 Task: In the event  named  Training Session: Effective Conflict Resolution and Mediation Skills, Set a range of dates when you can accept meetings  '22 Jul â€" 5 Aug 2023'. Select a duration of  60 min. Select working hours  	_x000D_
MON- SAT 9:00am â€" 5:00pm. Add time before or after your events  as 5 min. Set the frequency of available time slots for invitees as  20 min. Set the minimum notice period and maximum events allowed per day as  52 hours and 2. , logged in from the account softage.4@softage.net and add another guest for the event, softage.1@softage.net
Action: Mouse pressed left at (962, 409)
Screenshot: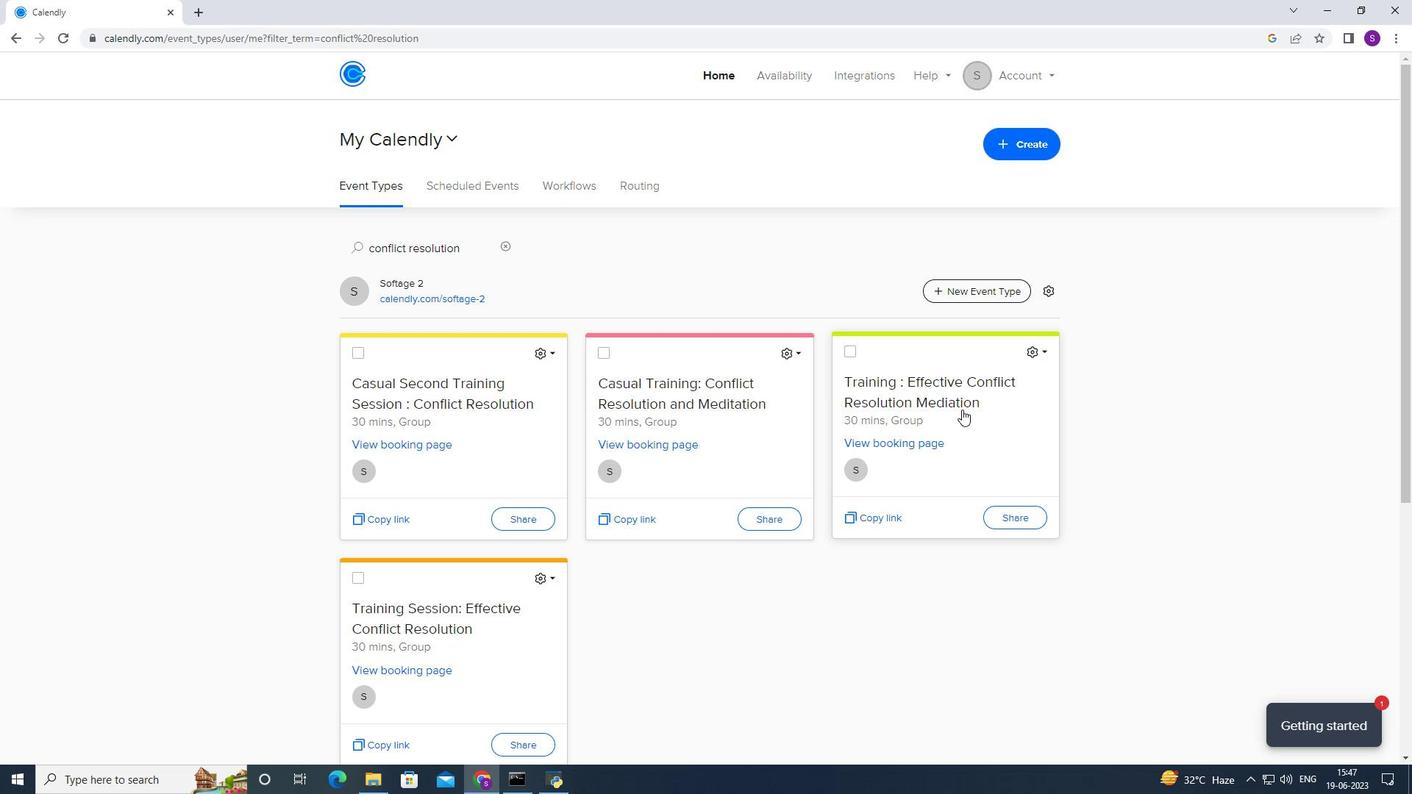 
Action: Mouse moved to (506, 322)
Screenshot: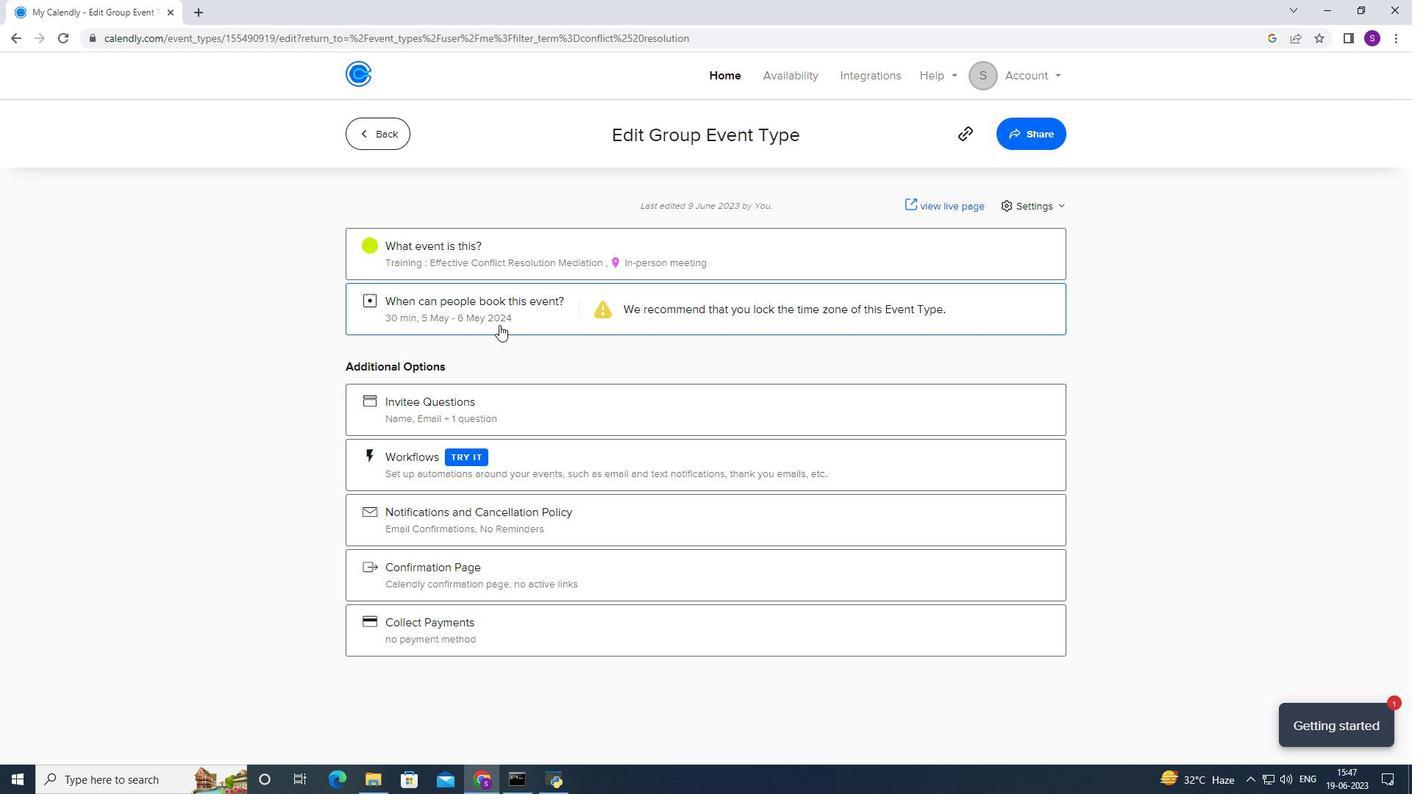 
Action: Mouse pressed left at (506, 322)
Screenshot: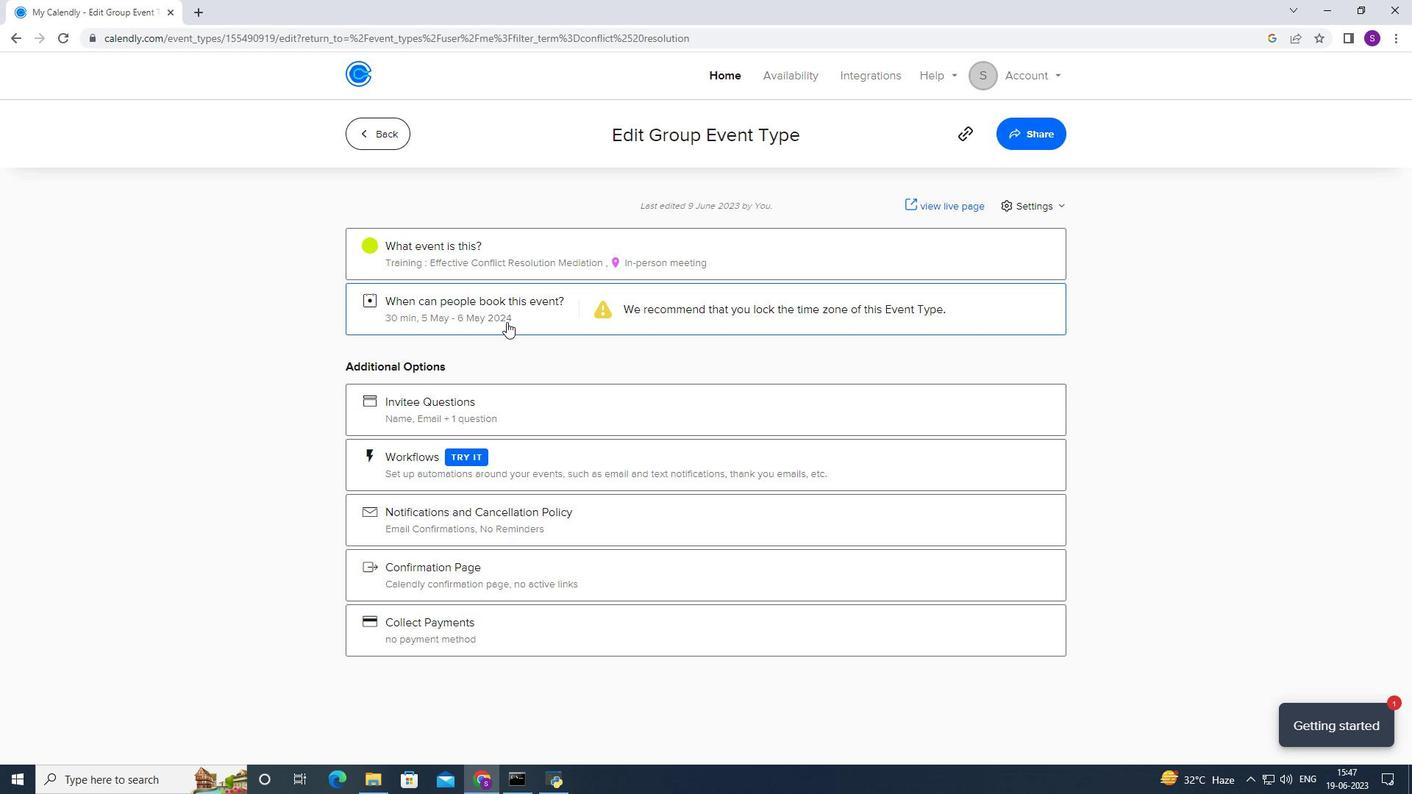 
Action: Mouse moved to (525, 492)
Screenshot: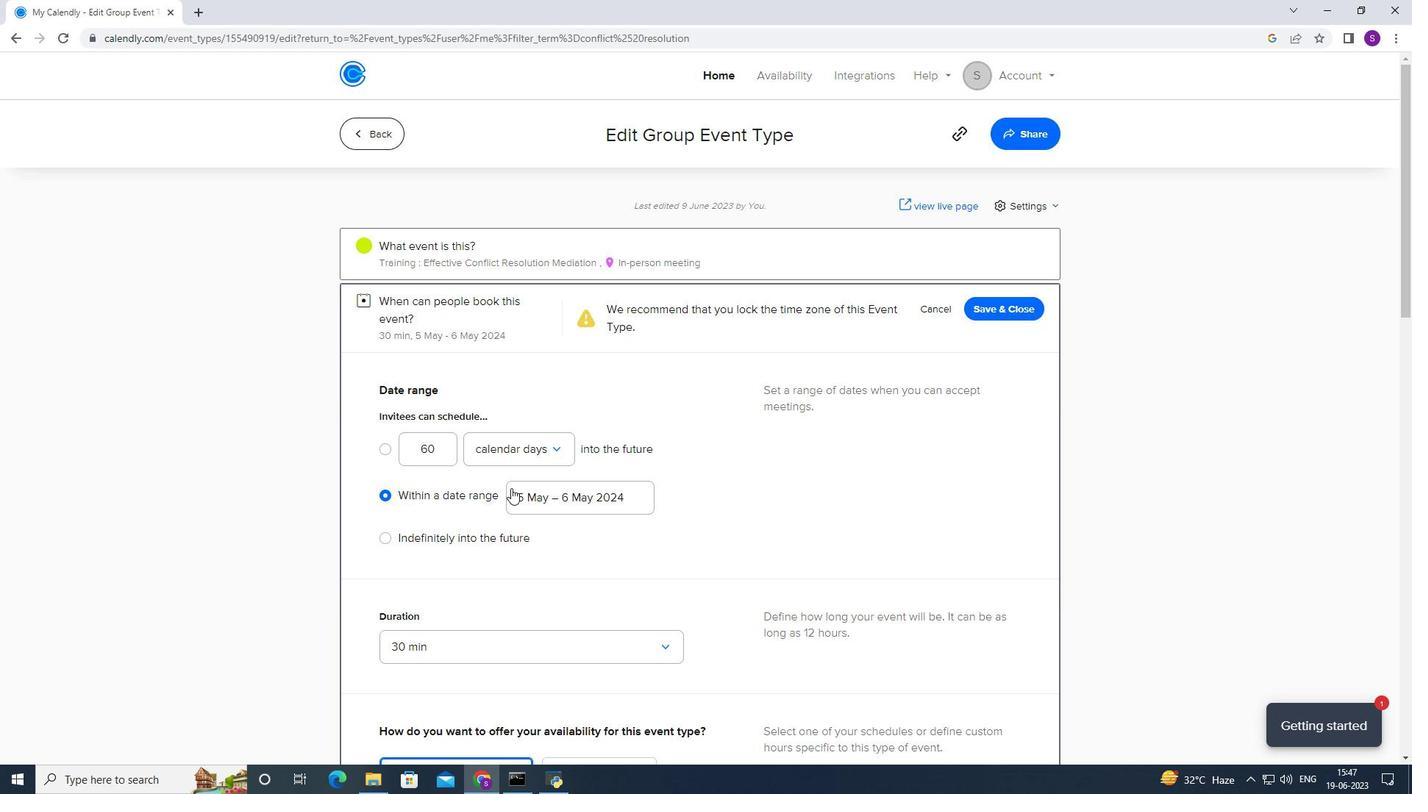 
Action: Mouse pressed left at (525, 492)
Screenshot: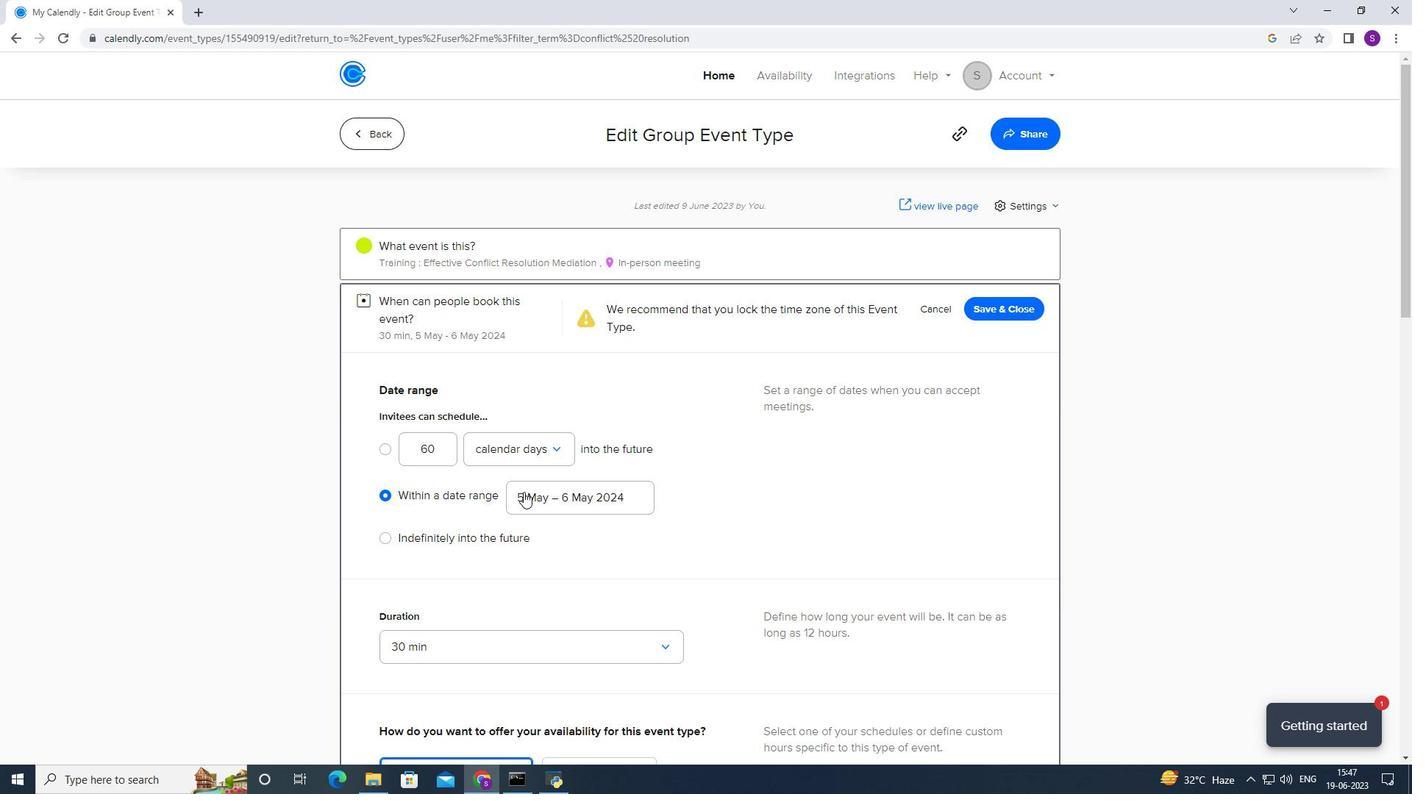 
Action: Mouse moved to (635, 222)
Screenshot: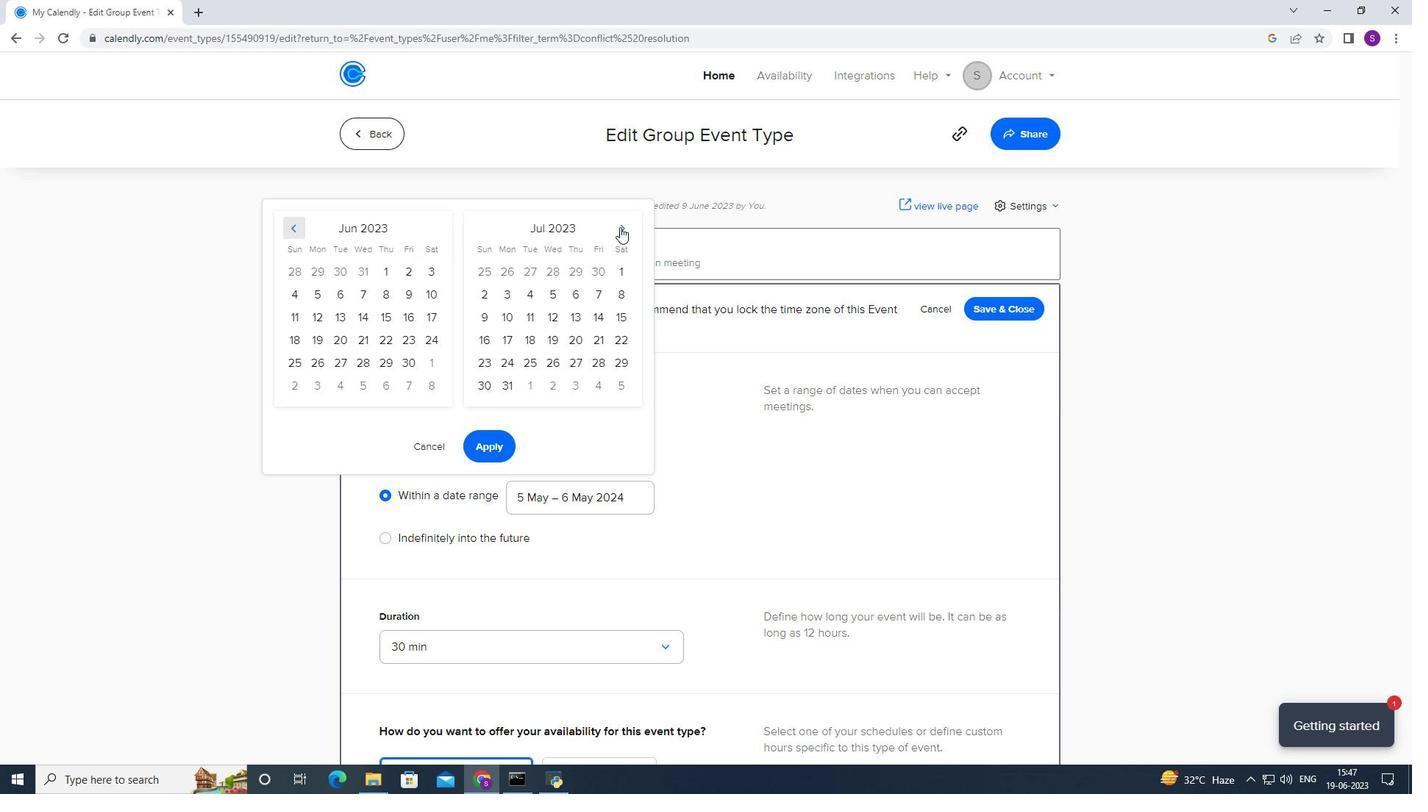 
Action: Mouse pressed left at (635, 222)
Screenshot: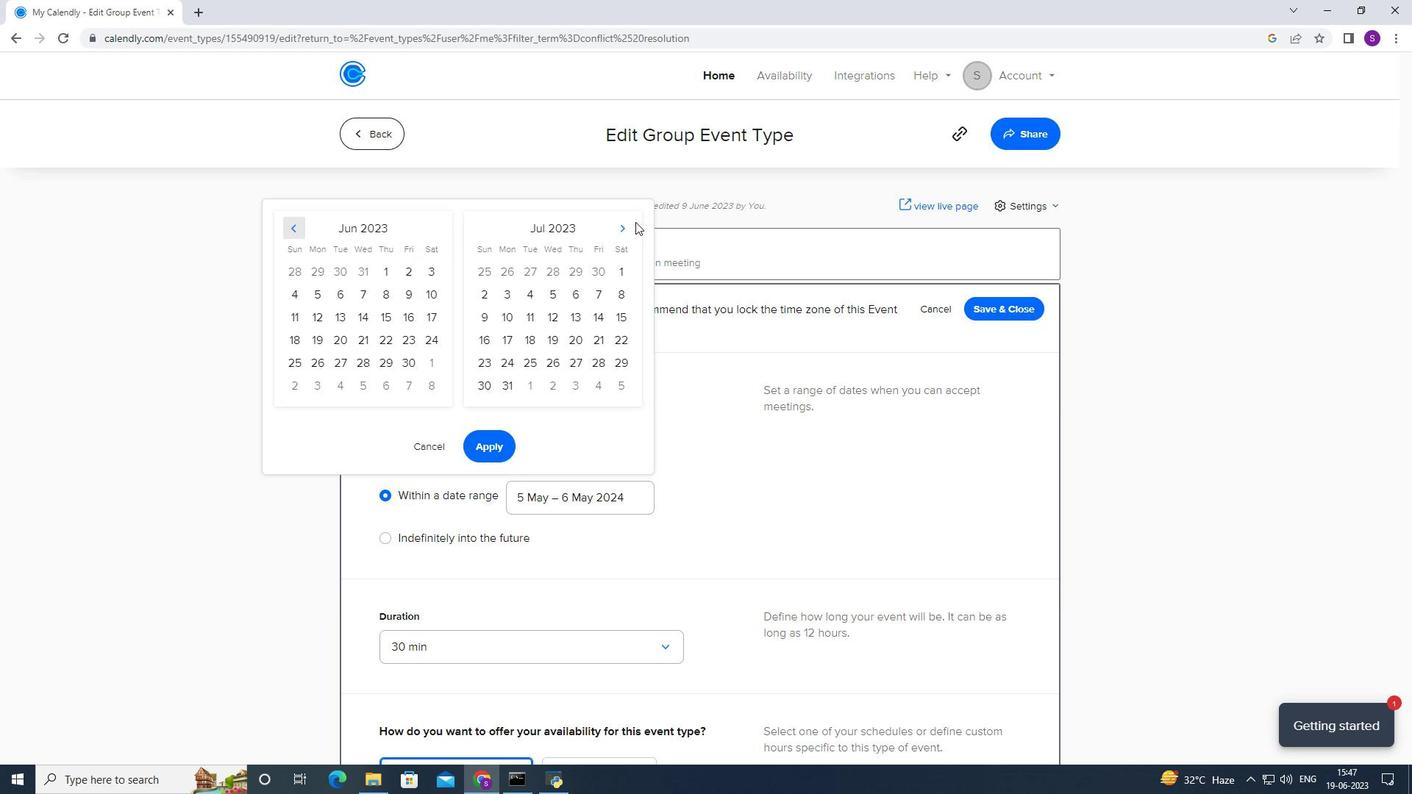 
Action: Mouse moved to (625, 225)
Screenshot: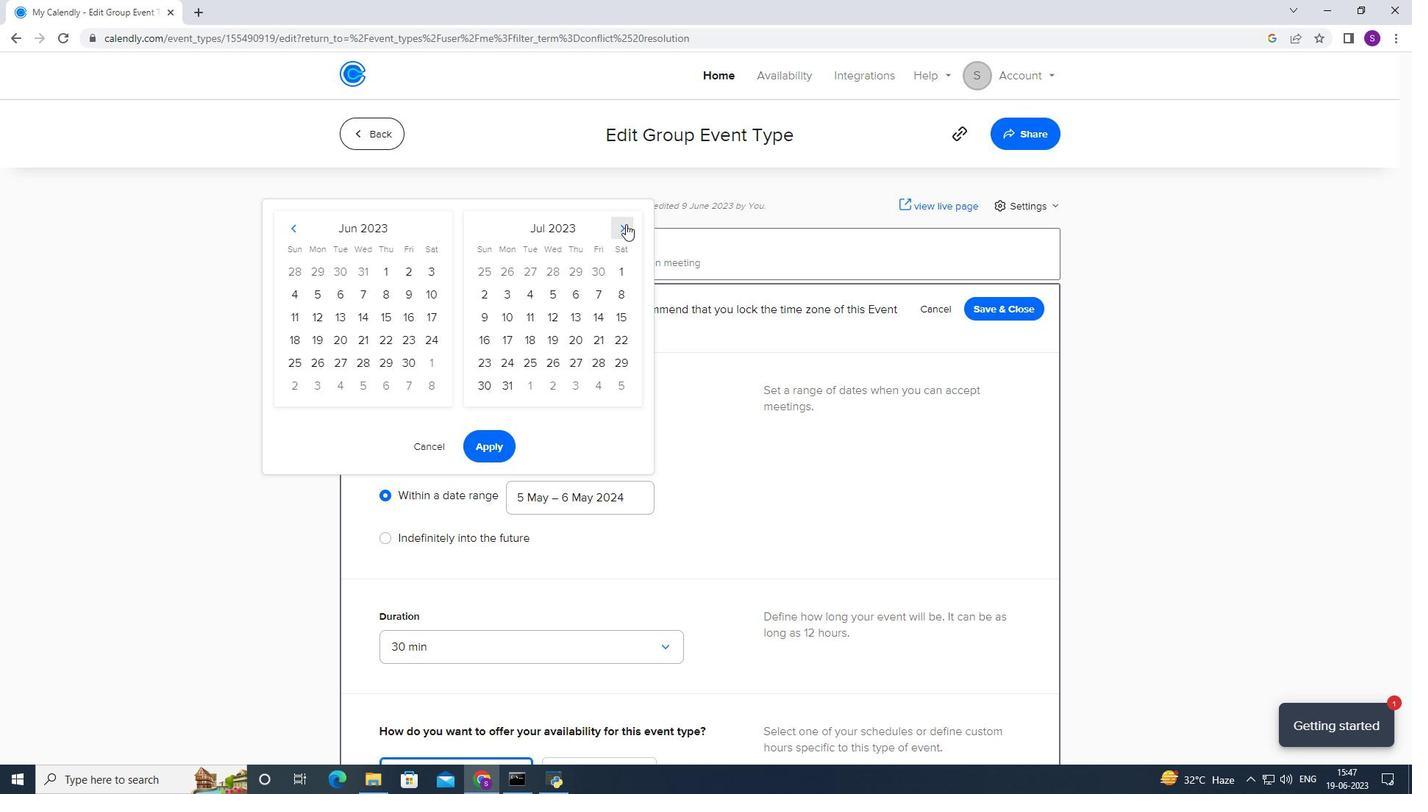 
Action: Mouse pressed left at (625, 225)
Screenshot: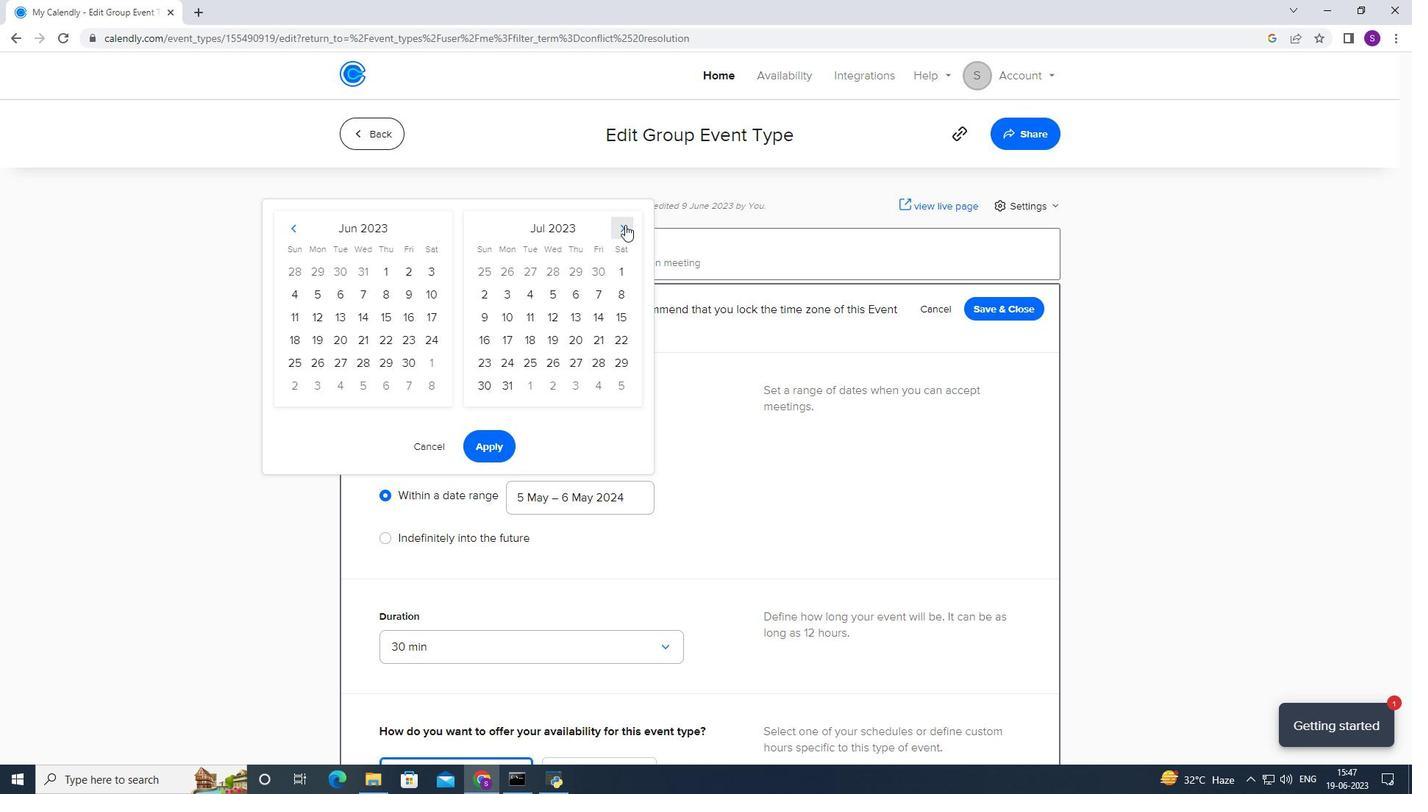 
Action: Mouse moved to (422, 339)
Screenshot: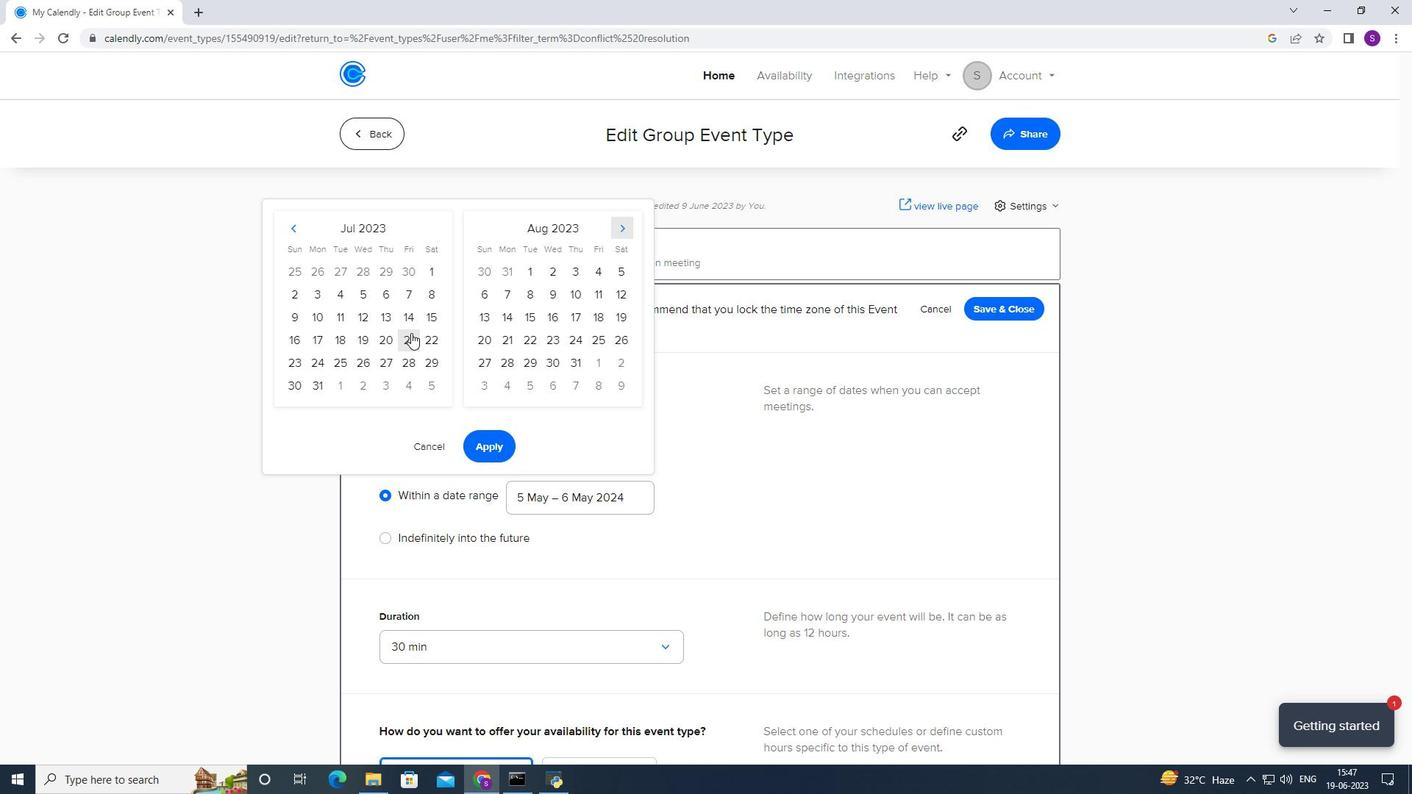 
Action: Mouse pressed left at (422, 339)
Screenshot: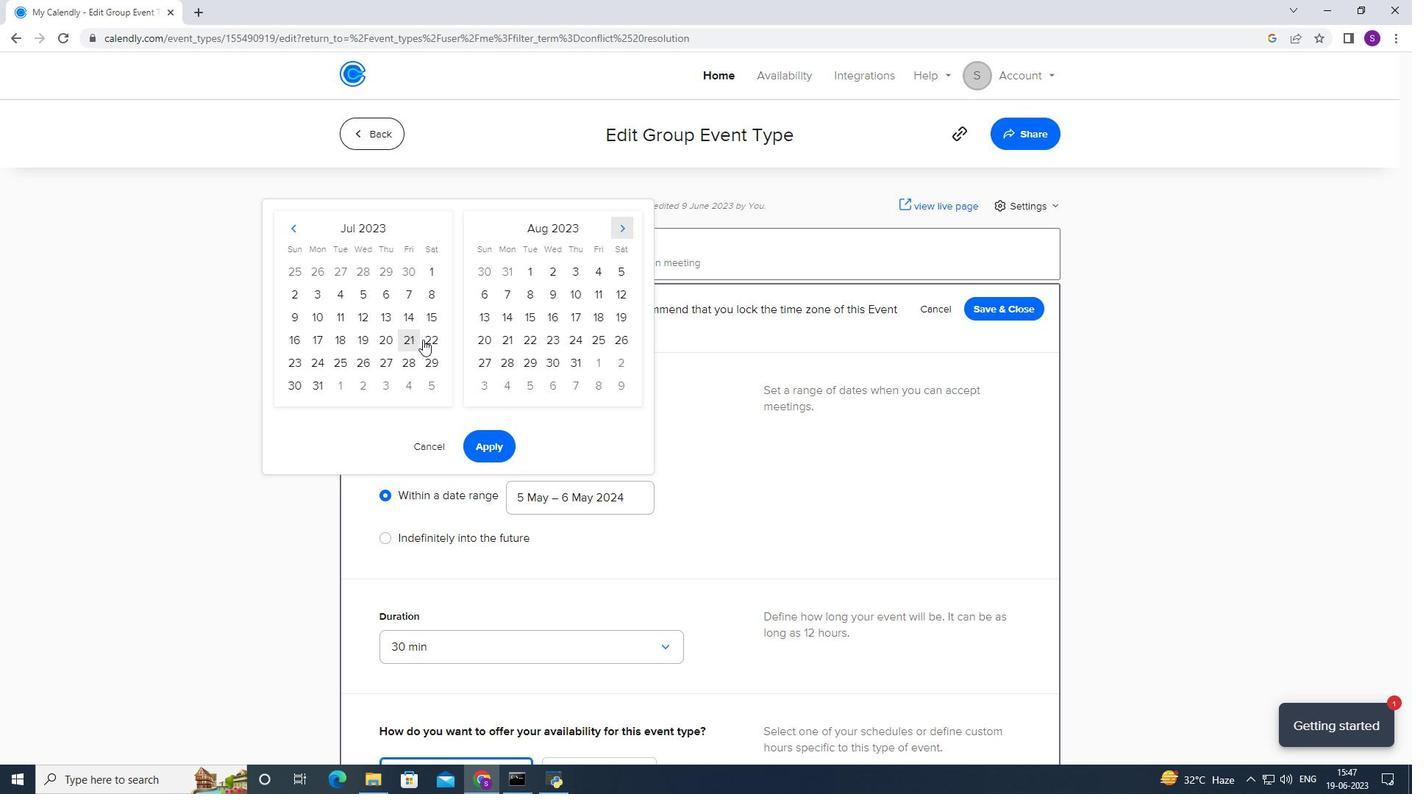 
Action: Mouse moved to (612, 271)
Screenshot: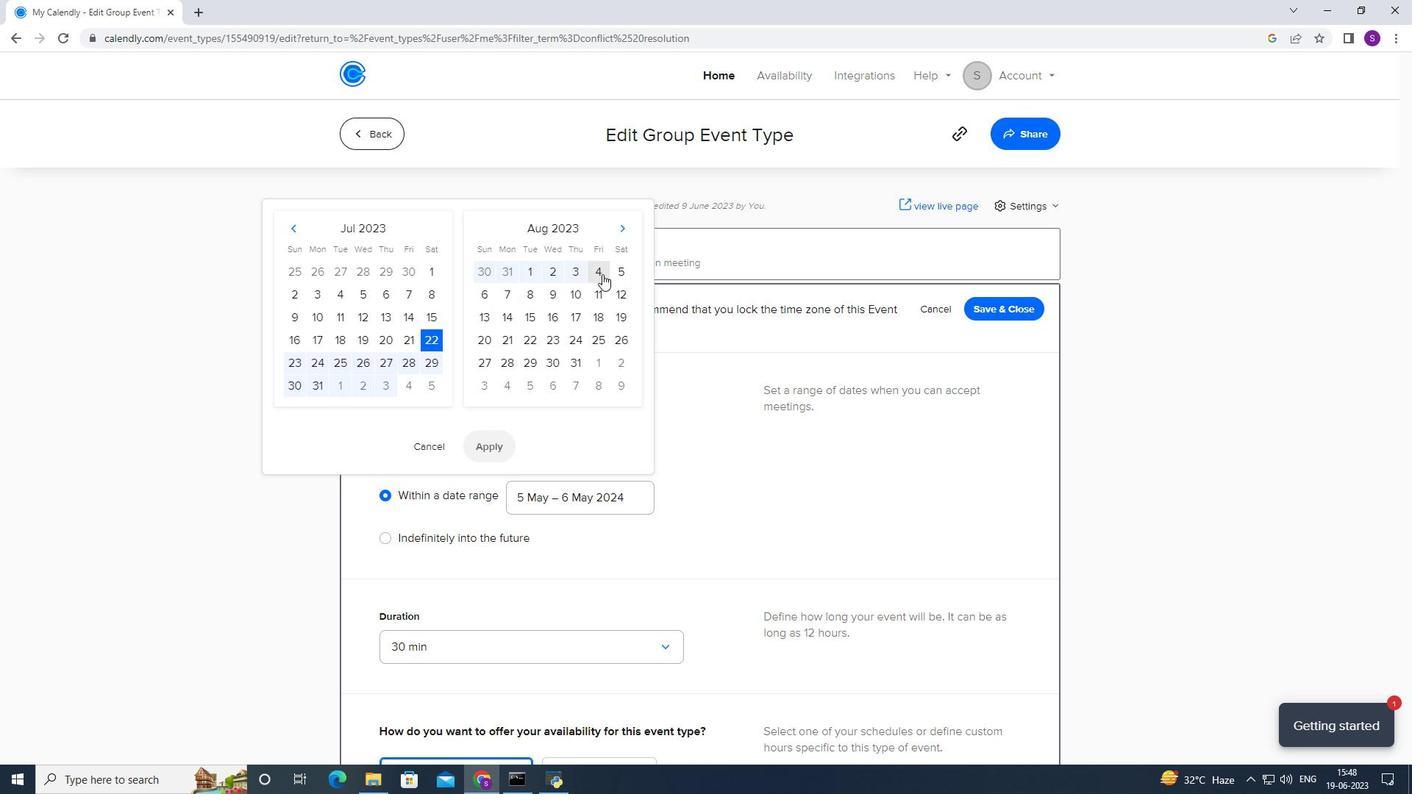 
Action: Mouse pressed left at (612, 271)
Screenshot: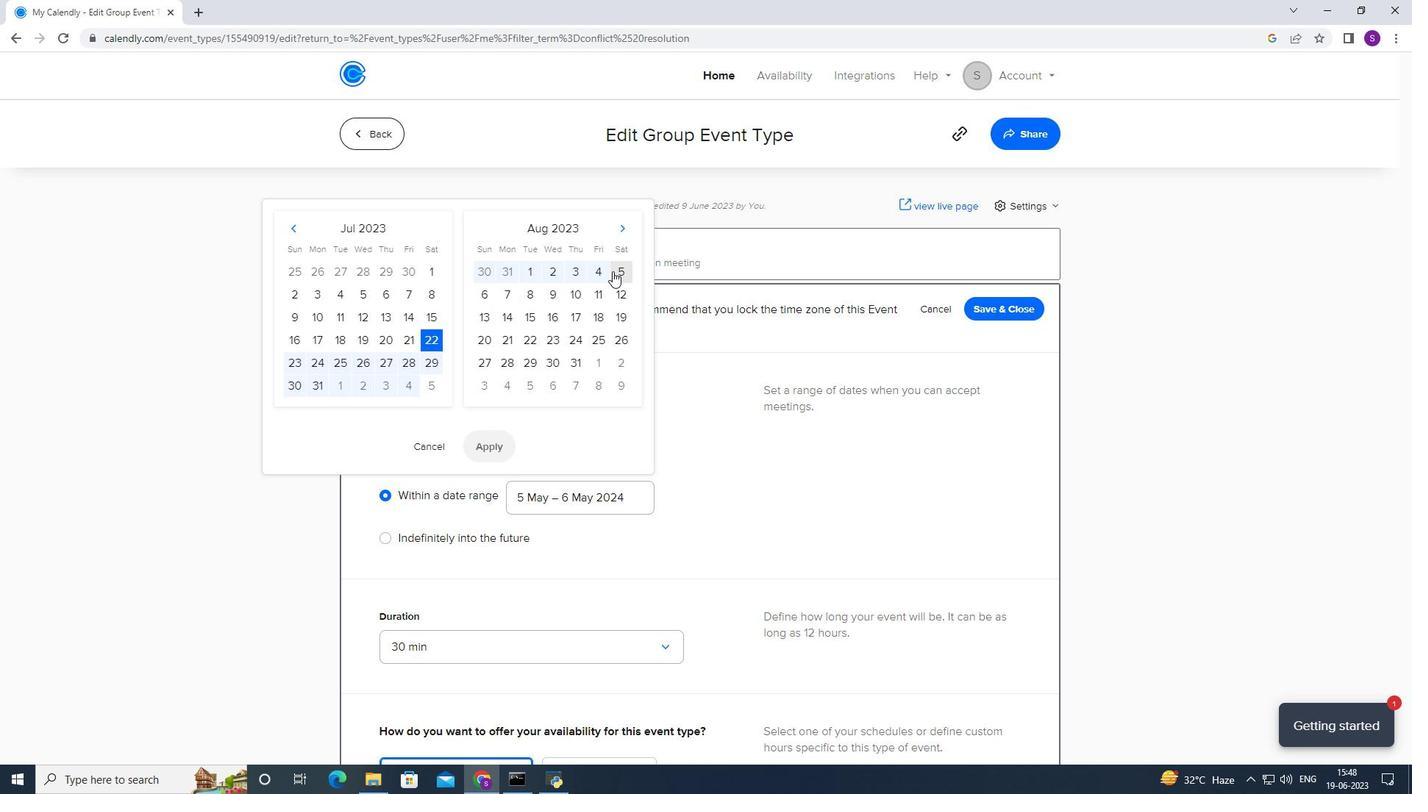 
Action: Mouse moved to (505, 446)
Screenshot: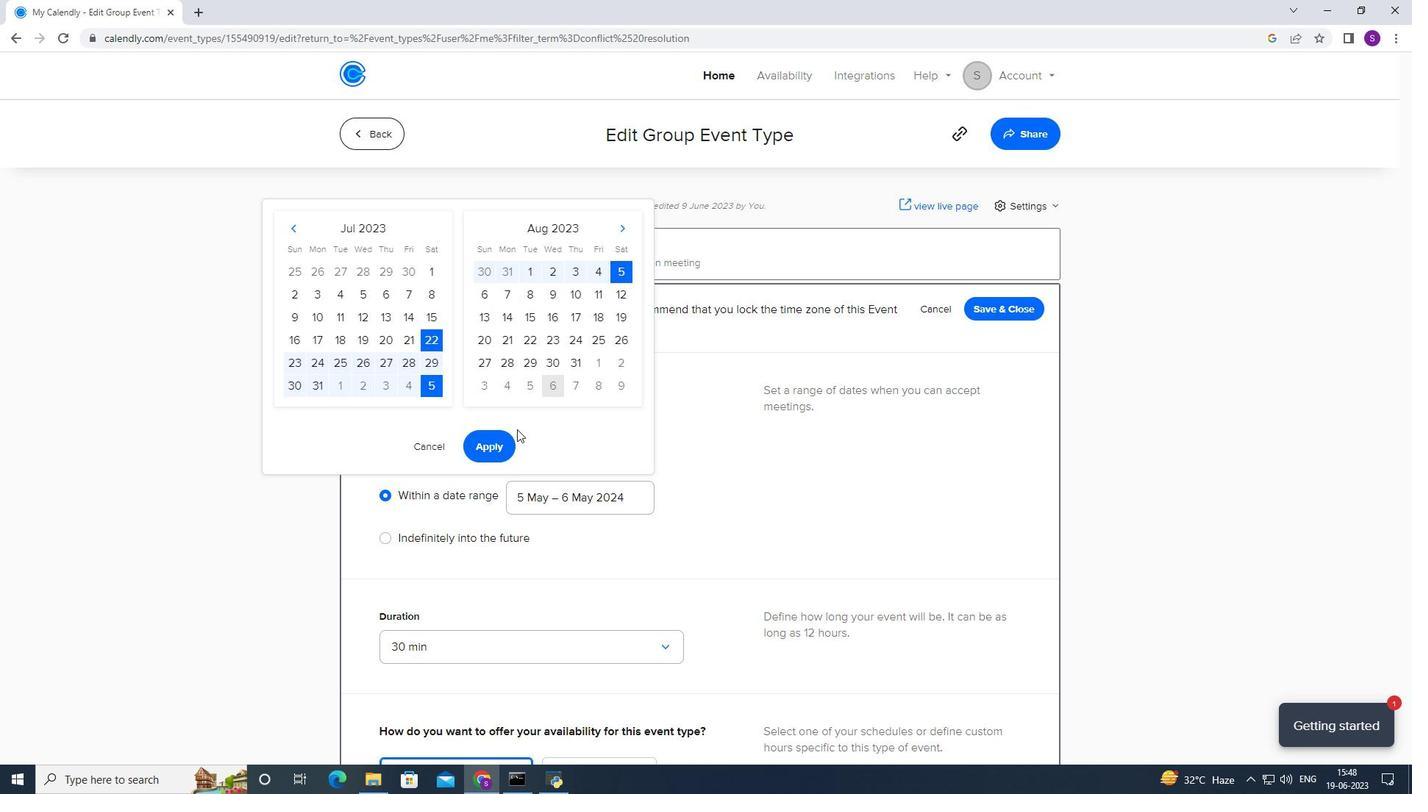 
Action: Mouse pressed left at (505, 446)
Screenshot: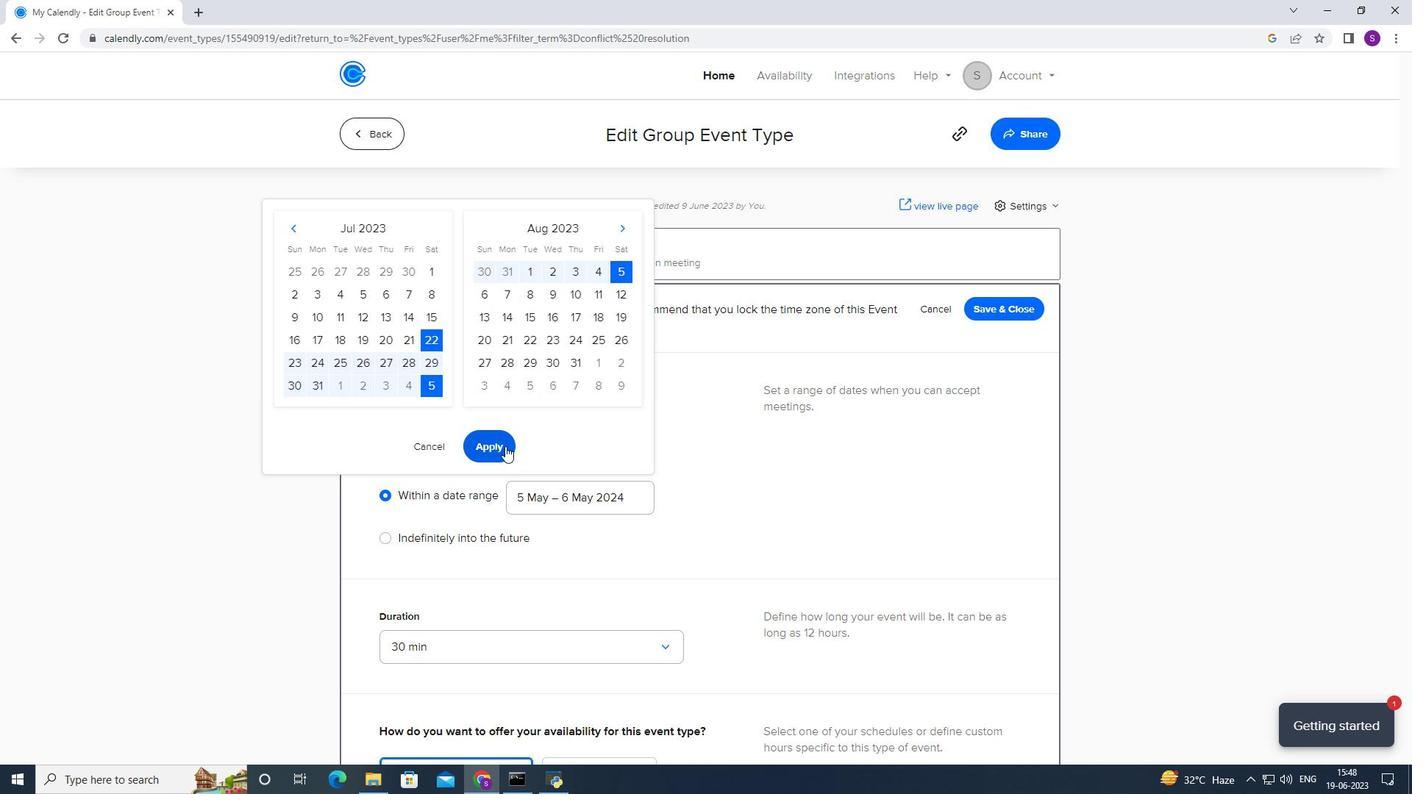 
Action: Mouse scrolled (505, 445) with delta (0, 0)
Screenshot: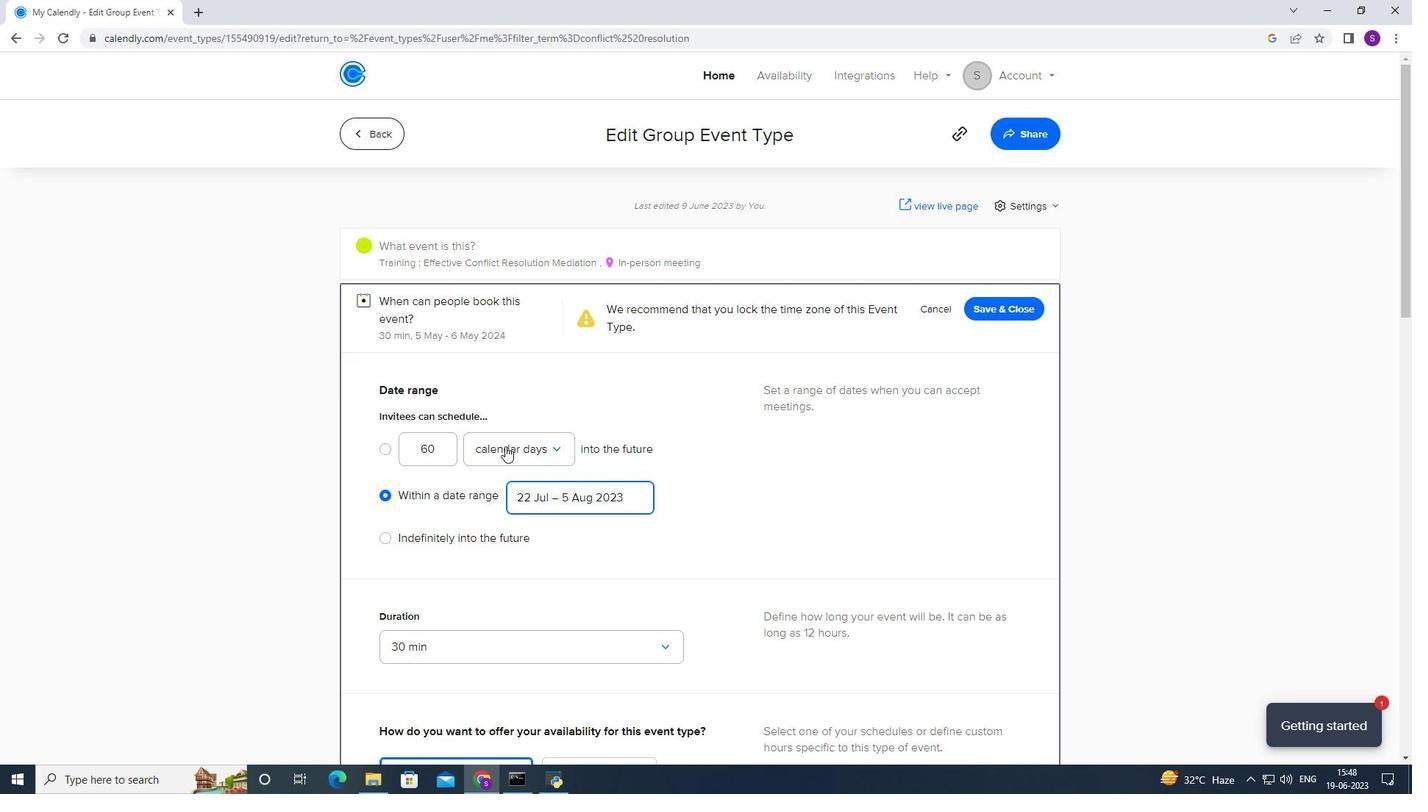 
Action: Mouse scrolled (505, 445) with delta (0, 0)
Screenshot: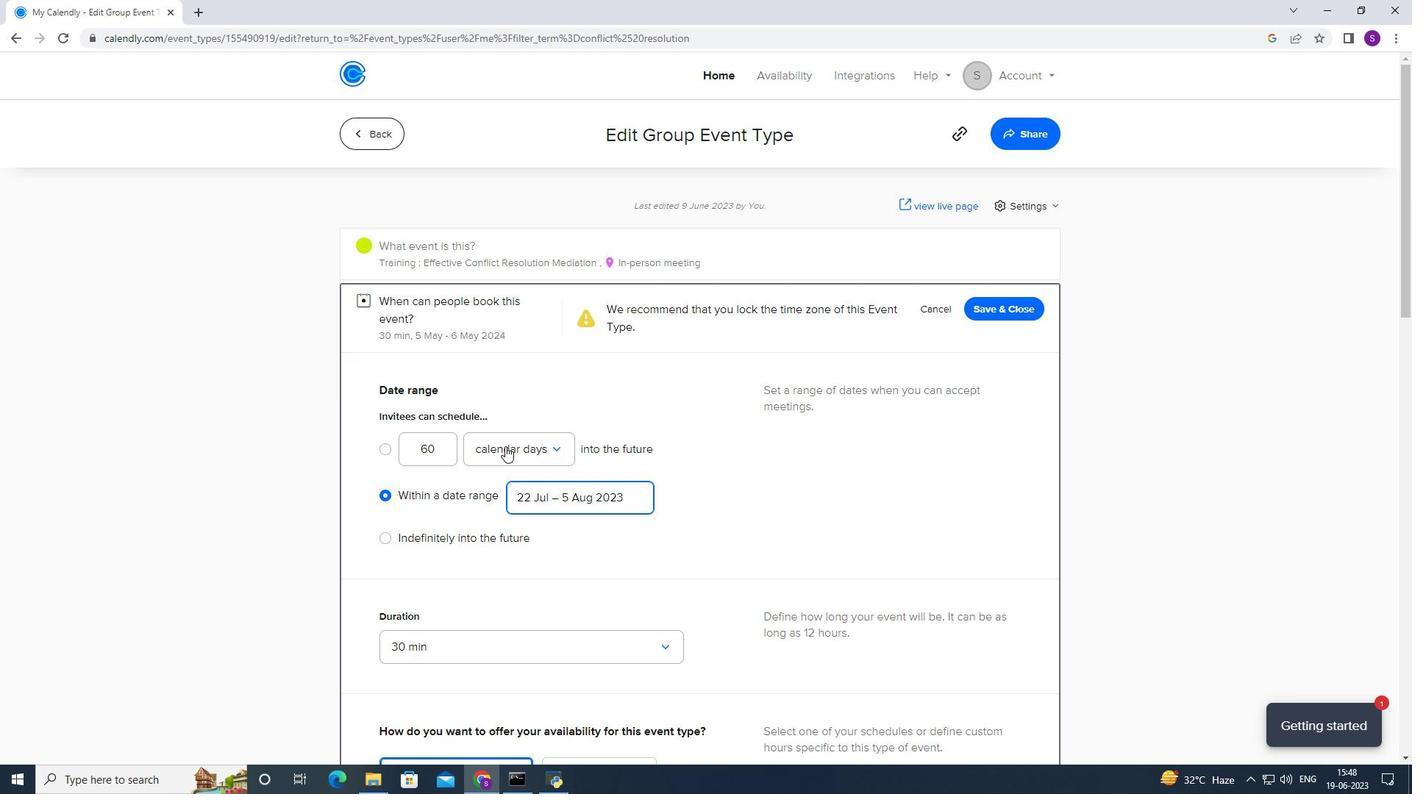 
Action: Mouse scrolled (505, 445) with delta (0, 0)
Screenshot: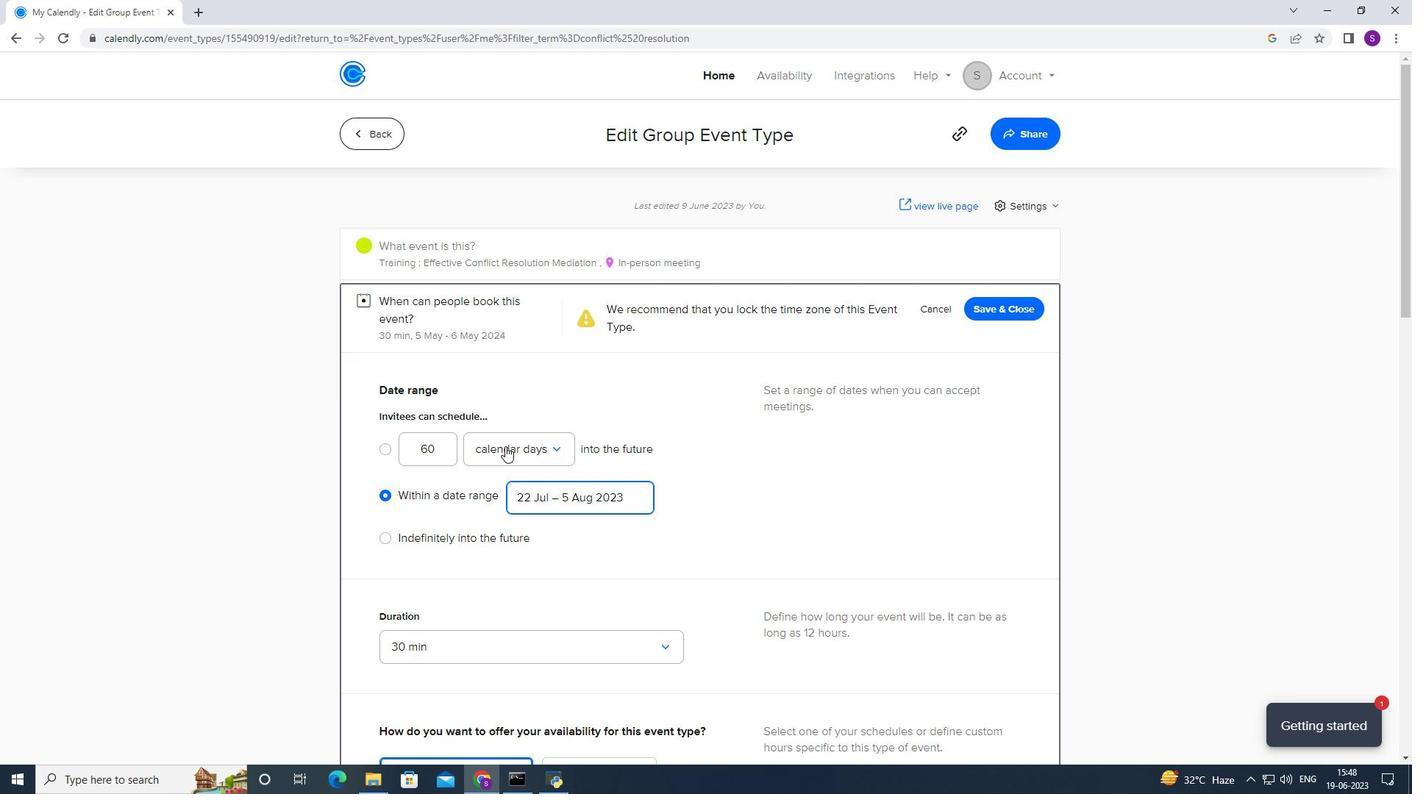 
Action: Mouse scrolled (505, 445) with delta (0, 0)
Screenshot: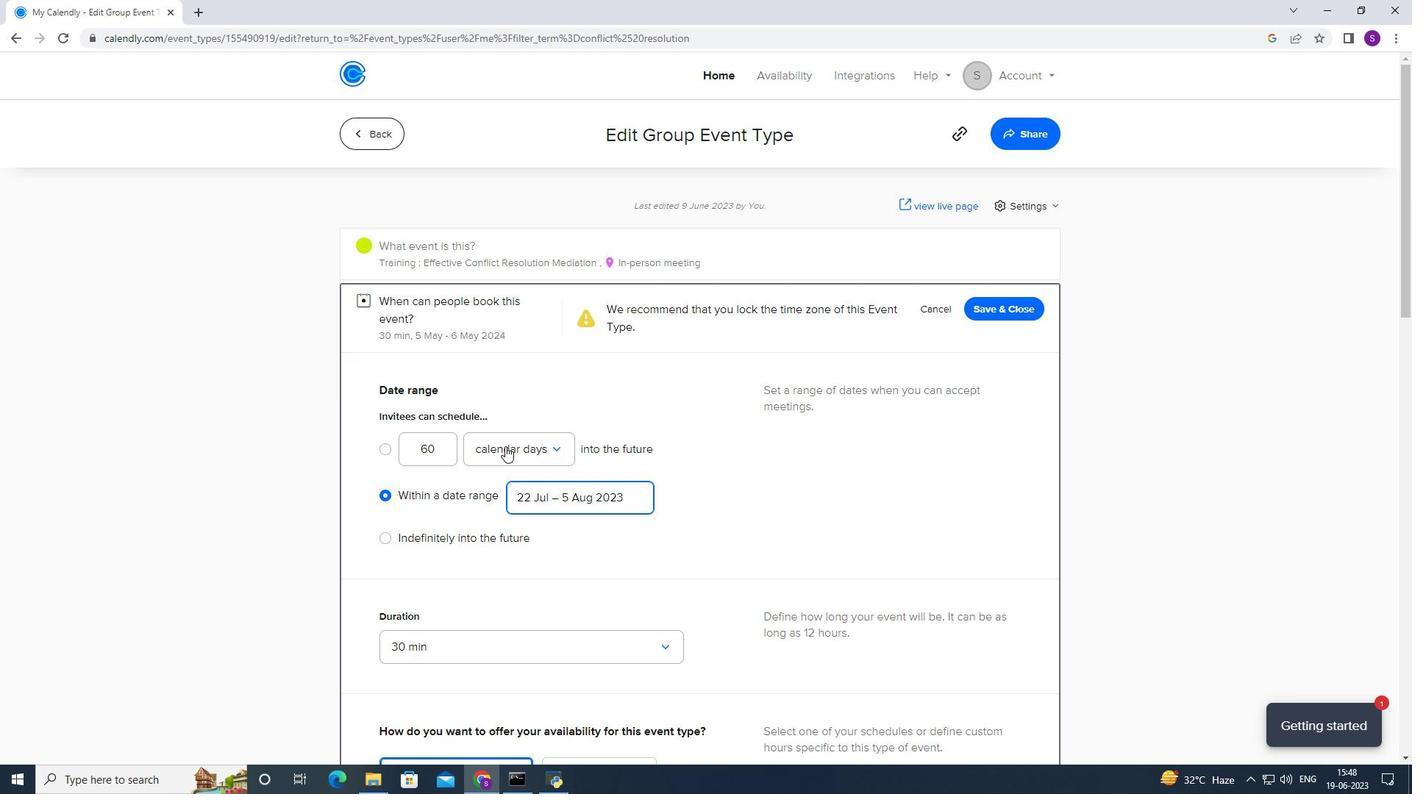 
Action: Mouse scrolled (505, 445) with delta (0, 0)
Screenshot: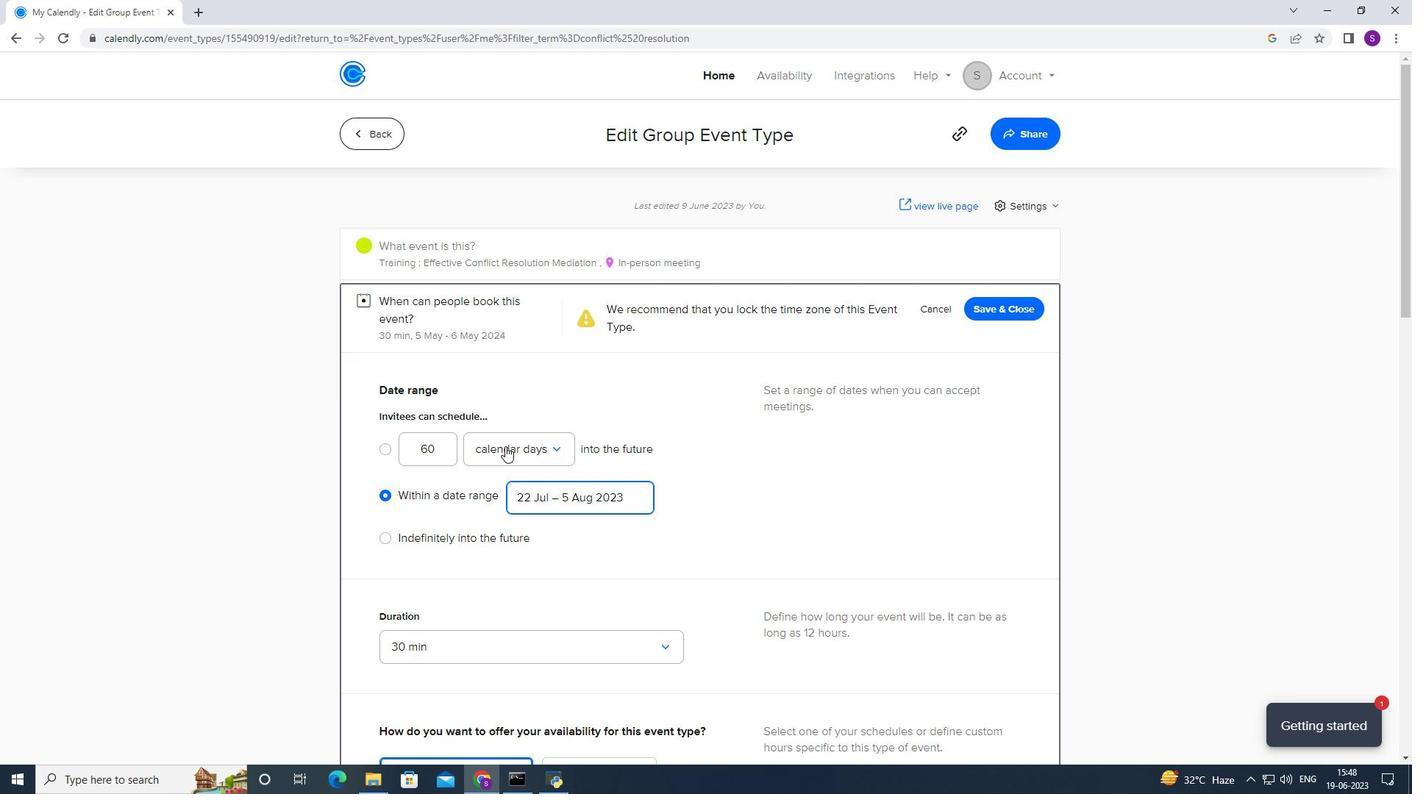 
Action: Mouse scrolled (505, 445) with delta (0, 0)
Screenshot: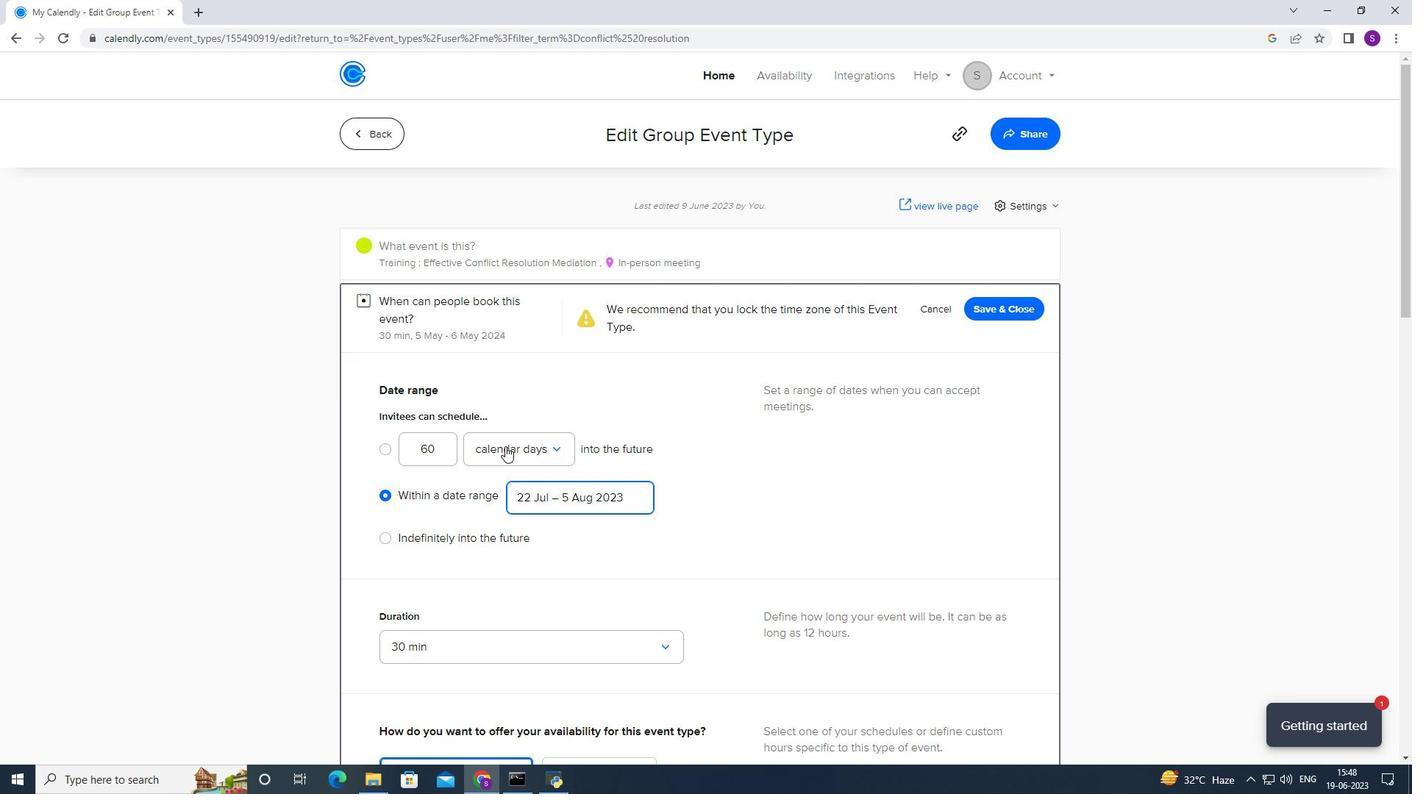 
Action: Mouse moved to (505, 254)
Screenshot: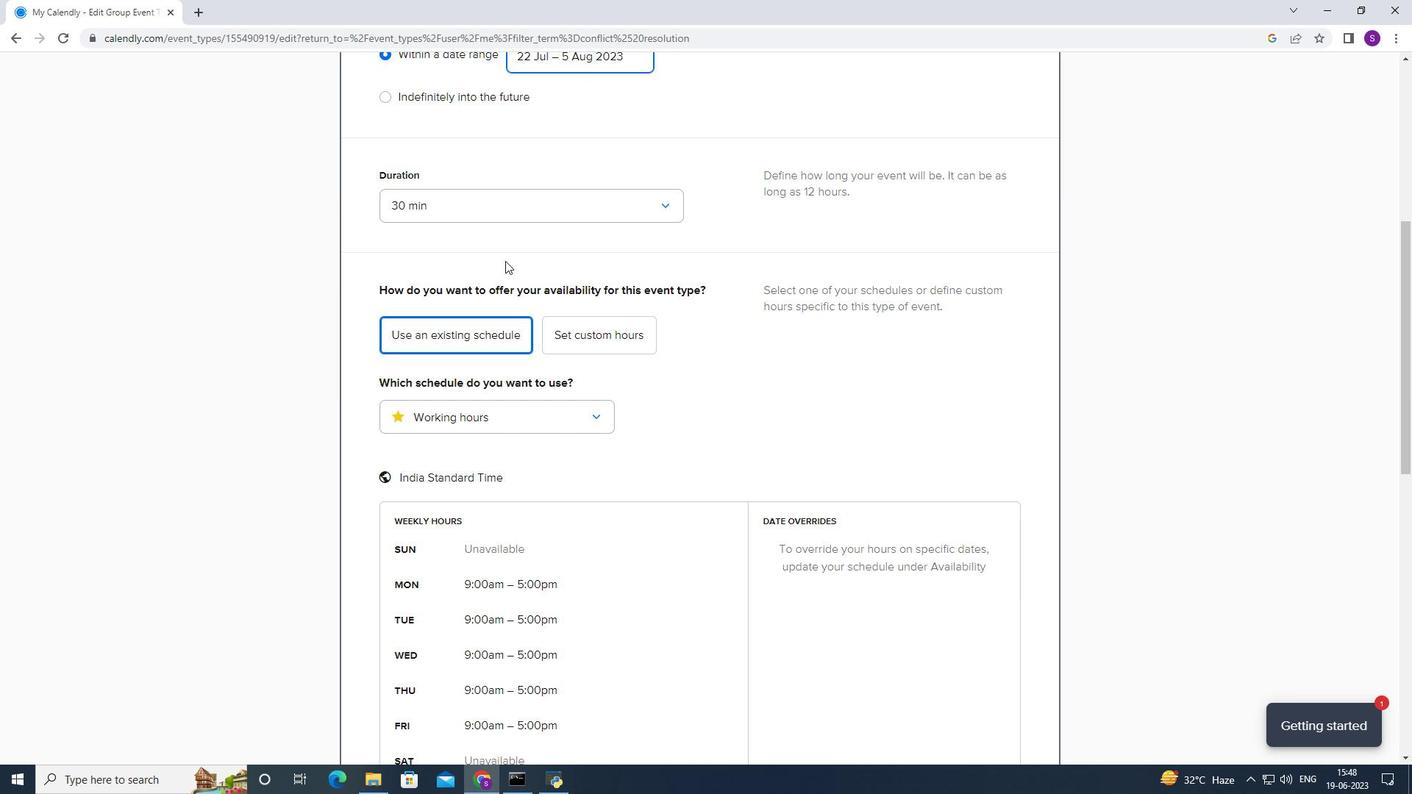 
Action: Mouse scrolled (505, 255) with delta (0, 0)
Screenshot: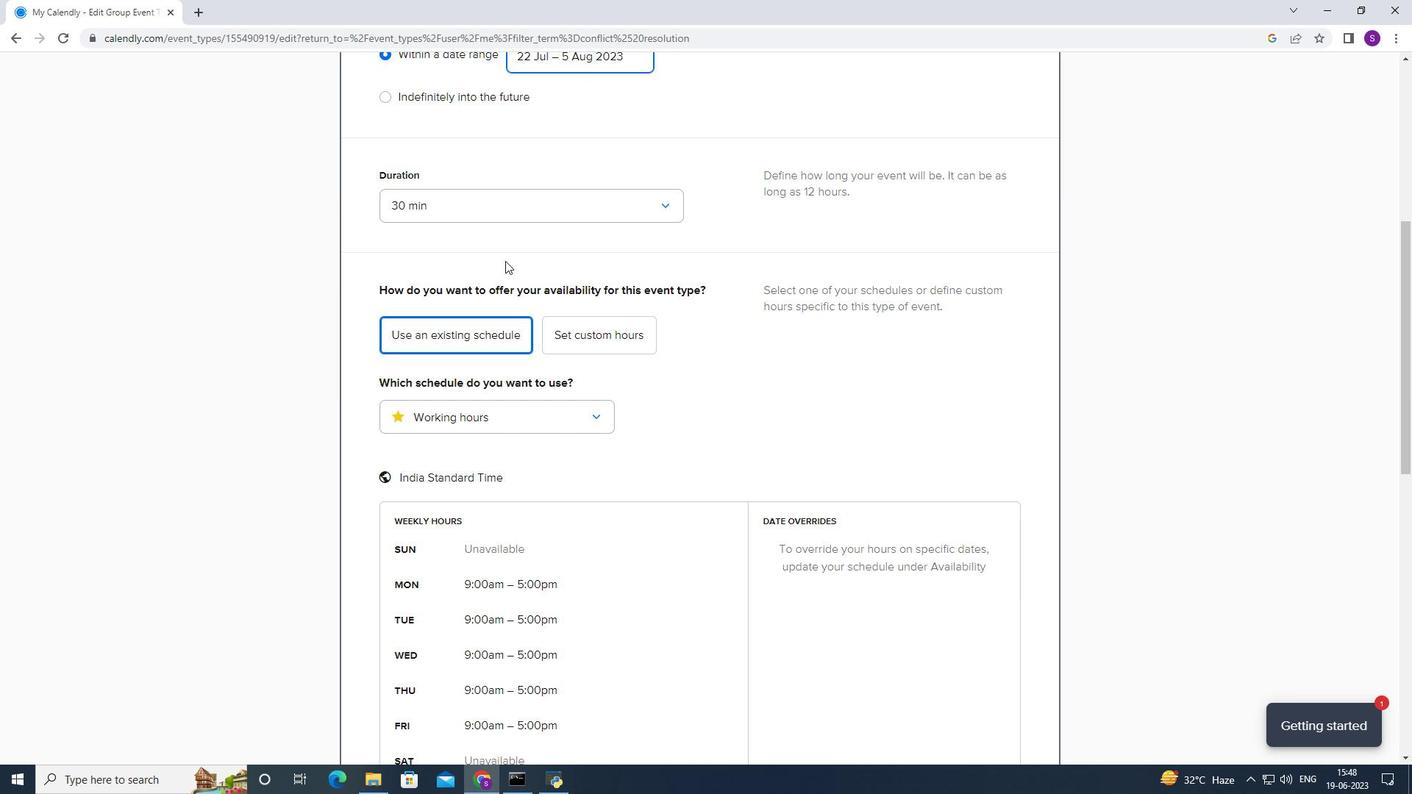 
Action: Mouse scrolled (505, 255) with delta (0, 0)
Screenshot: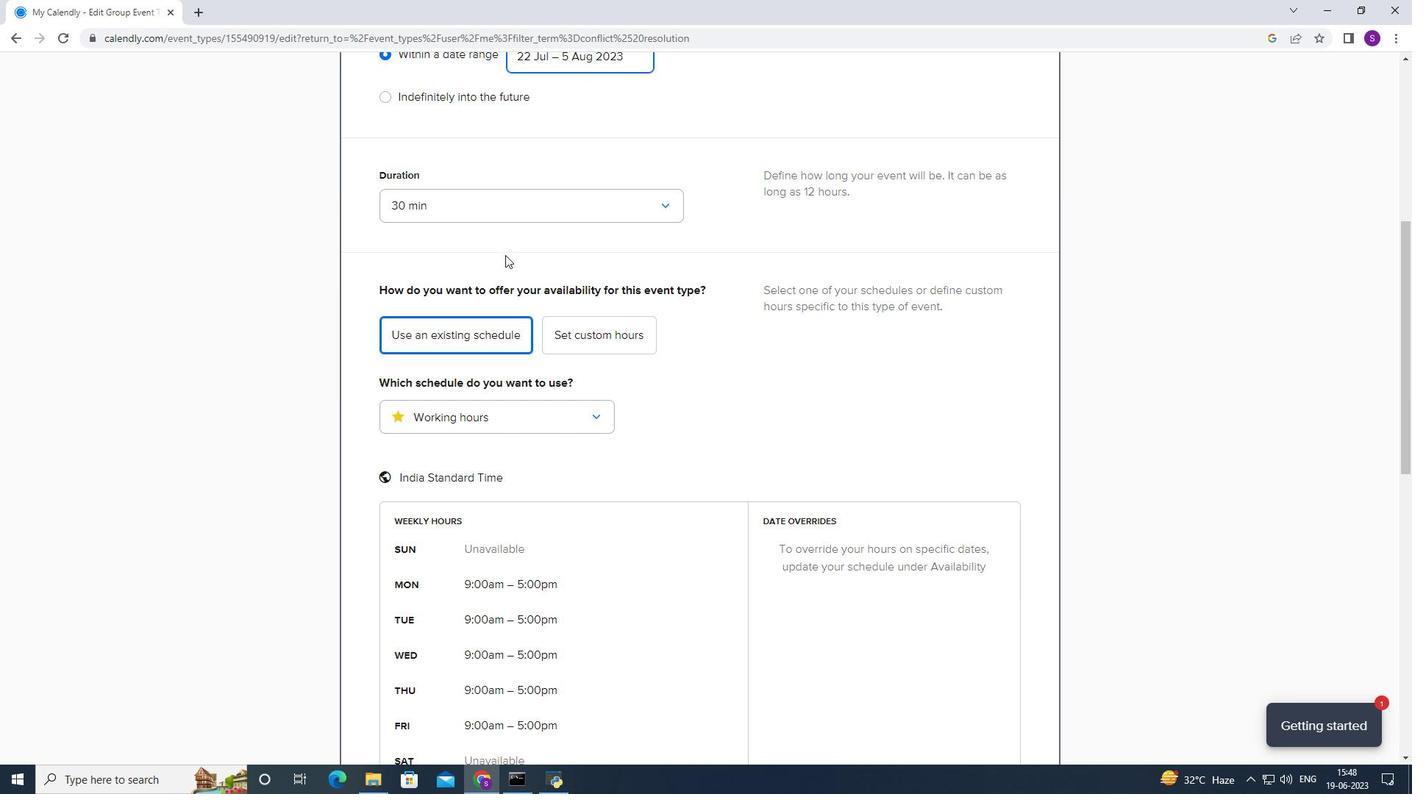
Action: Mouse moved to (432, 344)
Screenshot: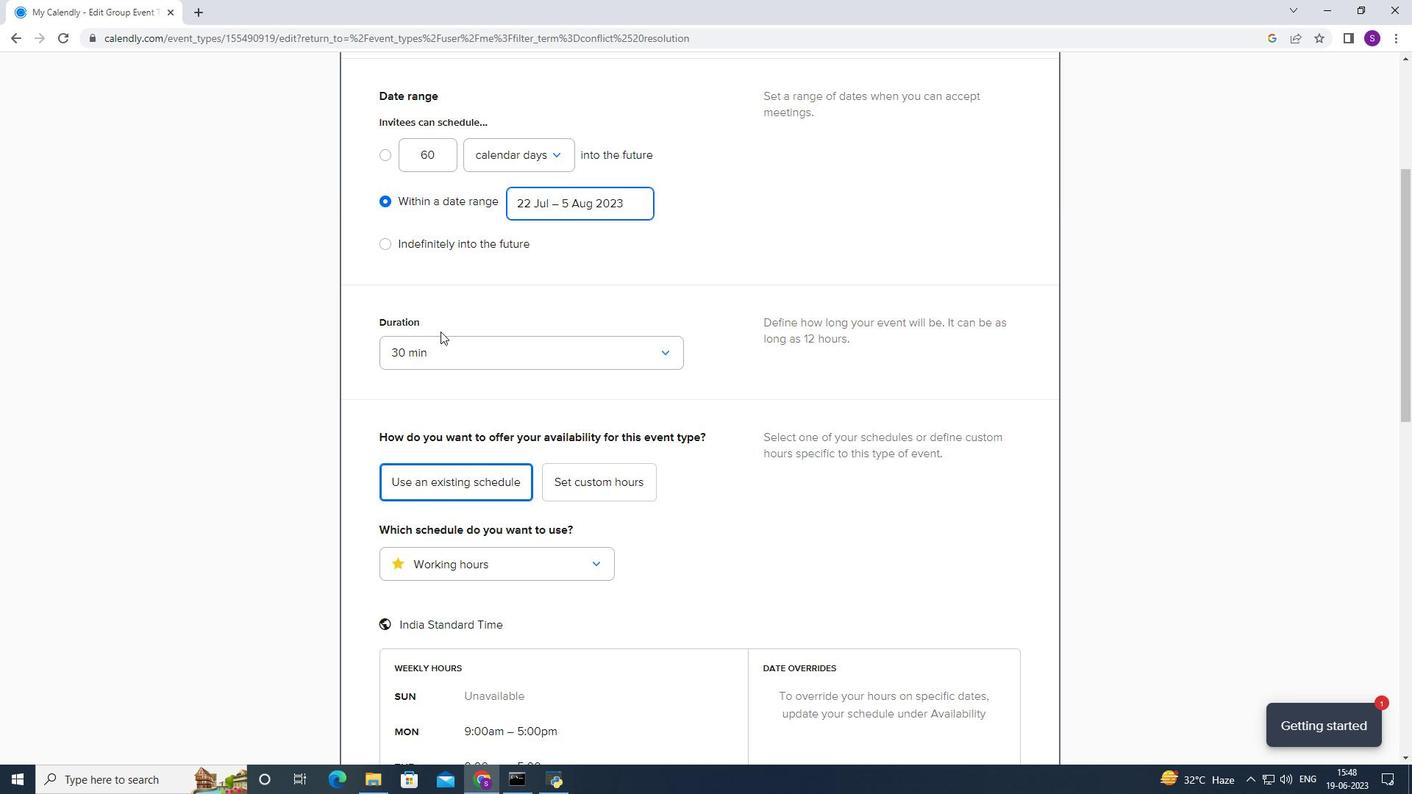 
Action: Mouse pressed left at (432, 344)
Screenshot: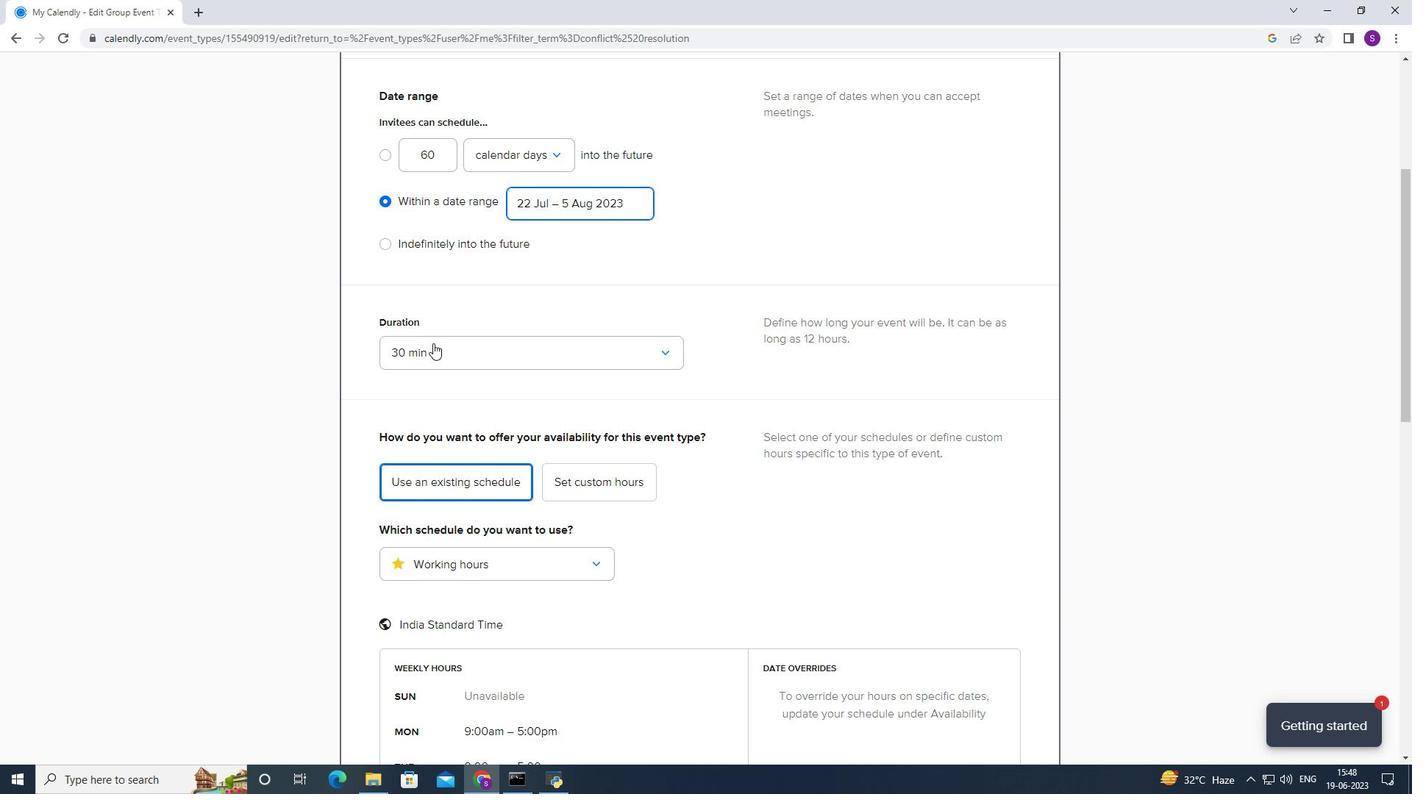
Action: Mouse moved to (414, 472)
Screenshot: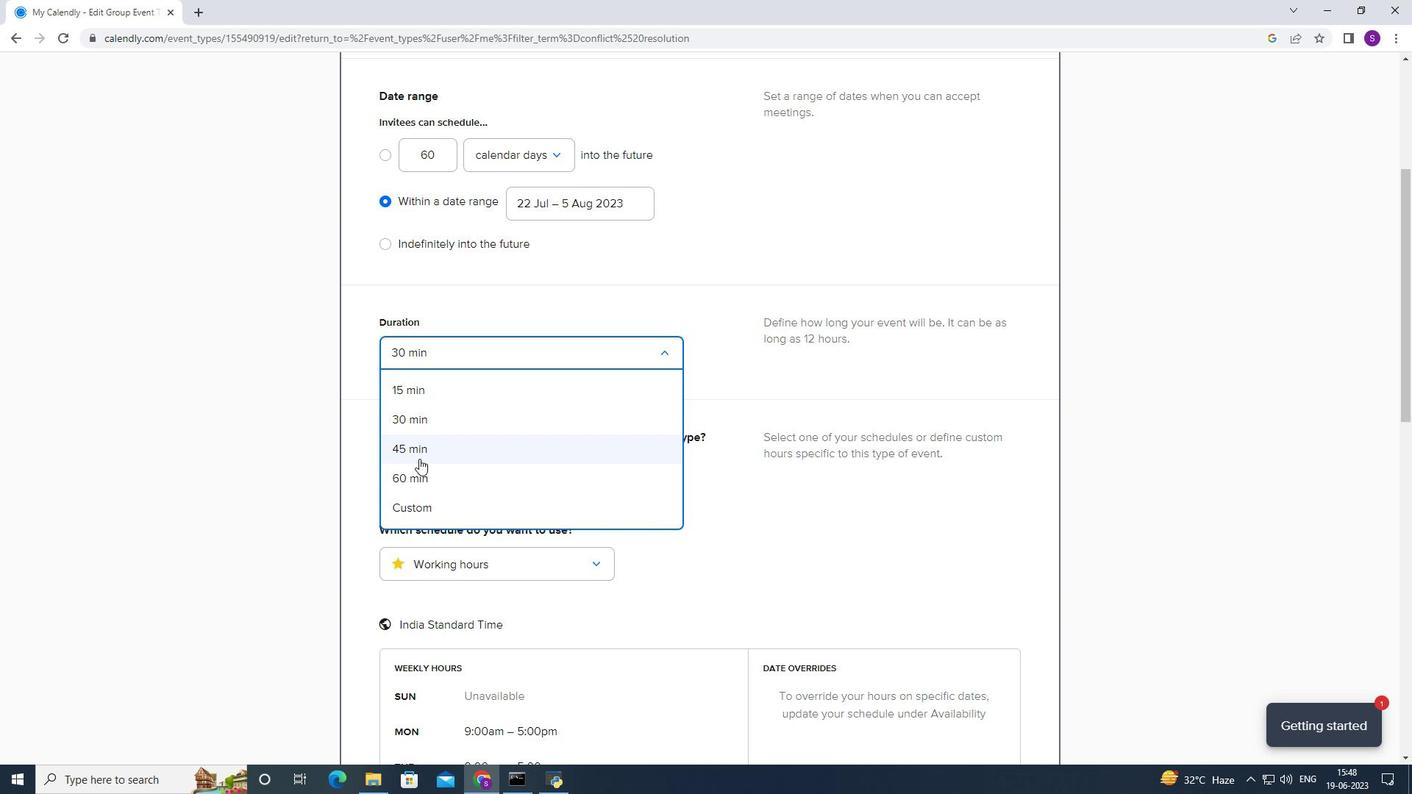 
Action: Mouse pressed left at (414, 472)
Screenshot: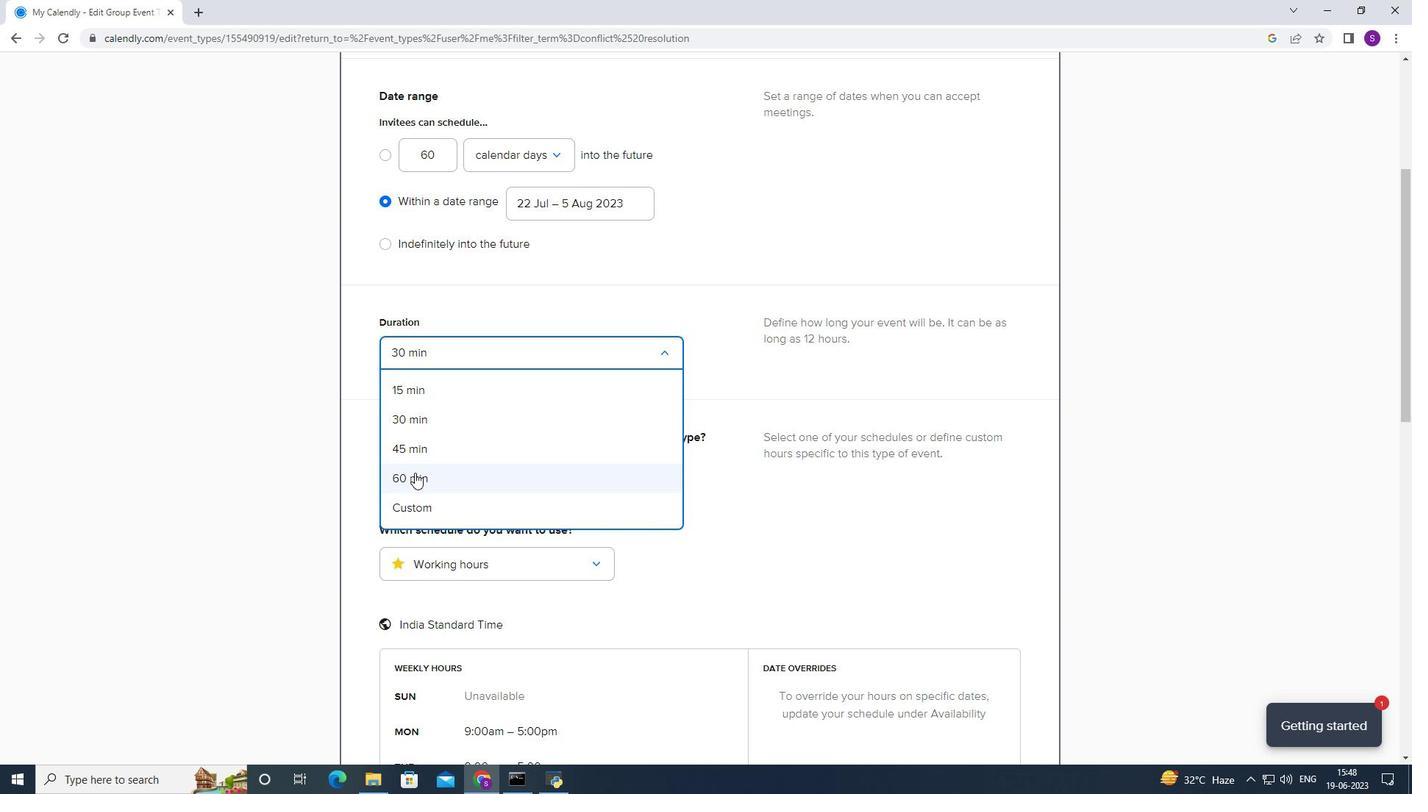 
Action: Mouse moved to (445, 444)
Screenshot: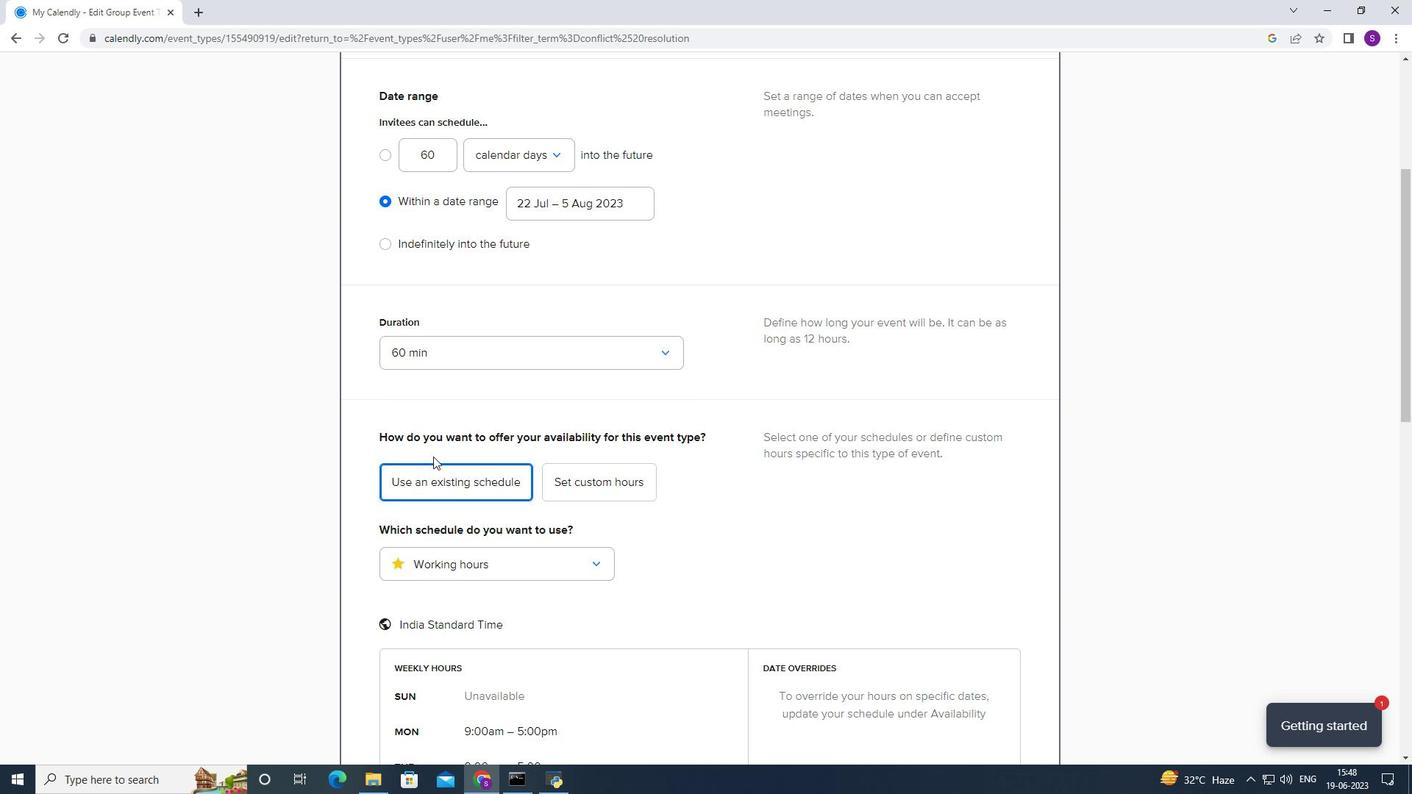 
Action: Mouse scrolled (445, 443) with delta (0, 0)
Screenshot: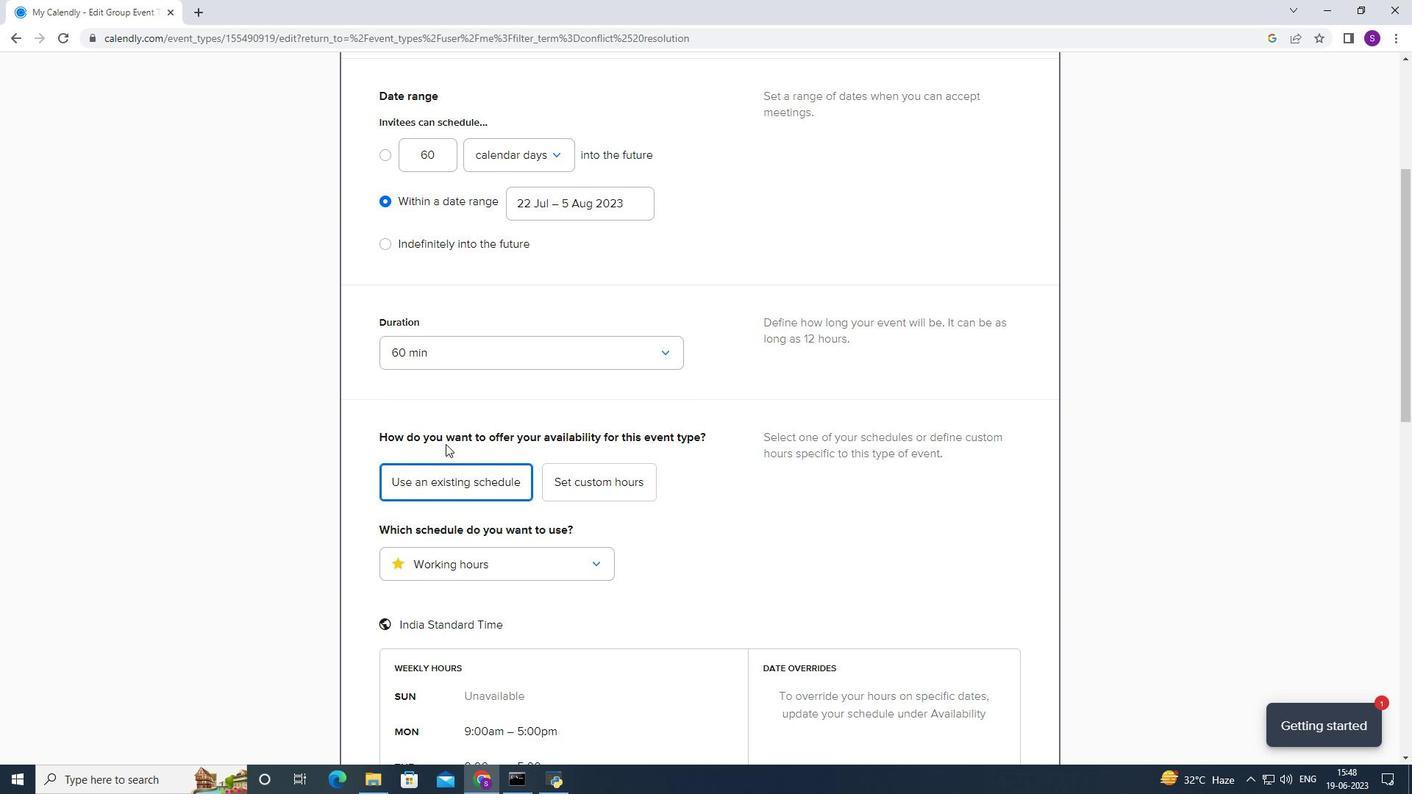 
Action: Mouse scrolled (445, 443) with delta (0, 0)
Screenshot: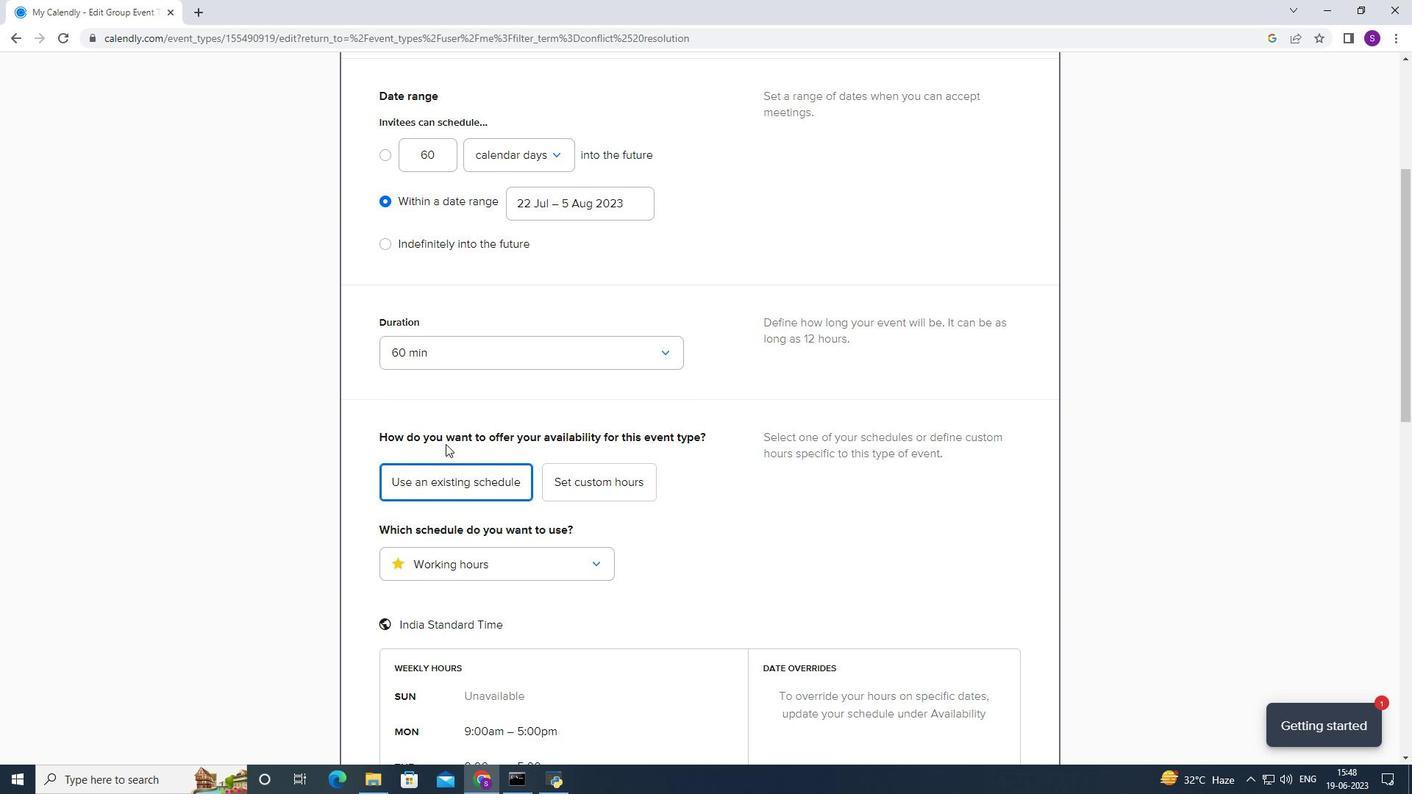 
Action: Mouse scrolled (445, 443) with delta (0, 0)
Screenshot: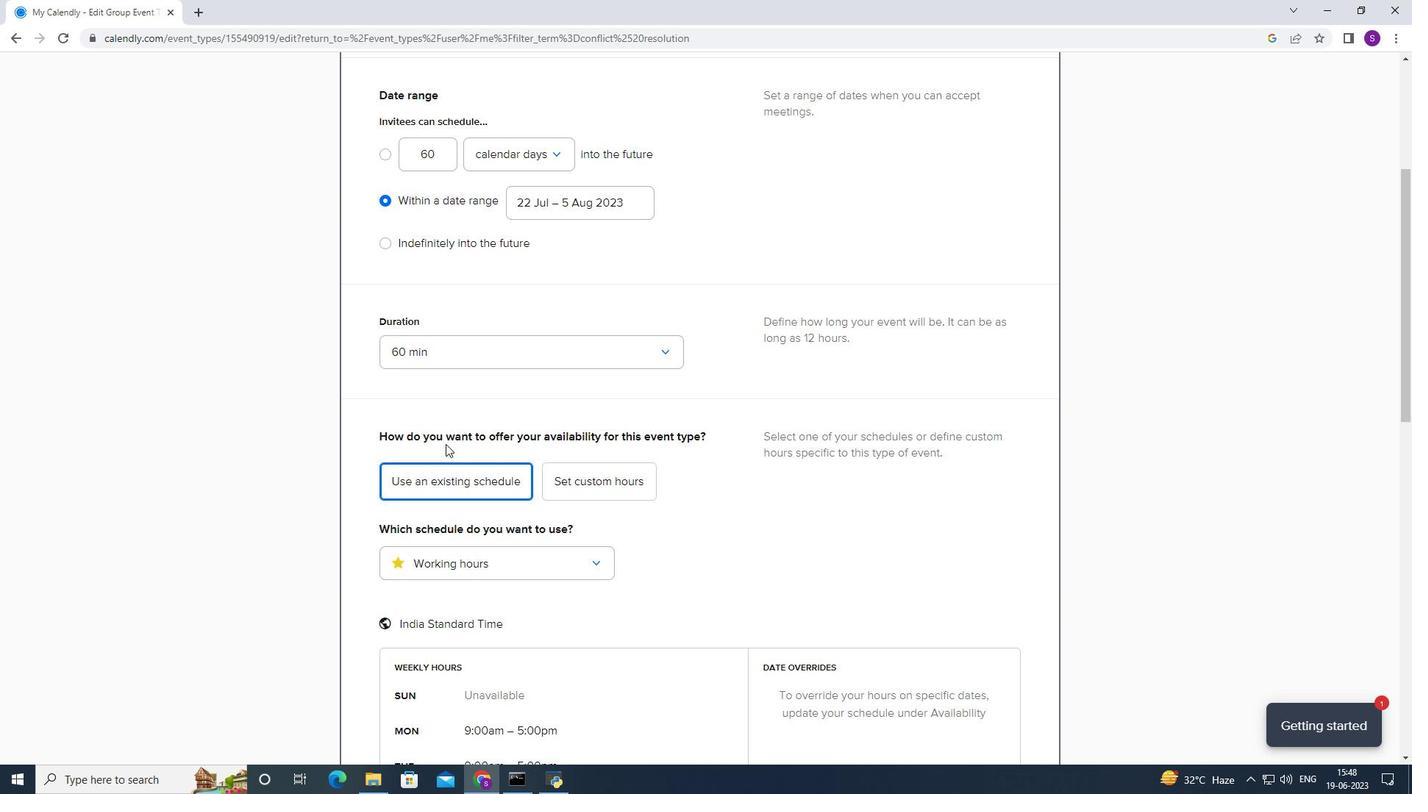 
Action: Mouse moved to (578, 274)
Screenshot: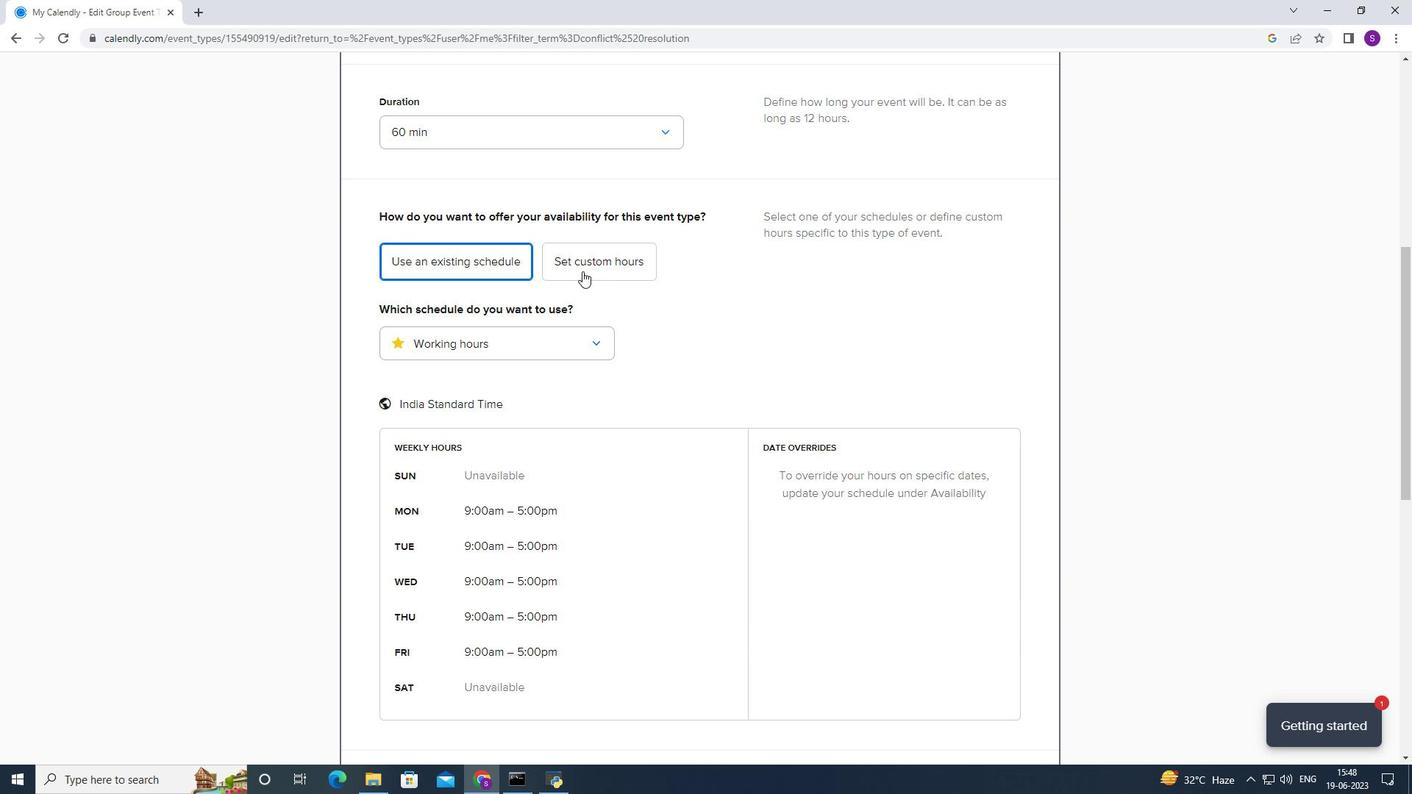 
Action: Mouse pressed left at (578, 274)
Screenshot: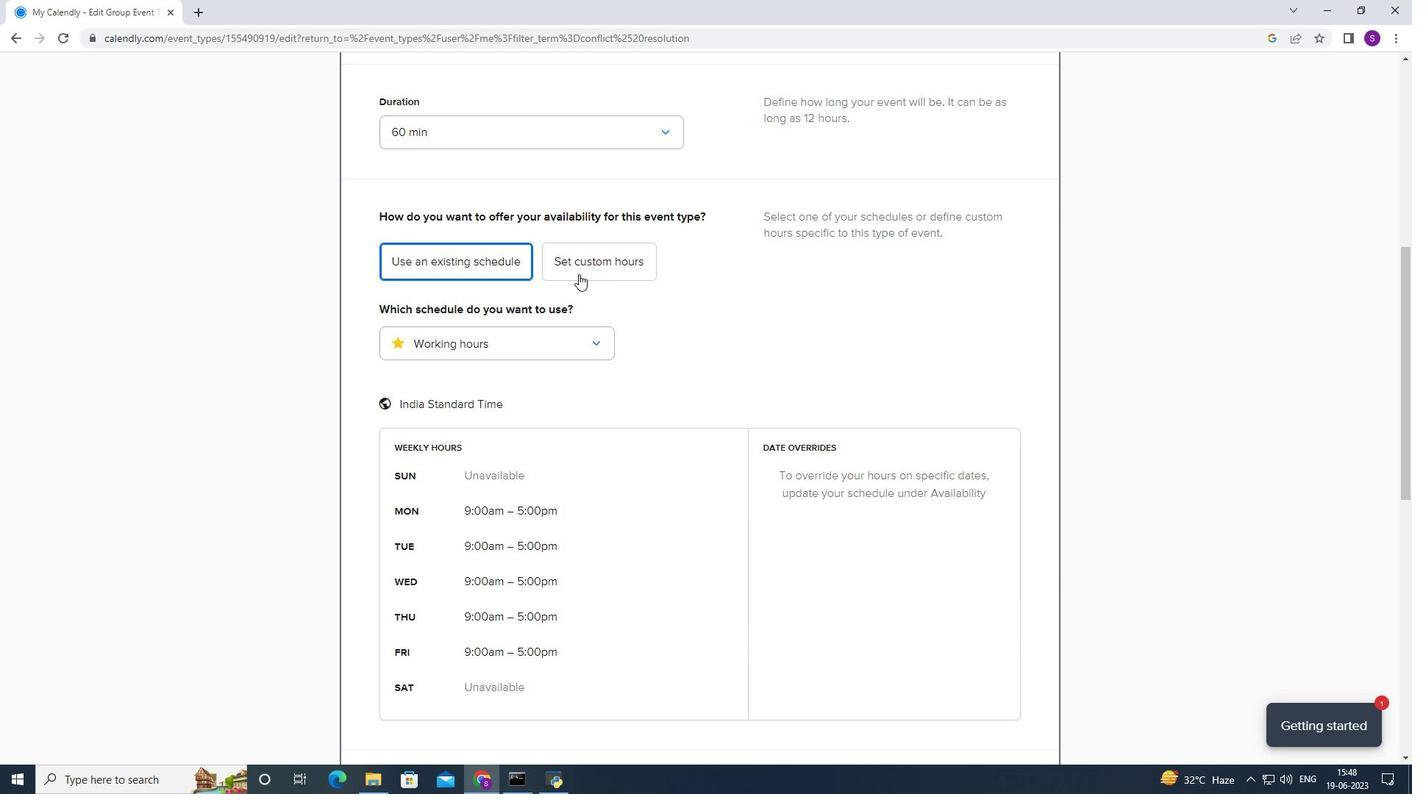 
Action: Mouse moved to (522, 419)
Screenshot: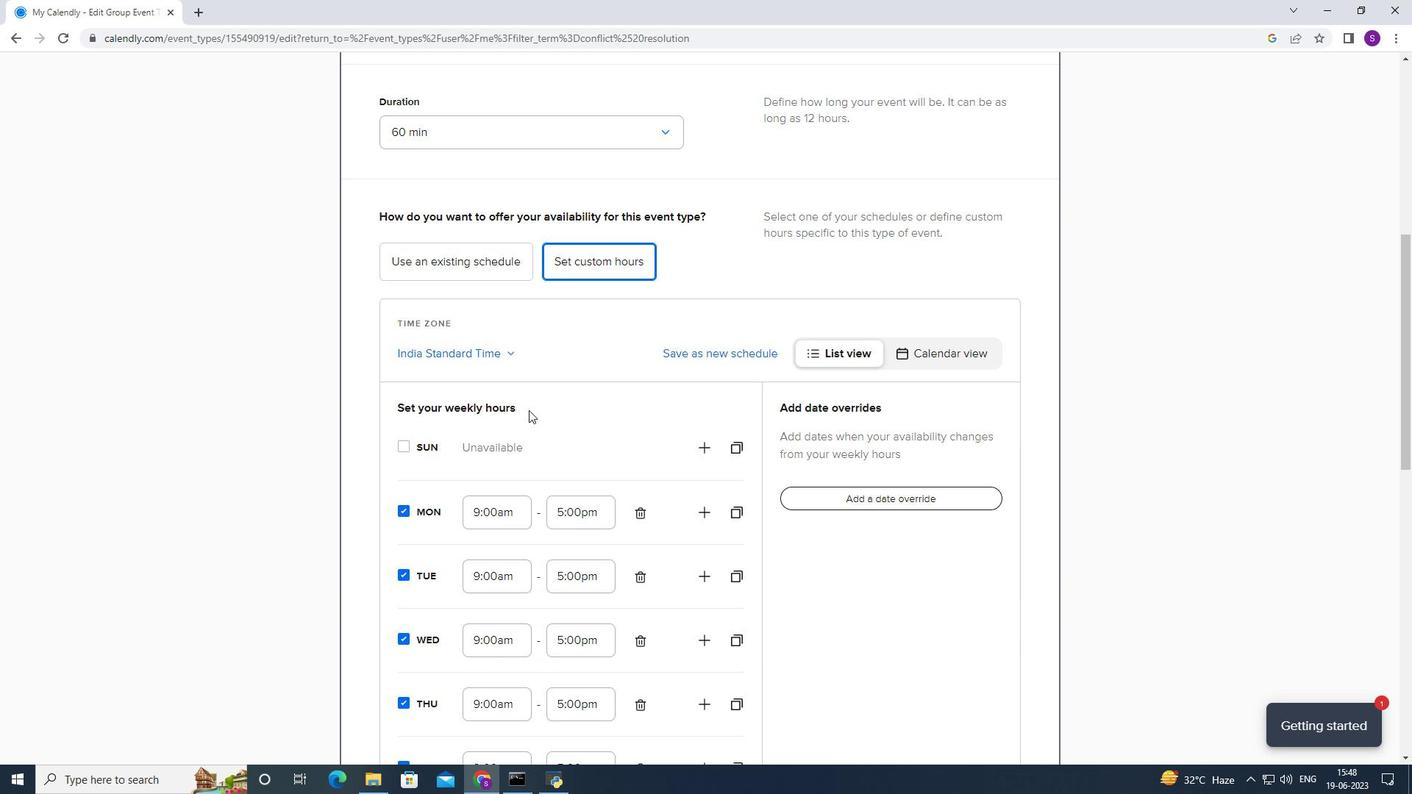 
Action: Mouse scrolled (522, 419) with delta (0, 0)
Screenshot: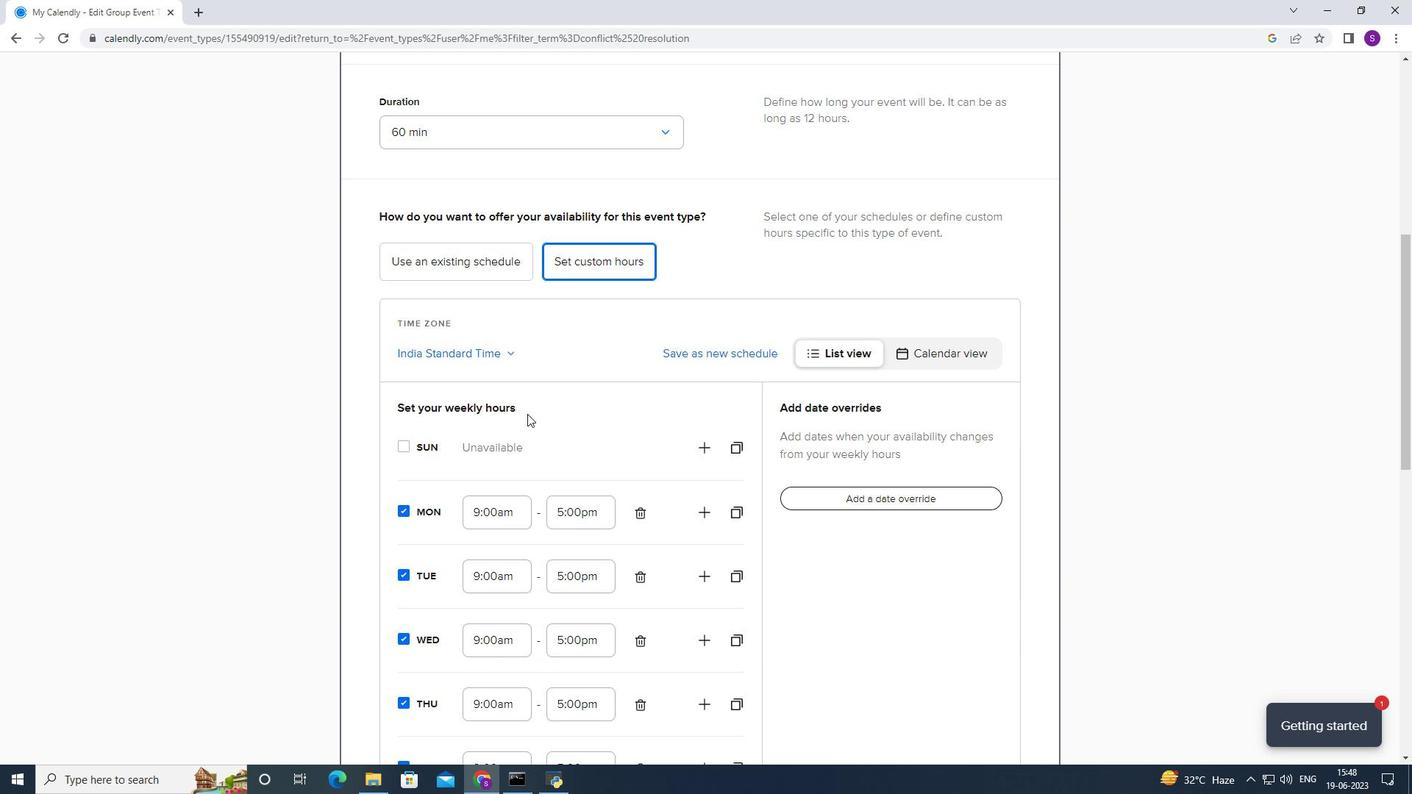 
Action: Mouse moved to (521, 419)
Screenshot: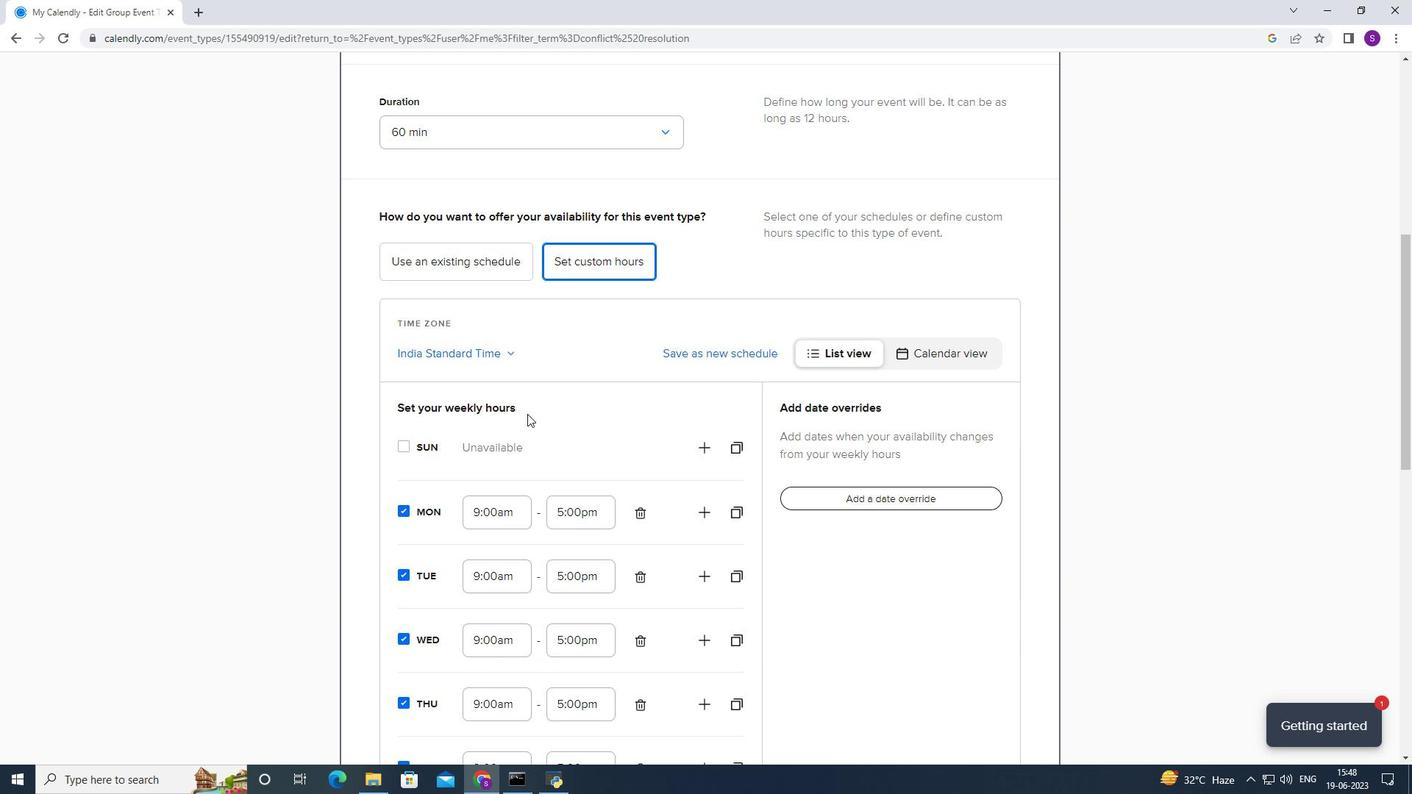 
Action: Mouse scrolled (521, 419) with delta (0, 0)
Screenshot: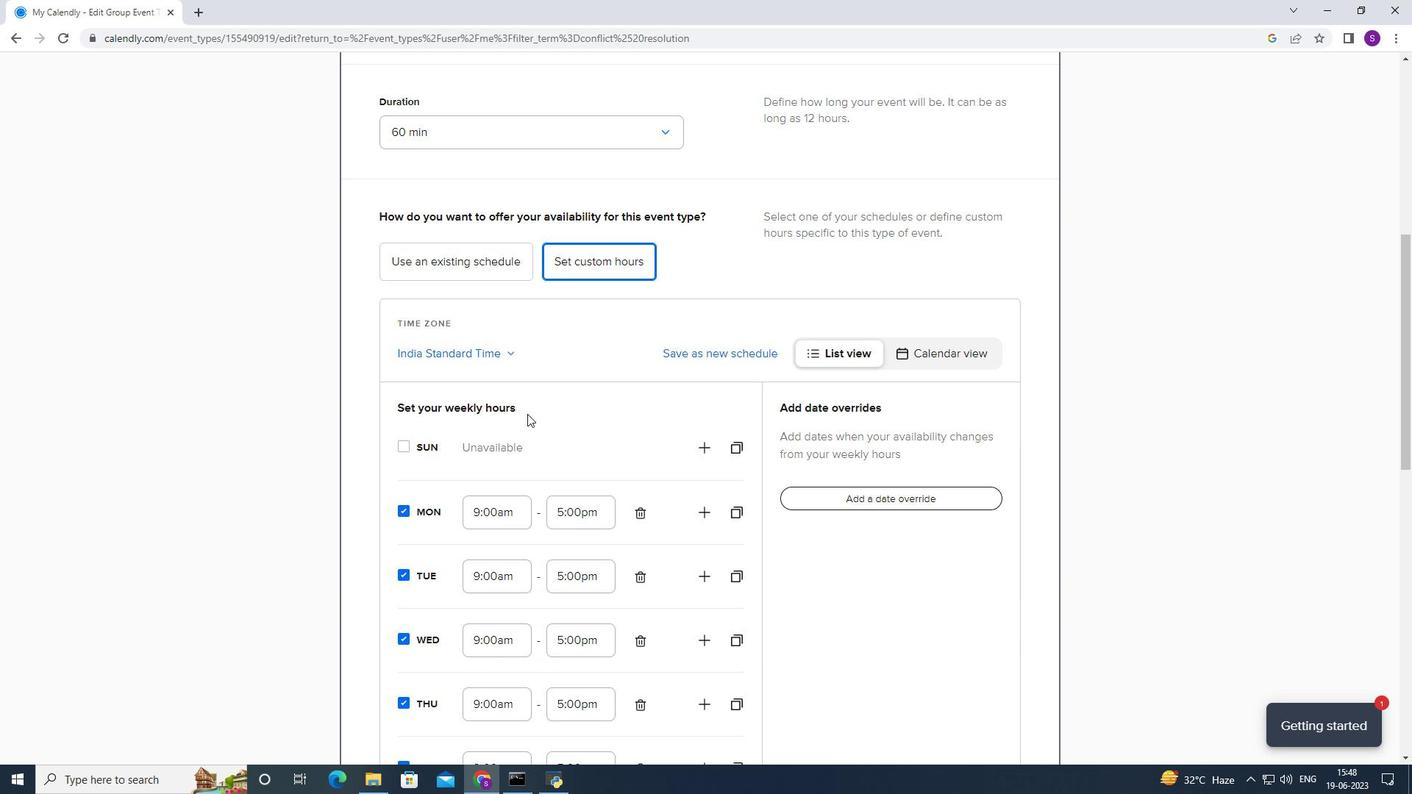 
Action: Mouse moved to (520, 419)
Screenshot: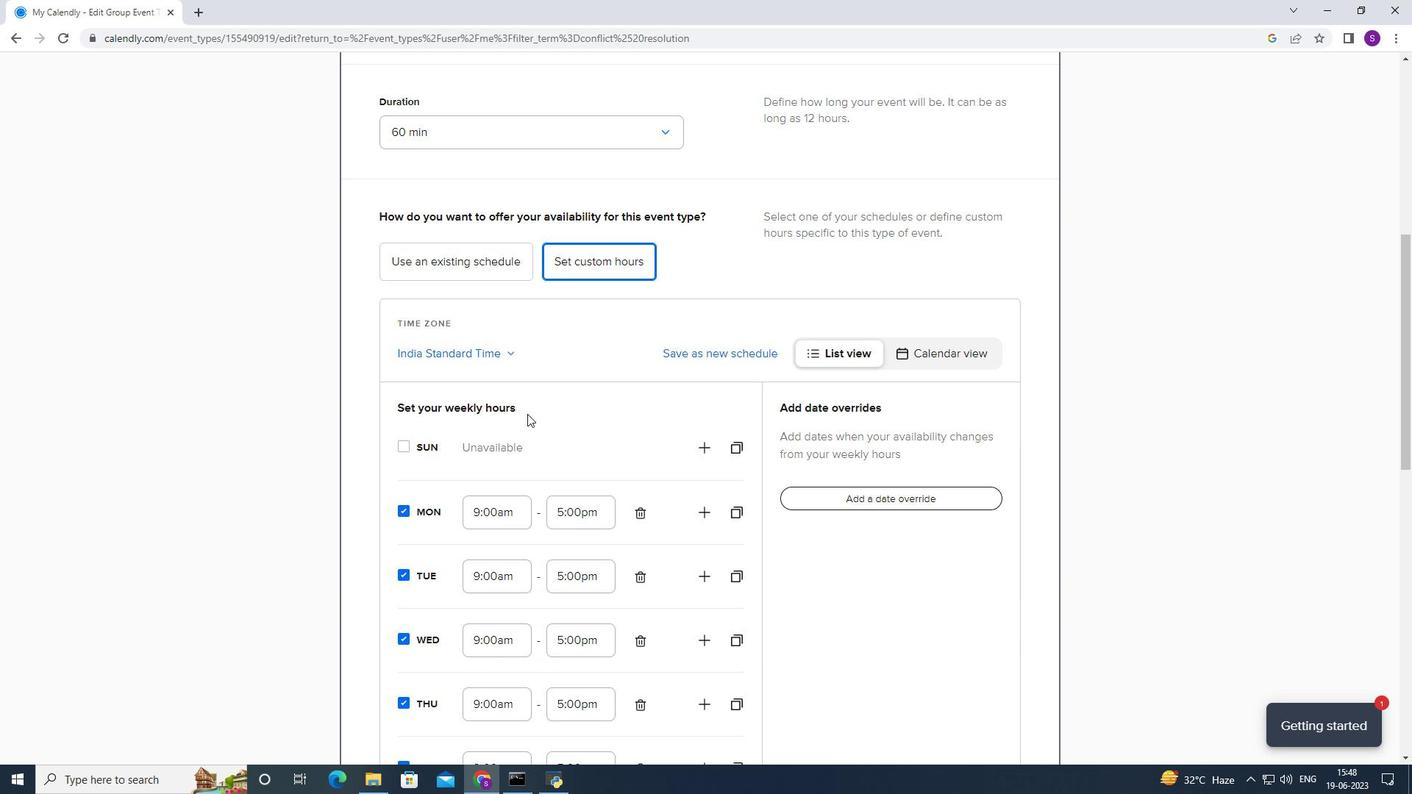 
Action: Mouse scrolled (520, 419) with delta (0, 0)
Screenshot: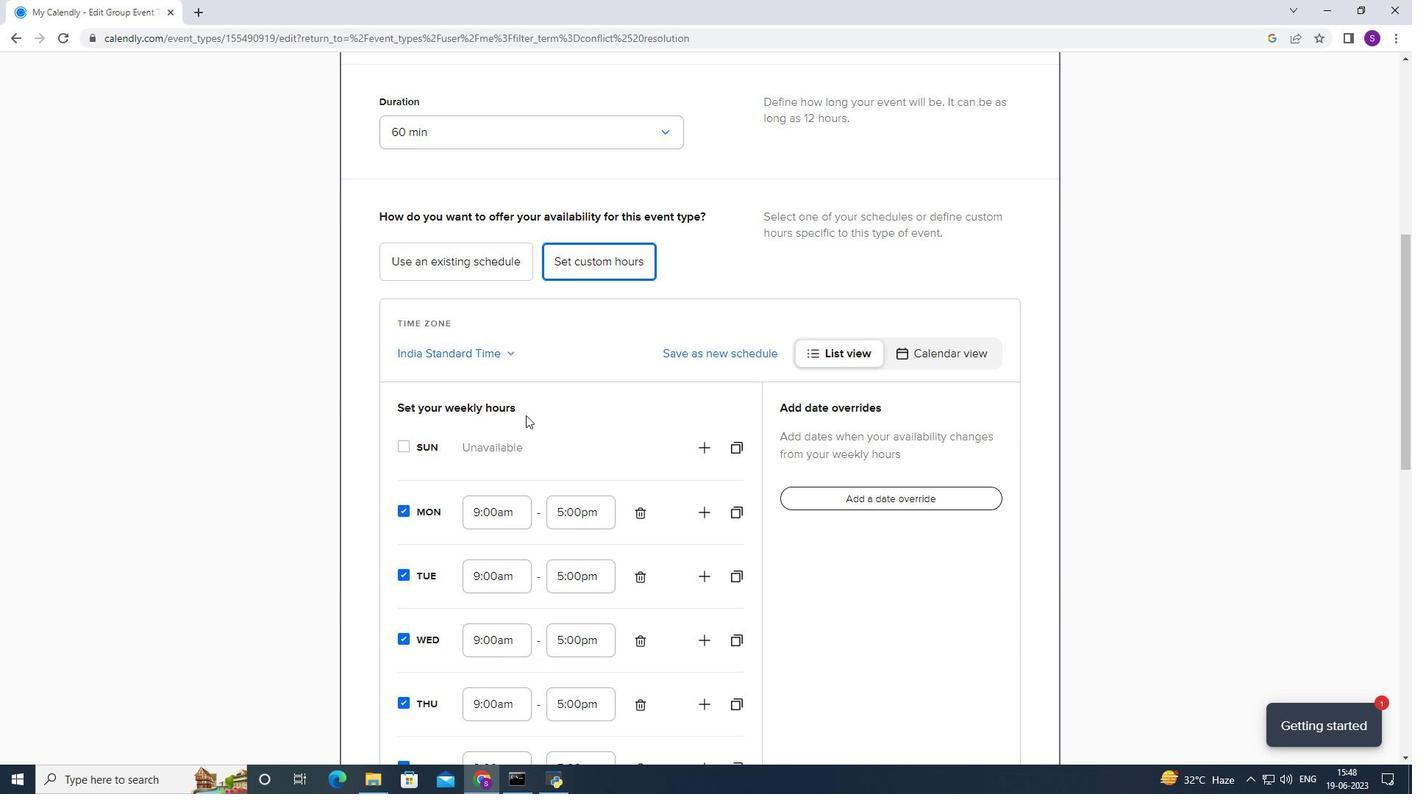 
Action: Mouse moved to (411, 602)
Screenshot: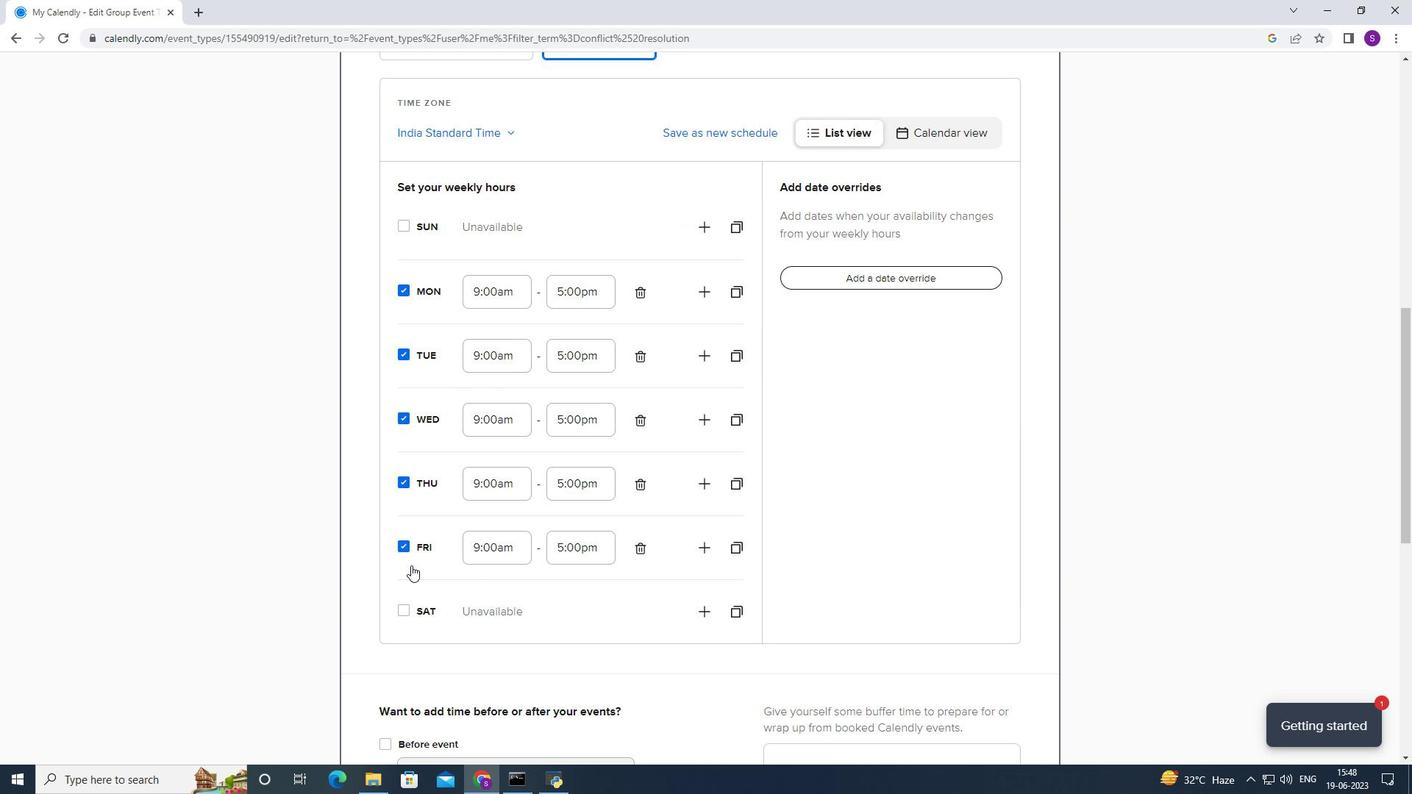 
Action: Mouse scrolled (411, 601) with delta (0, 0)
Screenshot: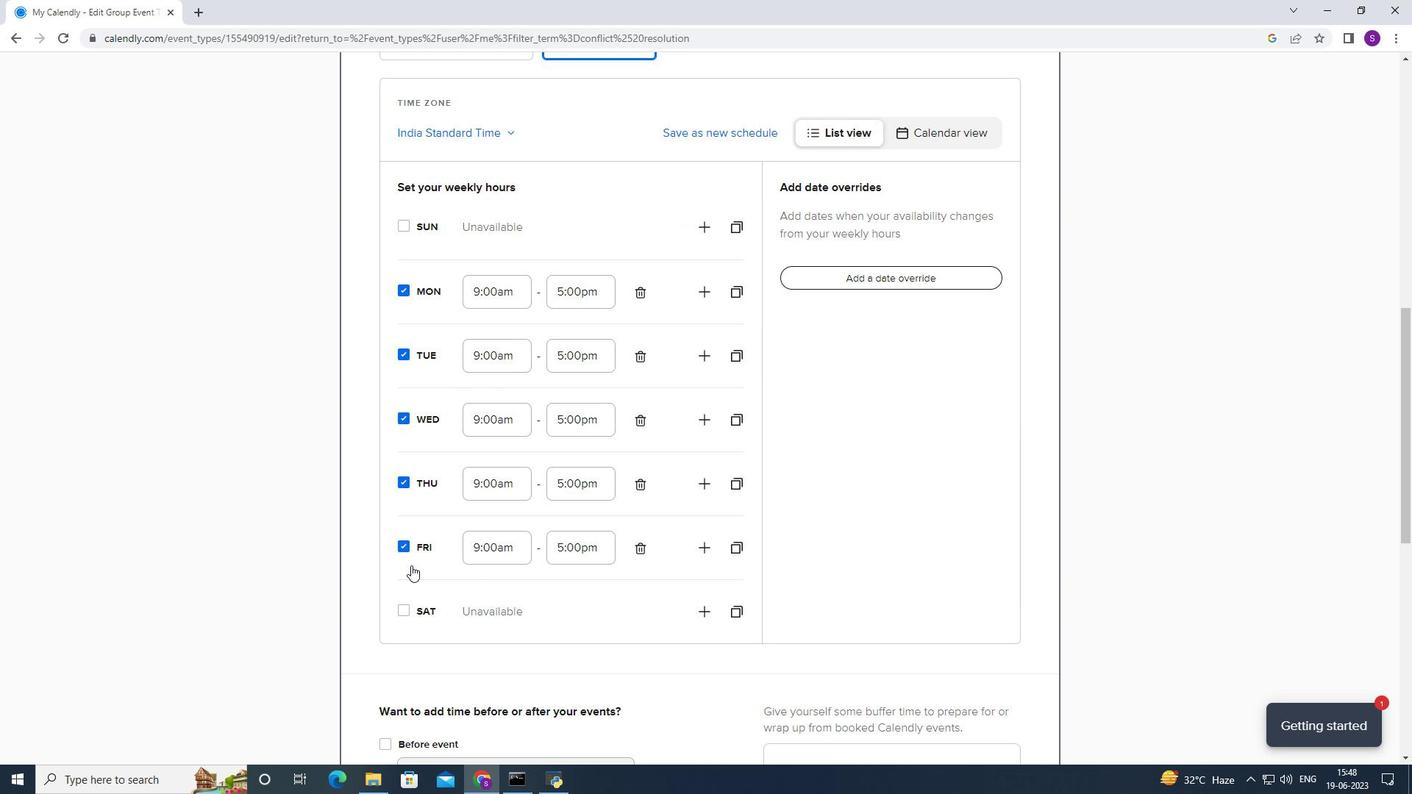 
Action: Mouse moved to (422, 540)
Screenshot: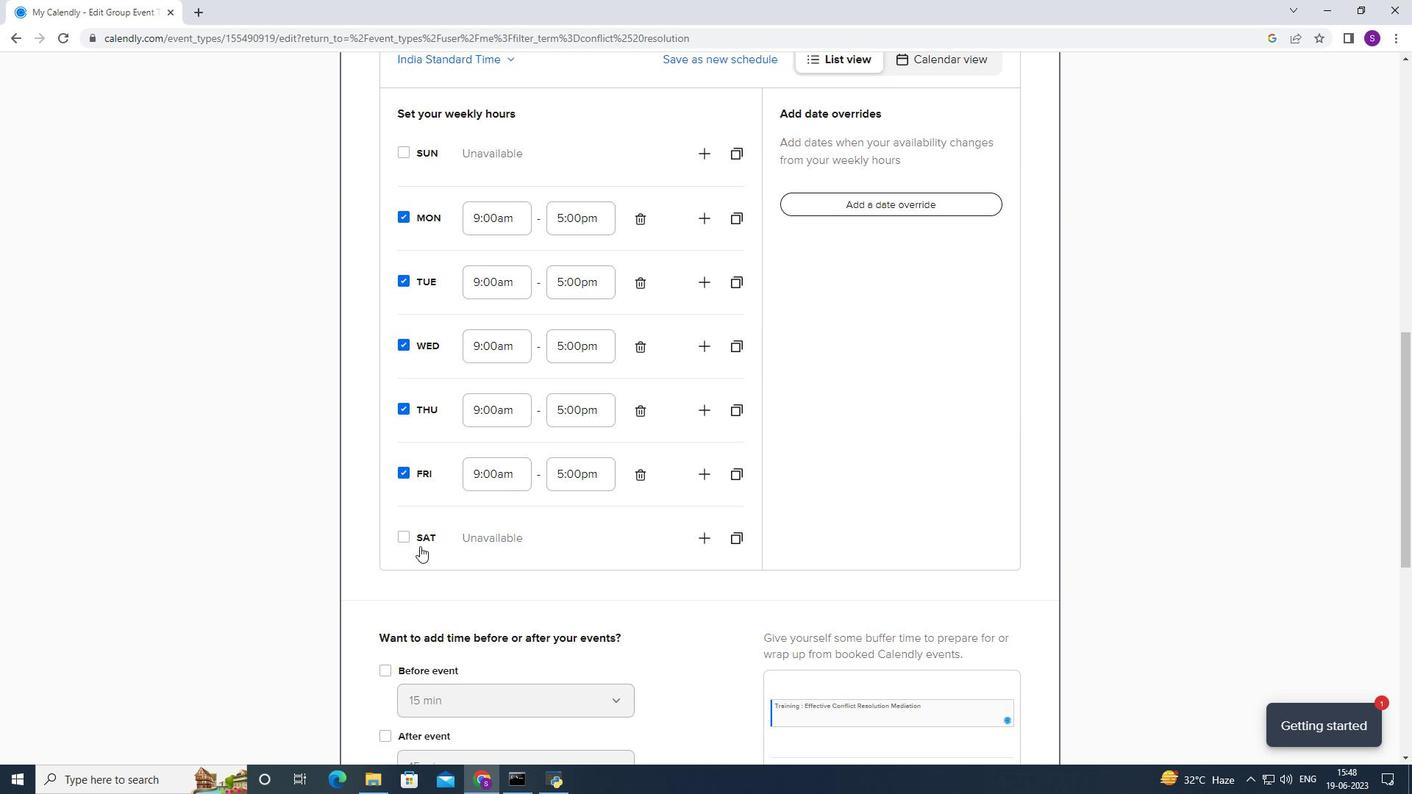 
Action: Mouse pressed left at (422, 540)
Screenshot: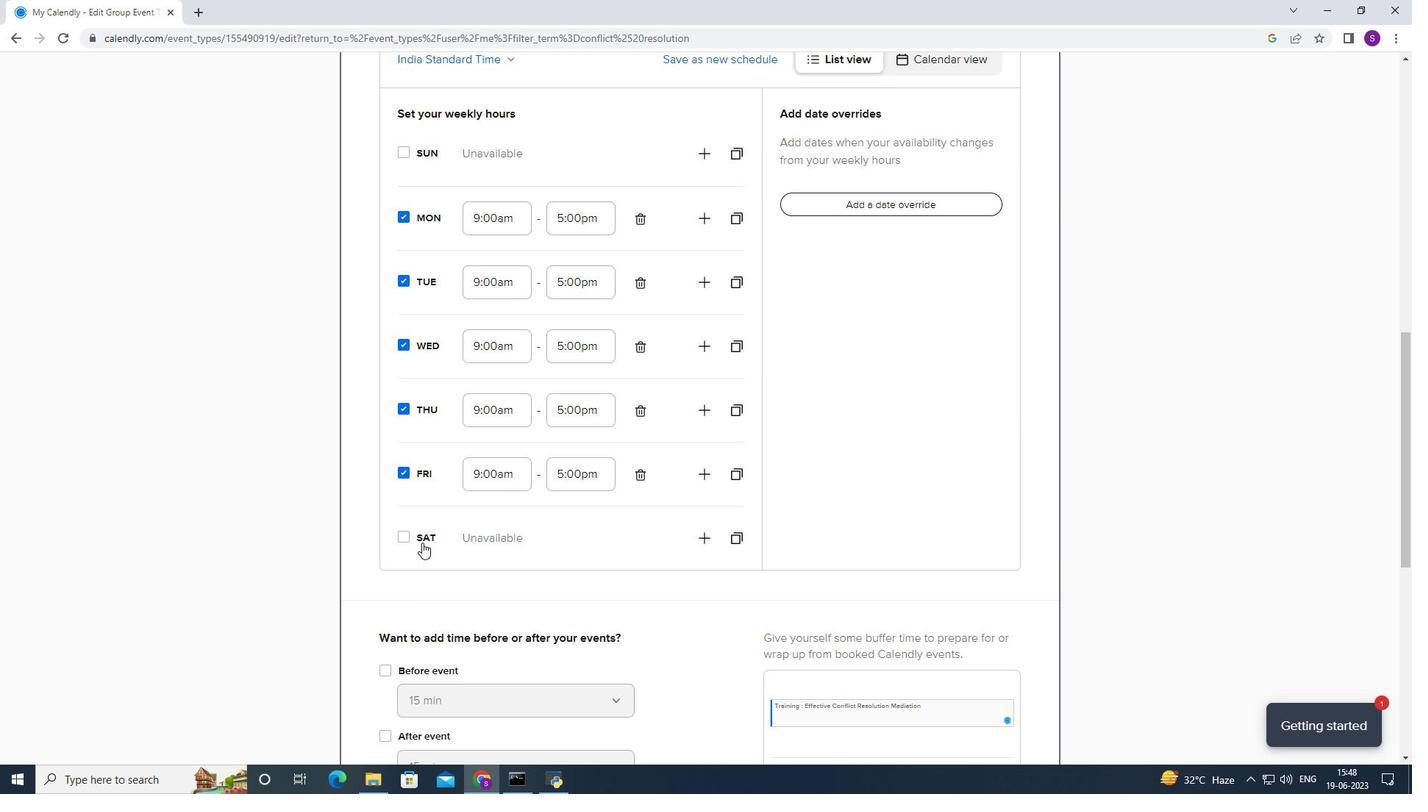 
Action: Mouse scrolled (422, 539) with delta (0, 0)
Screenshot: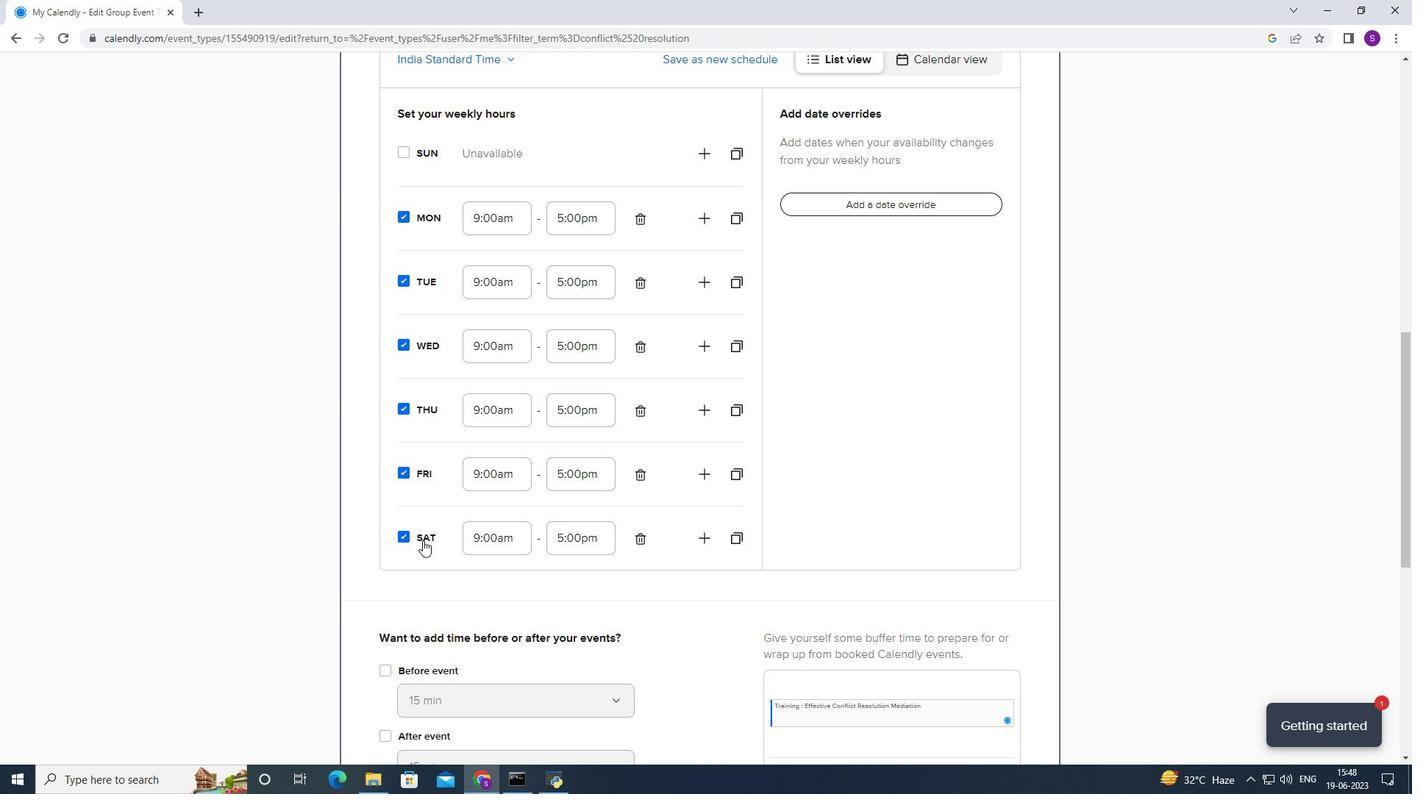 
Action: Mouse scrolled (422, 539) with delta (0, 0)
Screenshot: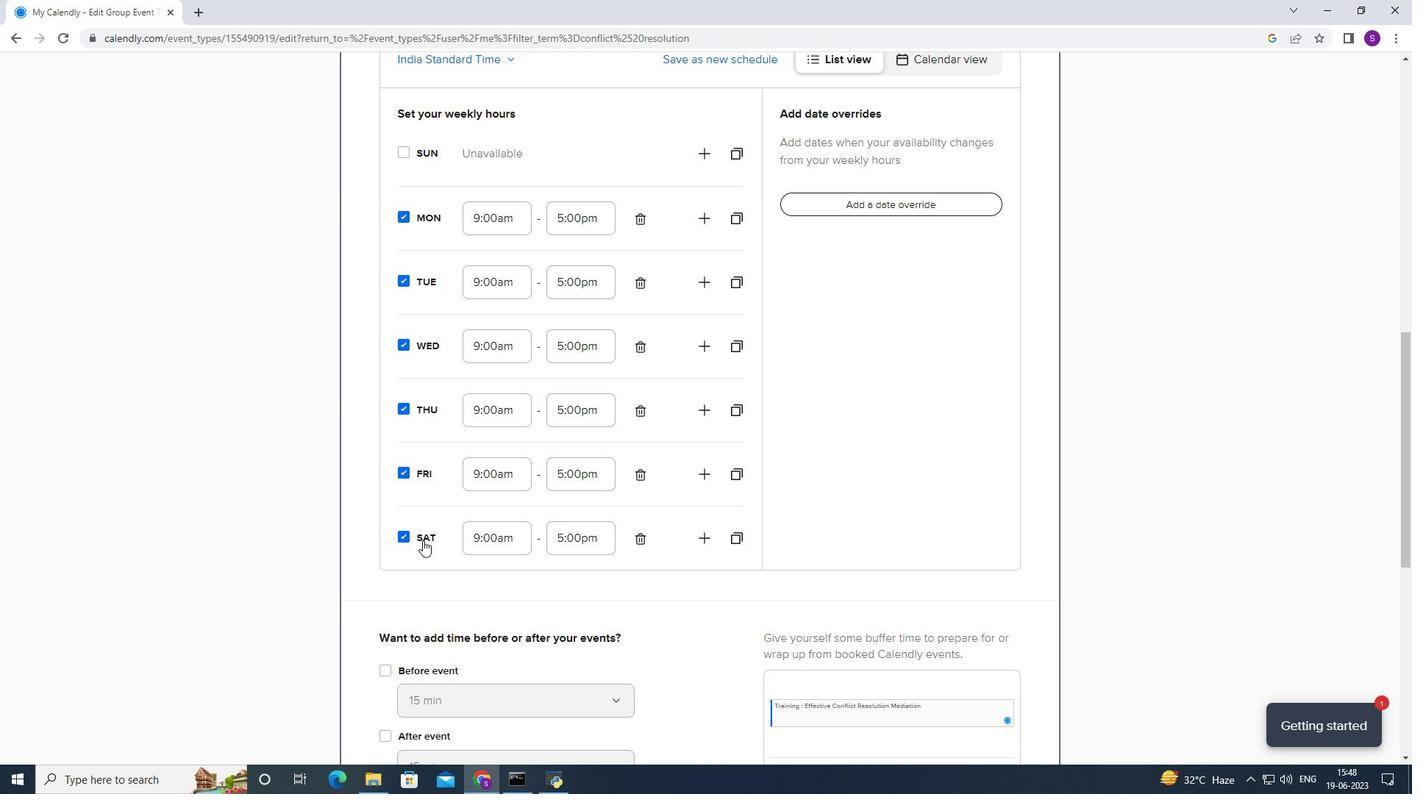 
Action: Mouse scrolled (422, 539) with delta (0, 0)
Screenshot: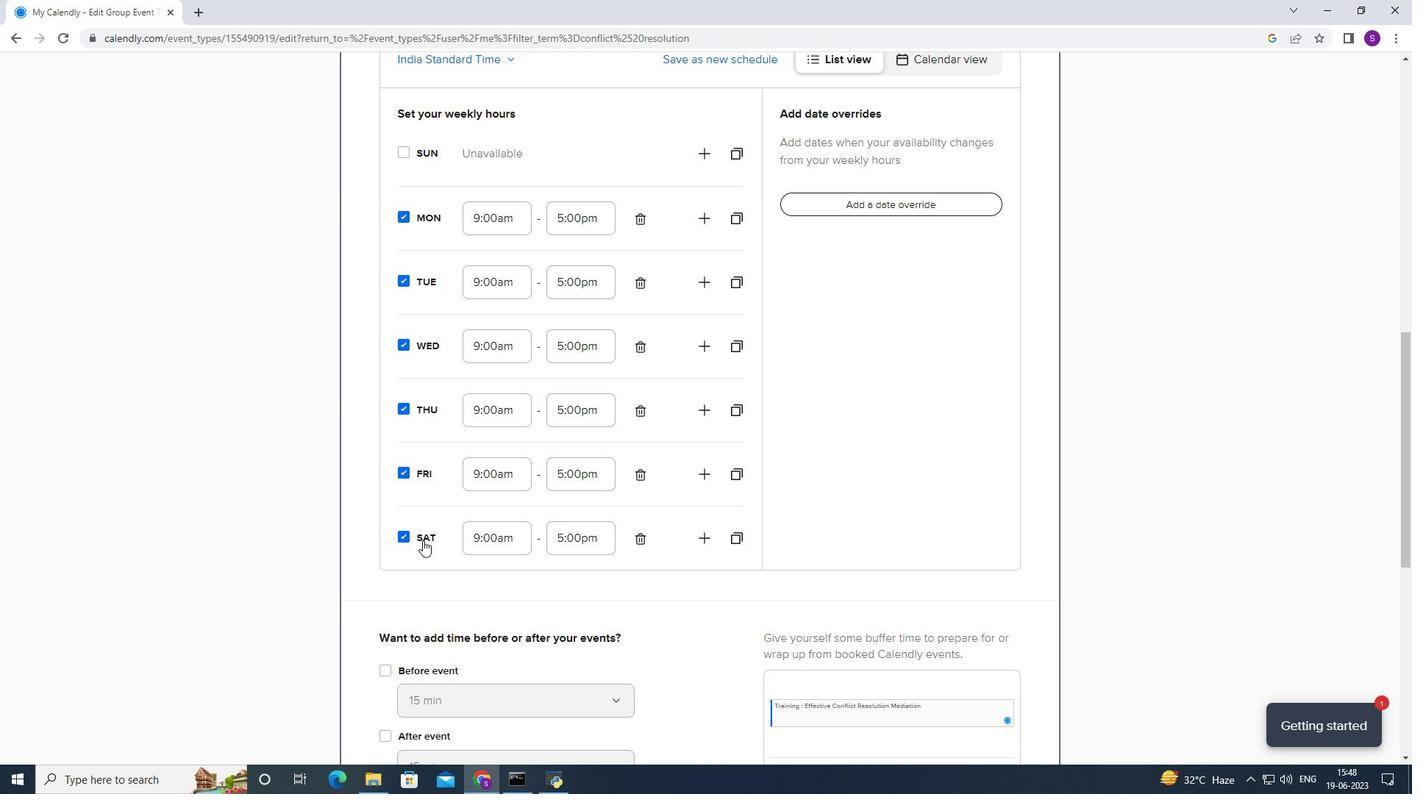 
Action: Mouse scrolled (422, 539) with delta (0, 0)
Screenshot: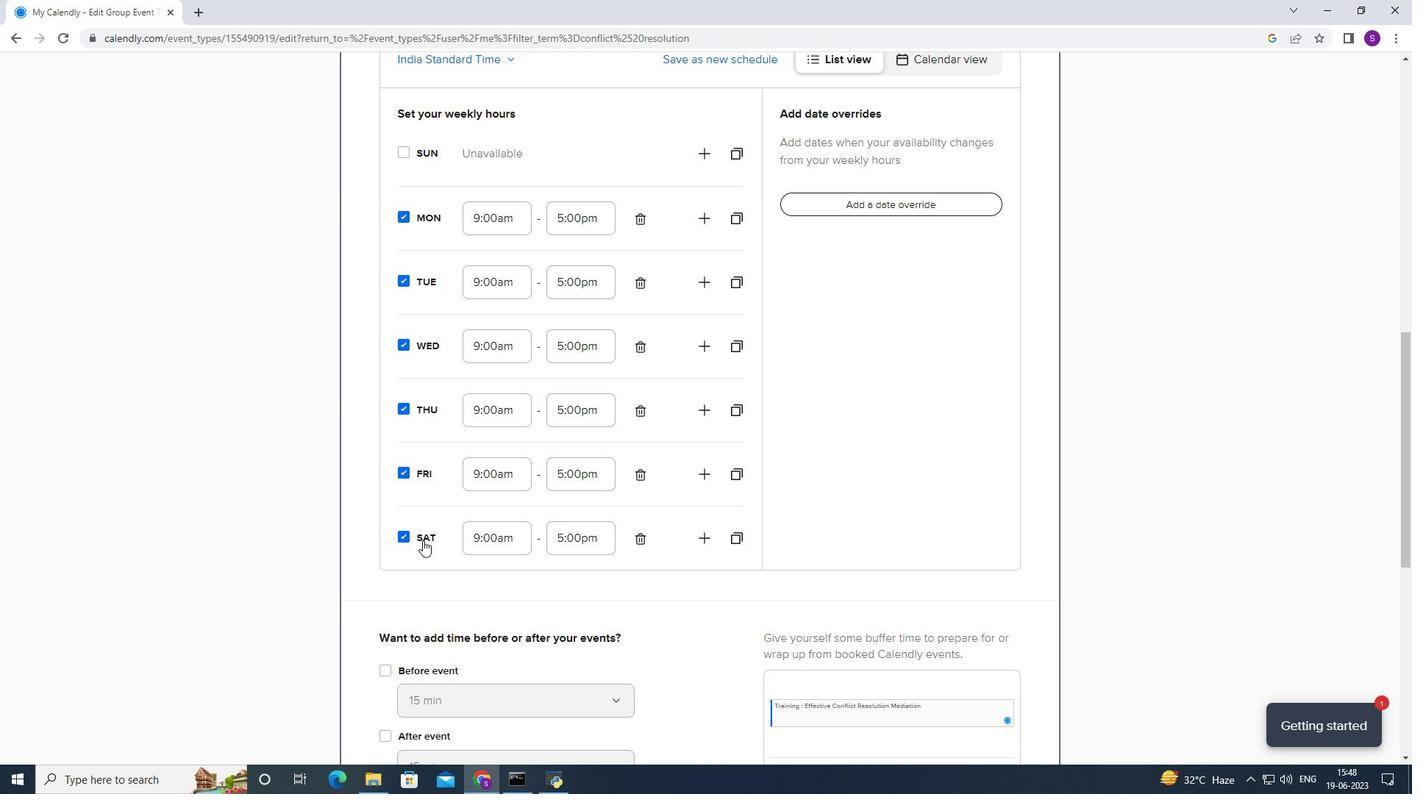 
Action: Mouse moved to (453, 377)
Screenshot: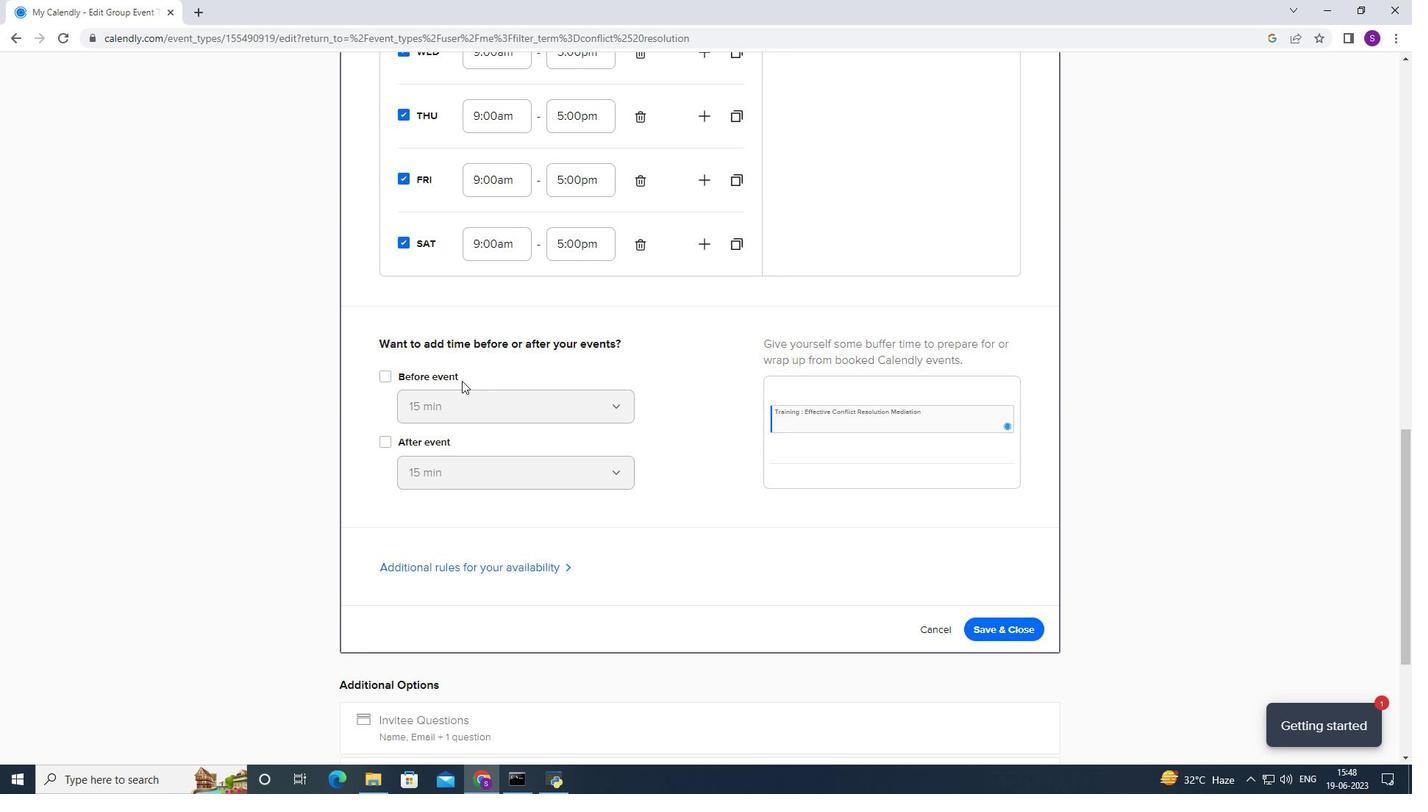 
Action: Mouse pressed left at (453, 377)
Screenshot: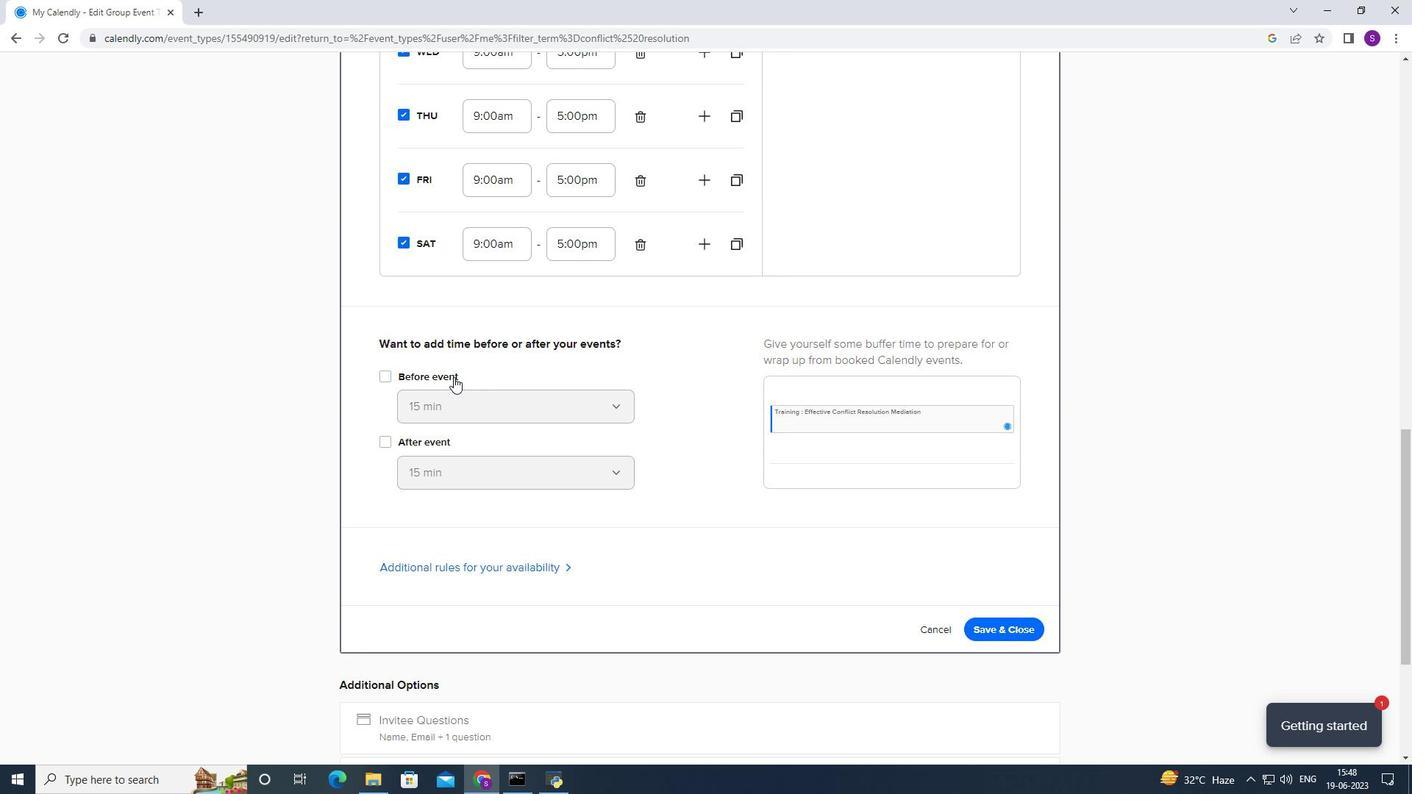 
Action: Mouse moved to (442, 417)
Screenshot: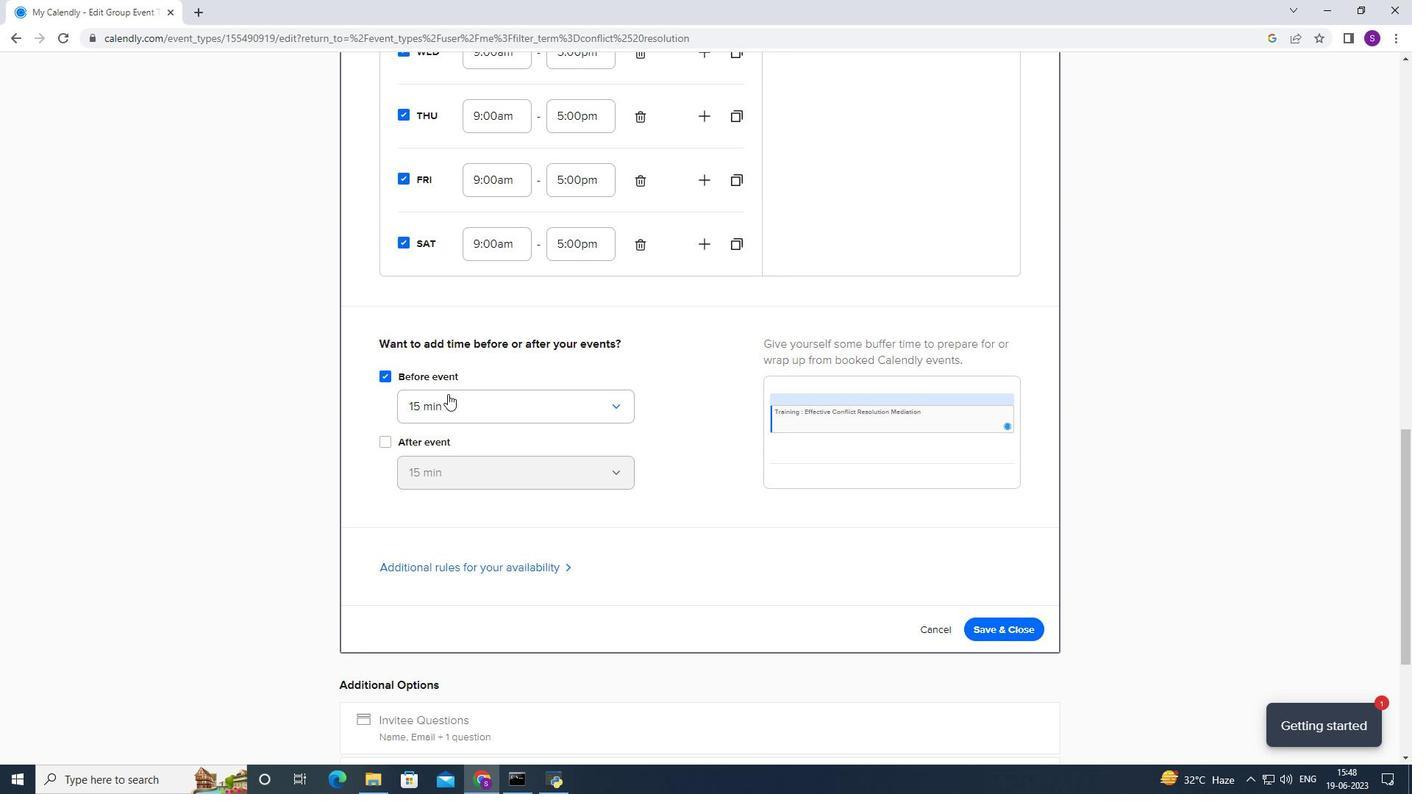 
Action: Mouse pressed left at (442, 417)
Screenshot: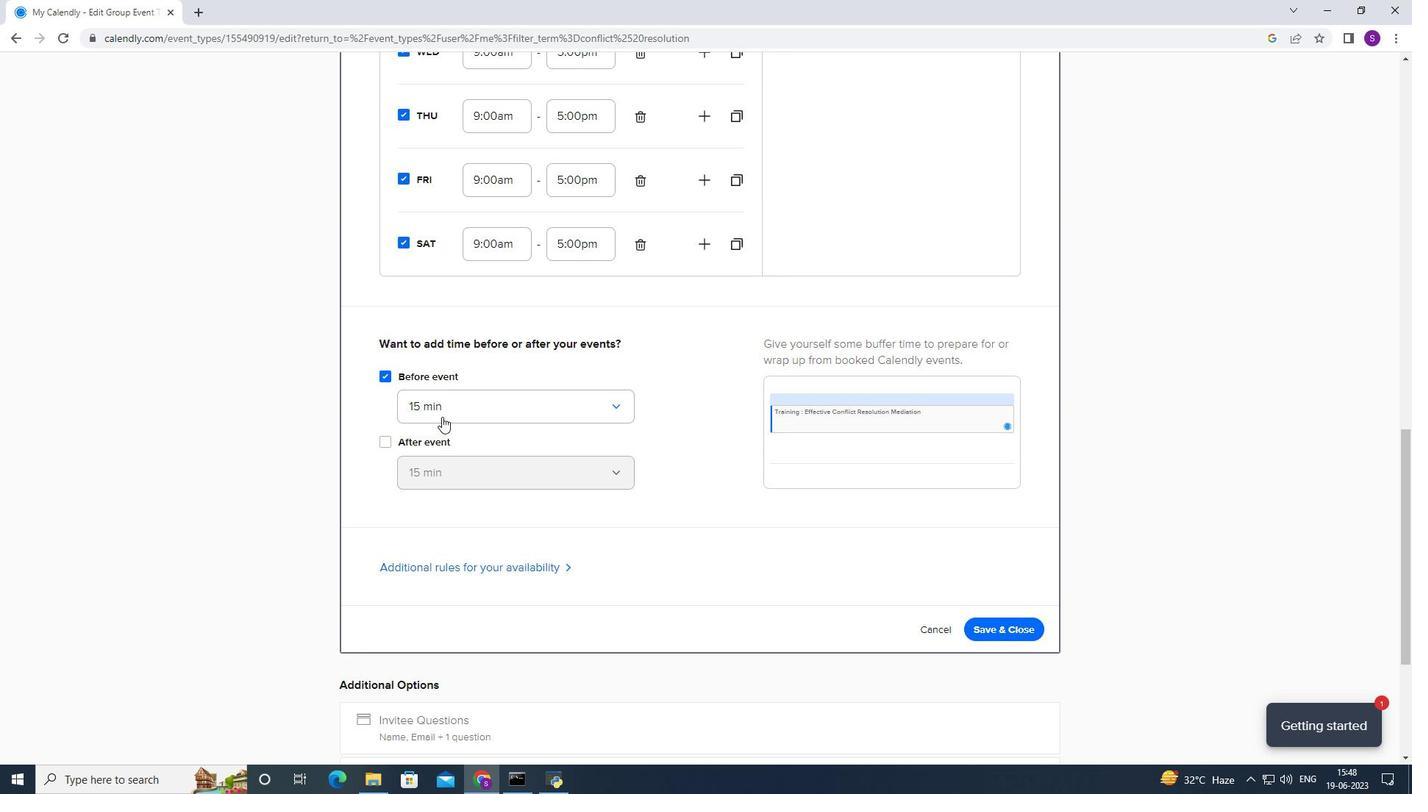 
Action: Mouse moved to (465, 445)
Screenshot: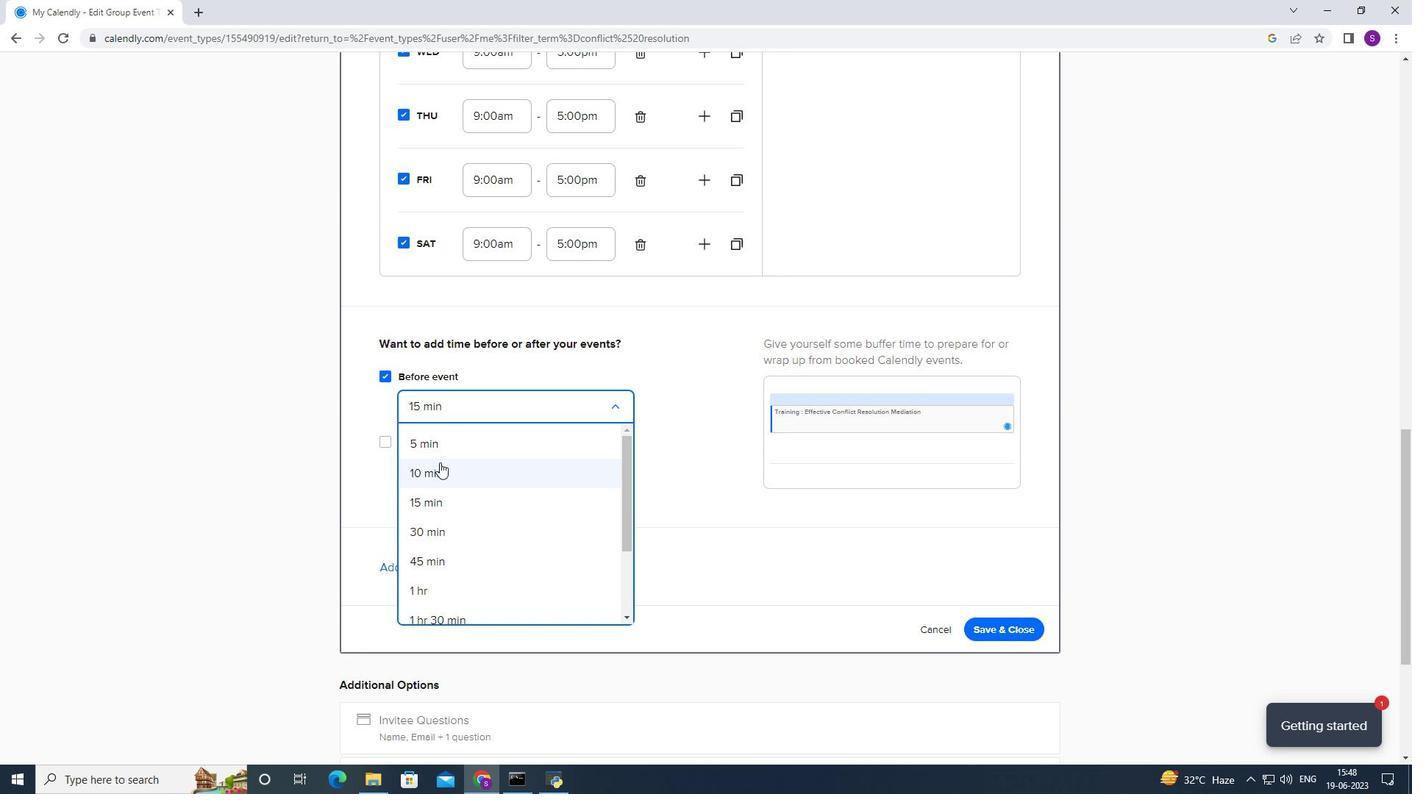 
Action: Mouse pressed left at (465, 445)
Screenshot: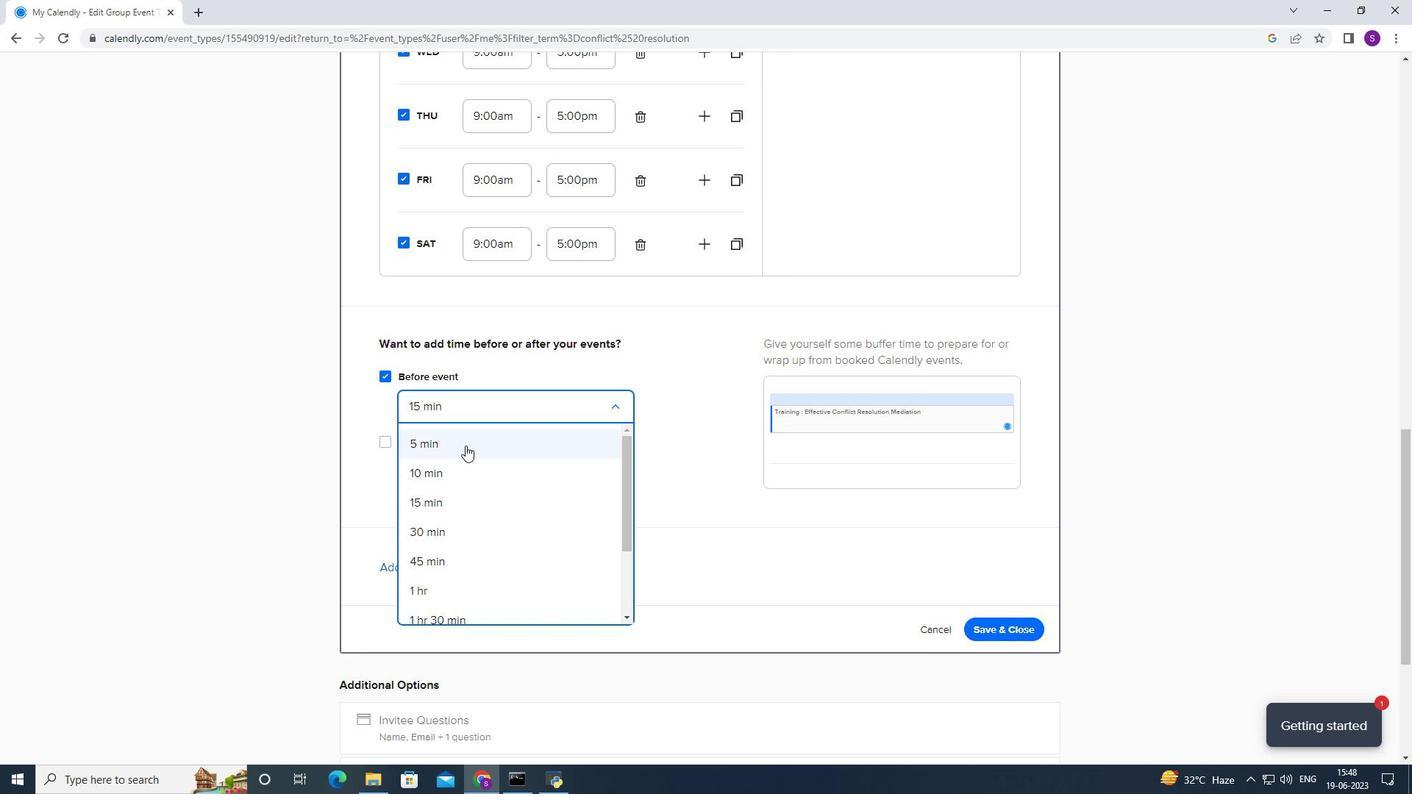 
Action: Mouse moved to (432, 440)
Screenshot: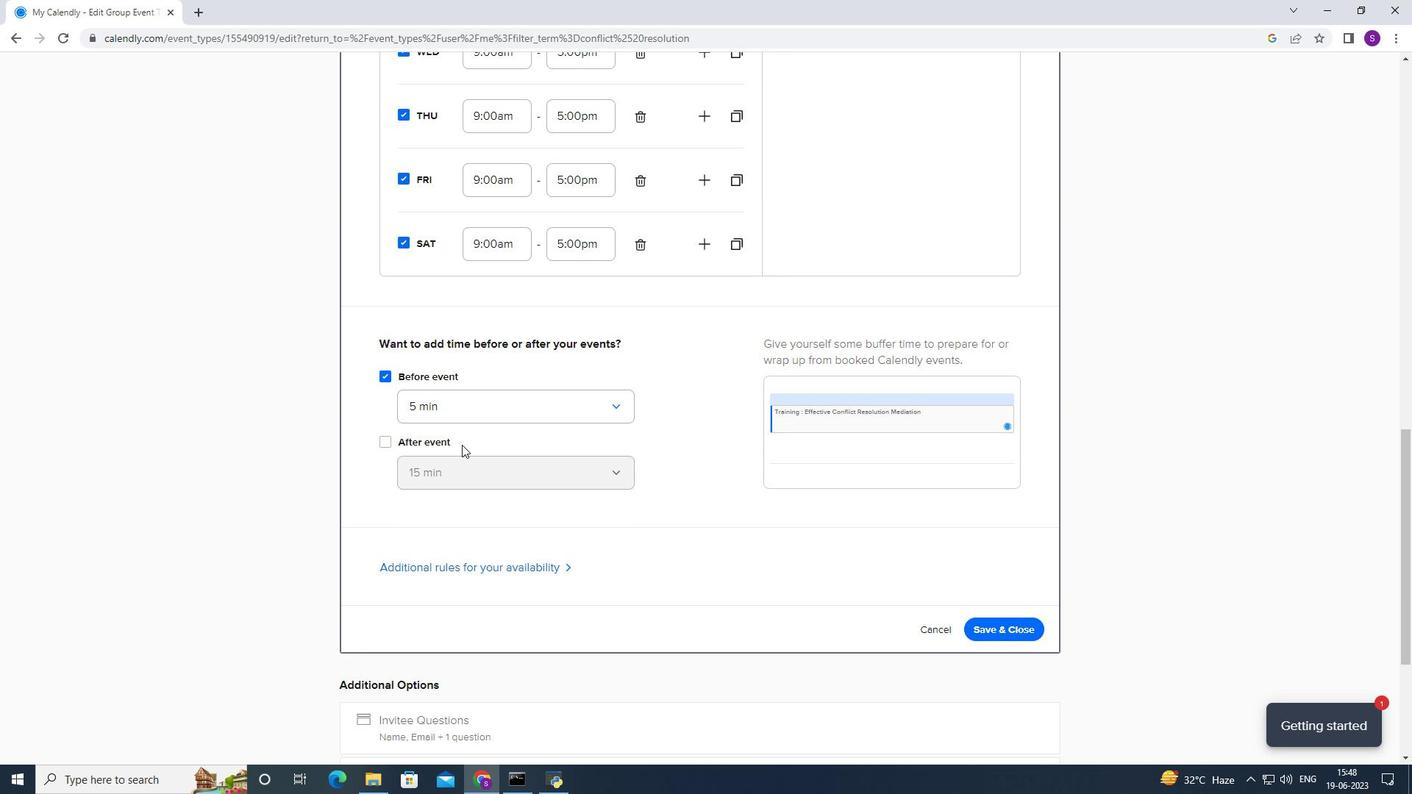 
Action: Mouse pressed left at (432, 440)
Screenshot: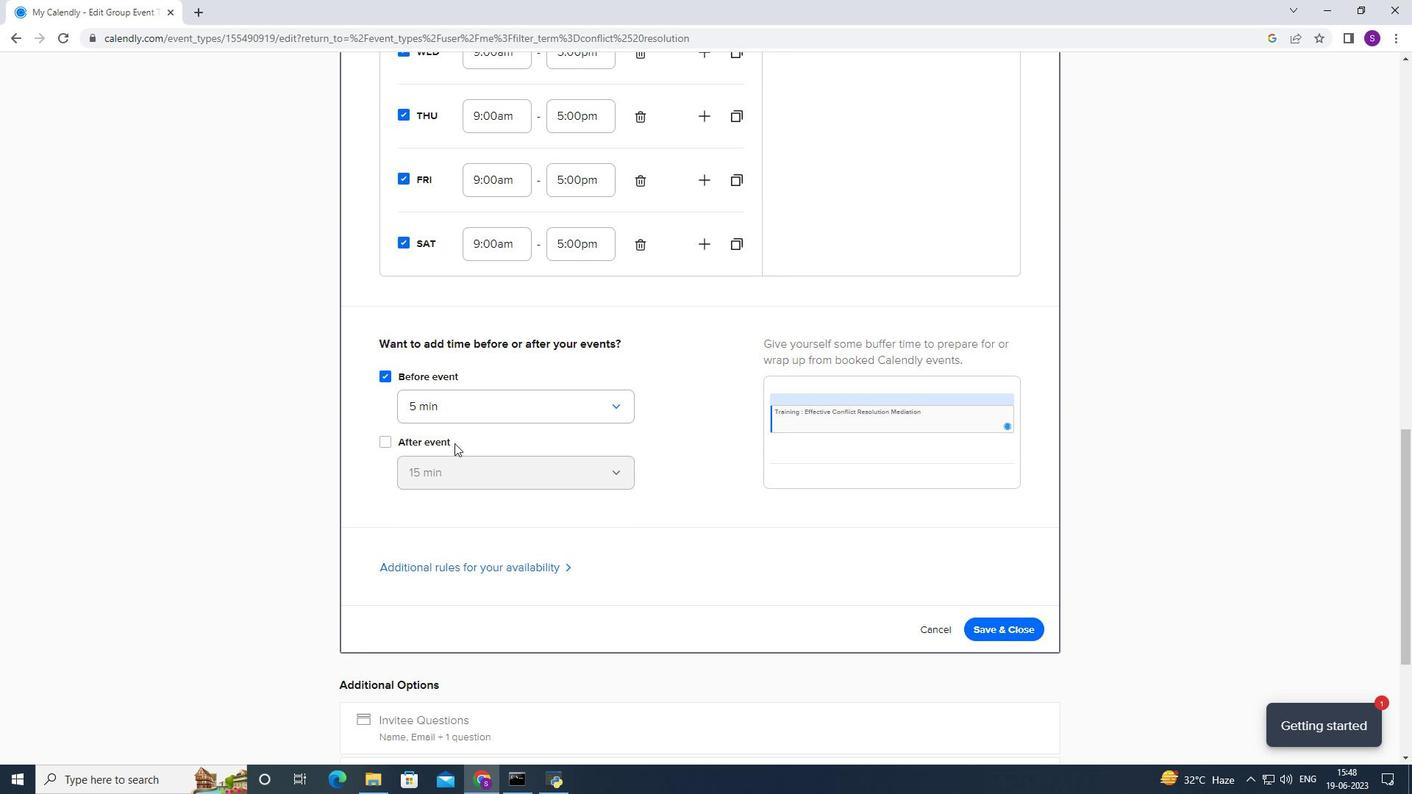 
Action: Mouse moved to (432, 472)
Screenshot: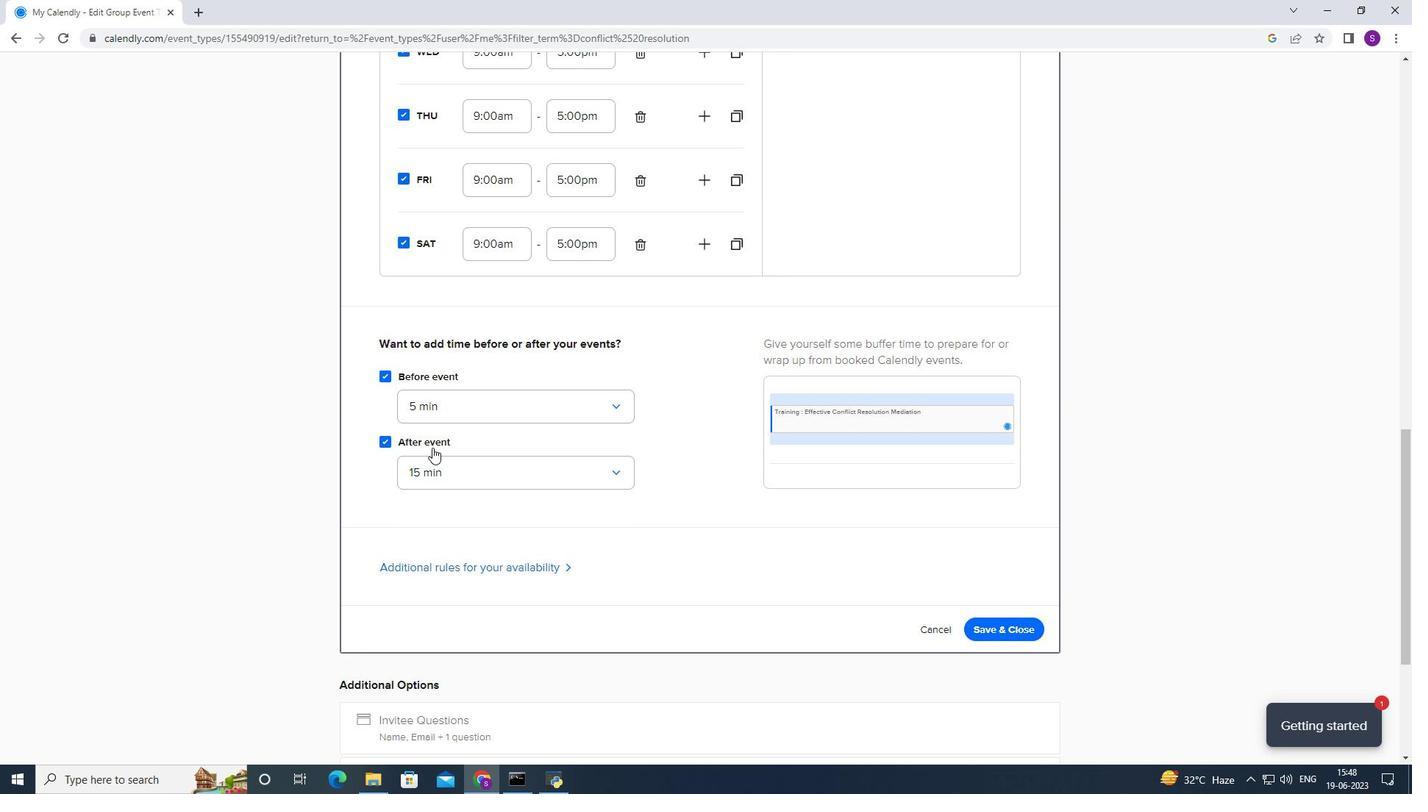 
Action: Mouse pressed left at (432, 472)
Screenshot: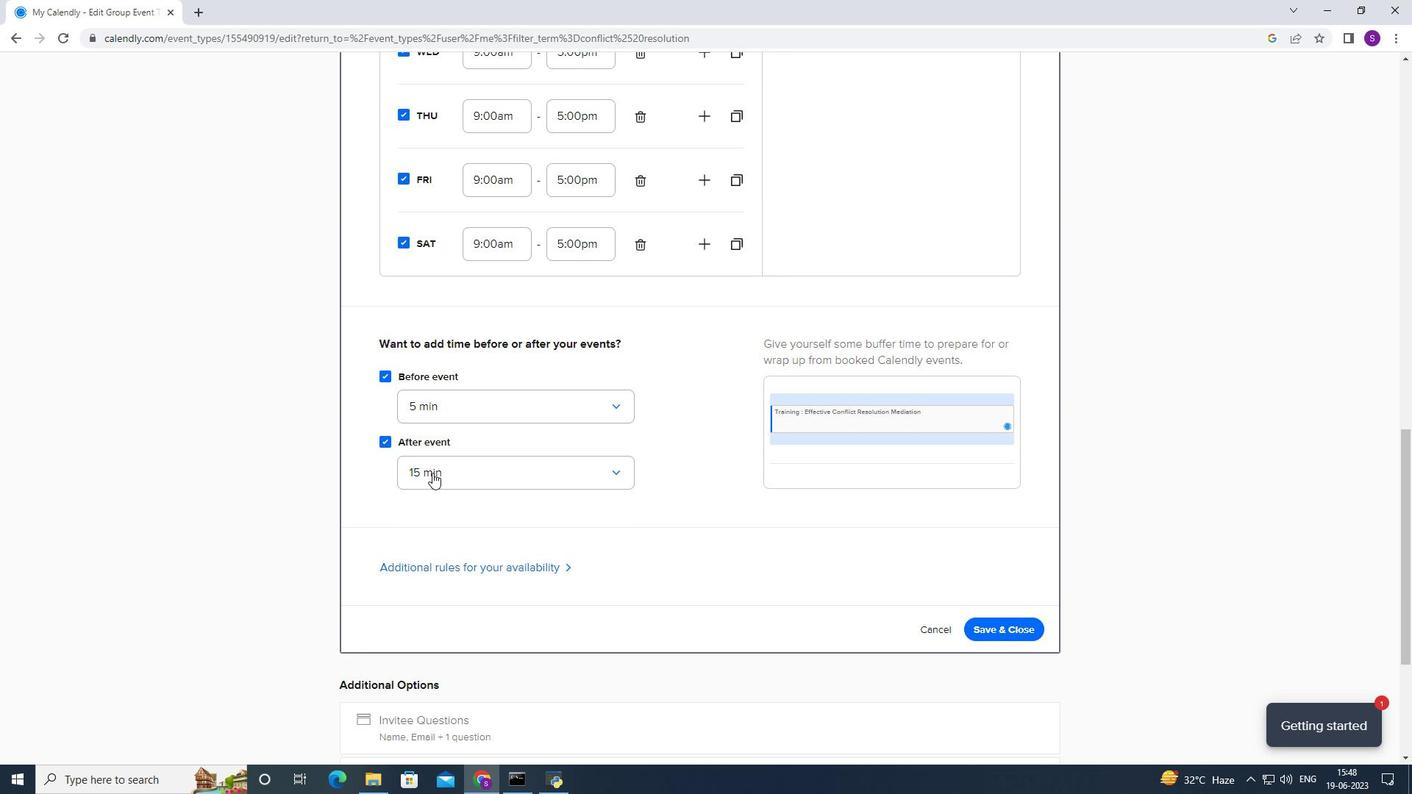 
Action: Mouse moved to (433, 506)
Screenshot: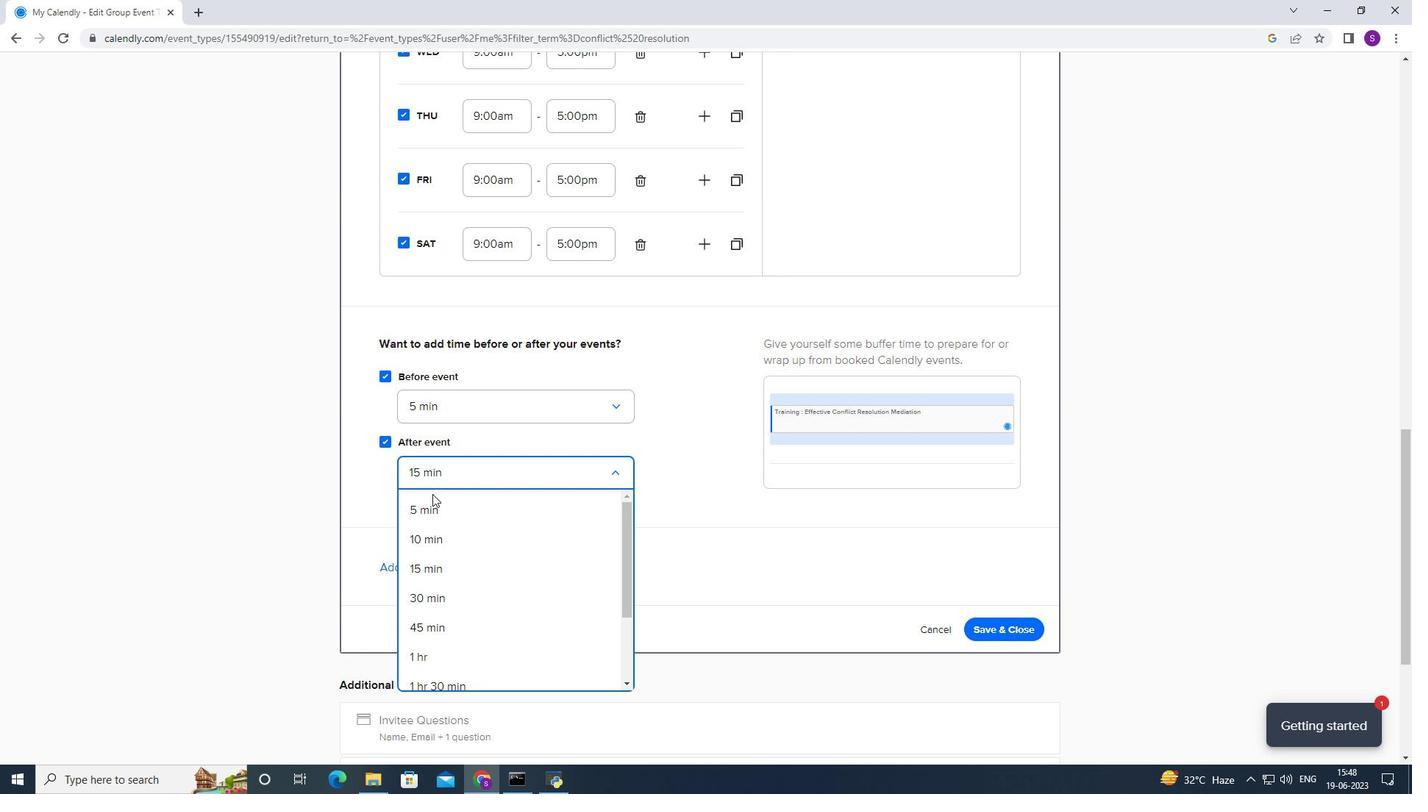 
Action: Mouse pressed left at (433, 506)
Screenshot: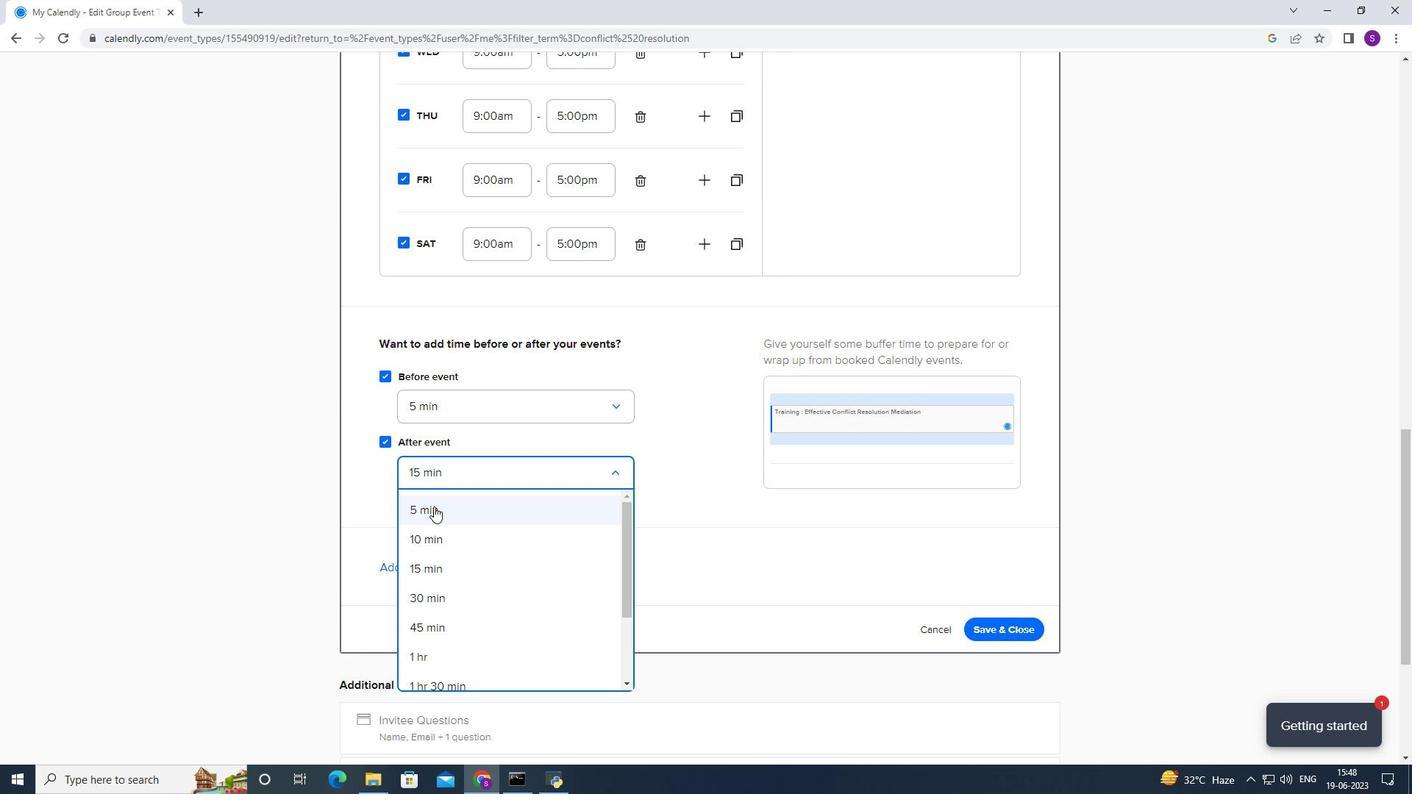 
Action: Mouse scrolled (433, 506) with delta (0, 0)
Screenshot: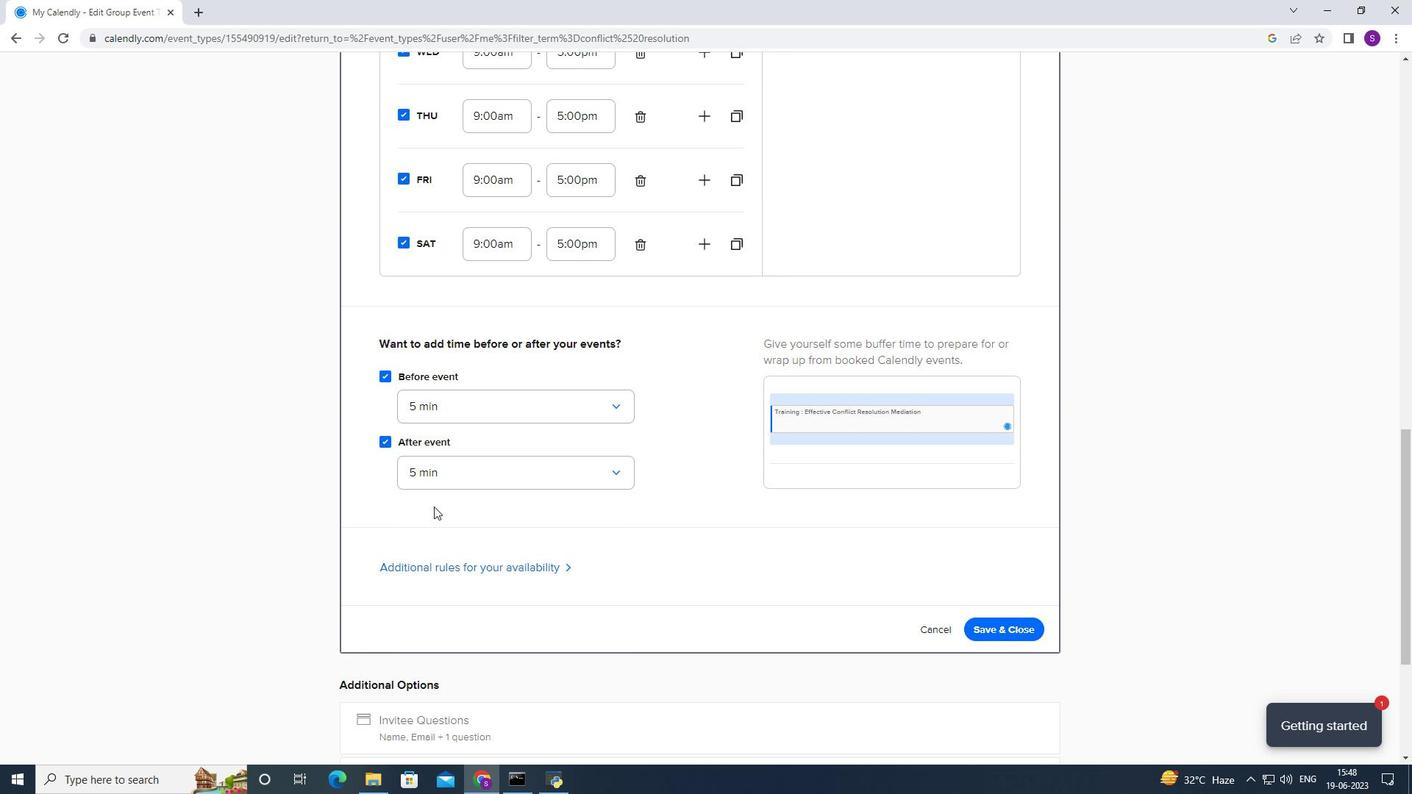 
Action: Mouse scrolled (433, 506) with delta (0, 0)
Screenshot: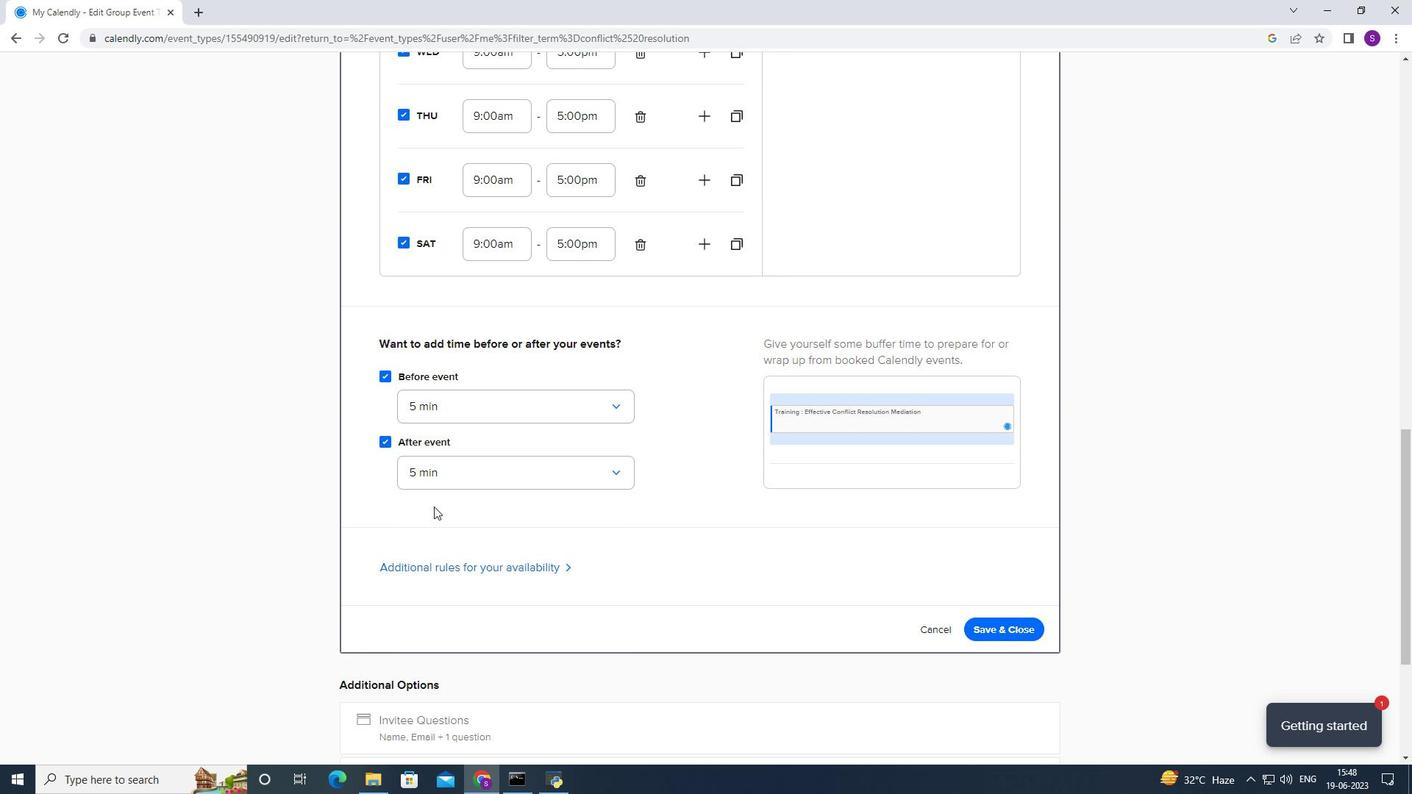 
Action: Mouse scrolled (433, 506) with delta (0, 0)
Screenshot: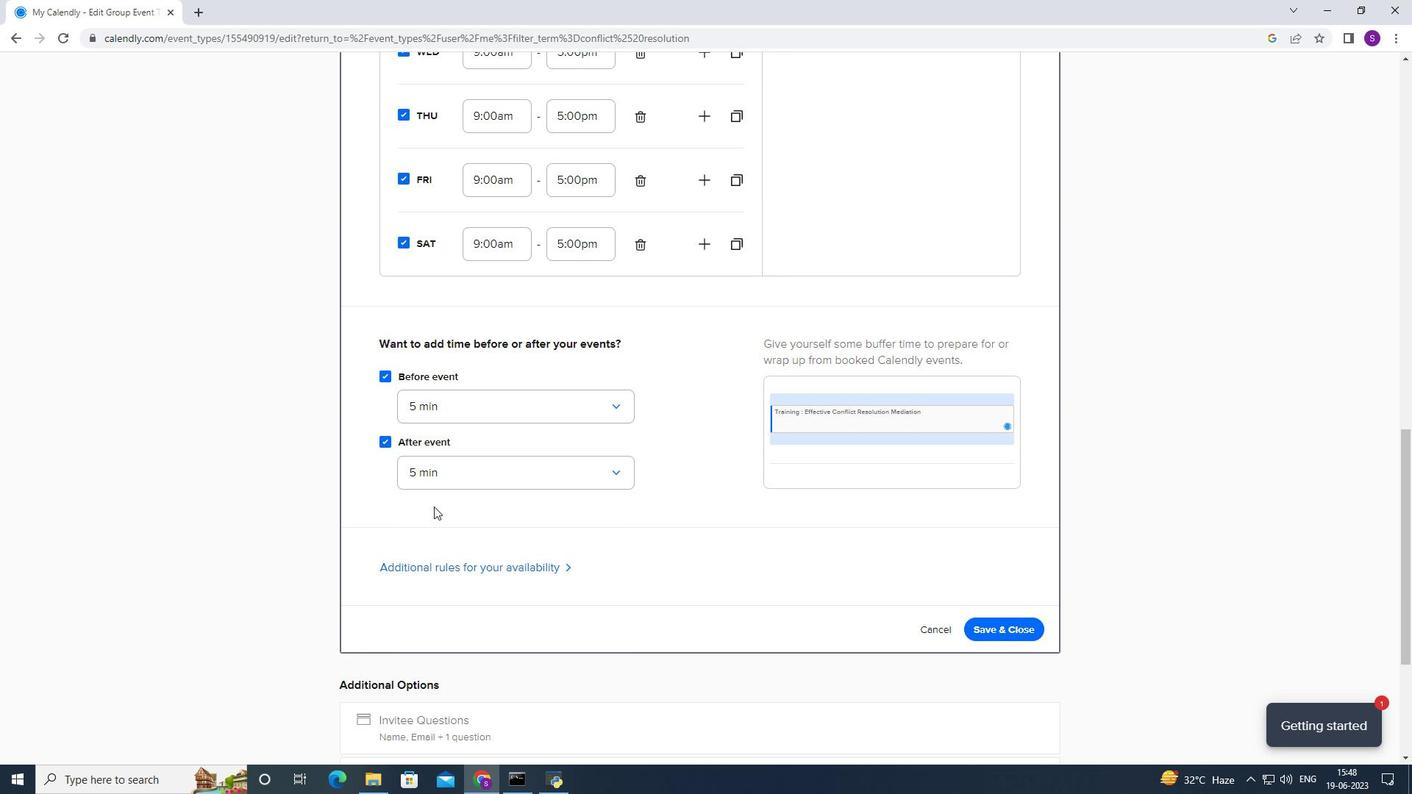 
Action: Mouse moved to (481, 347)
Screenshot: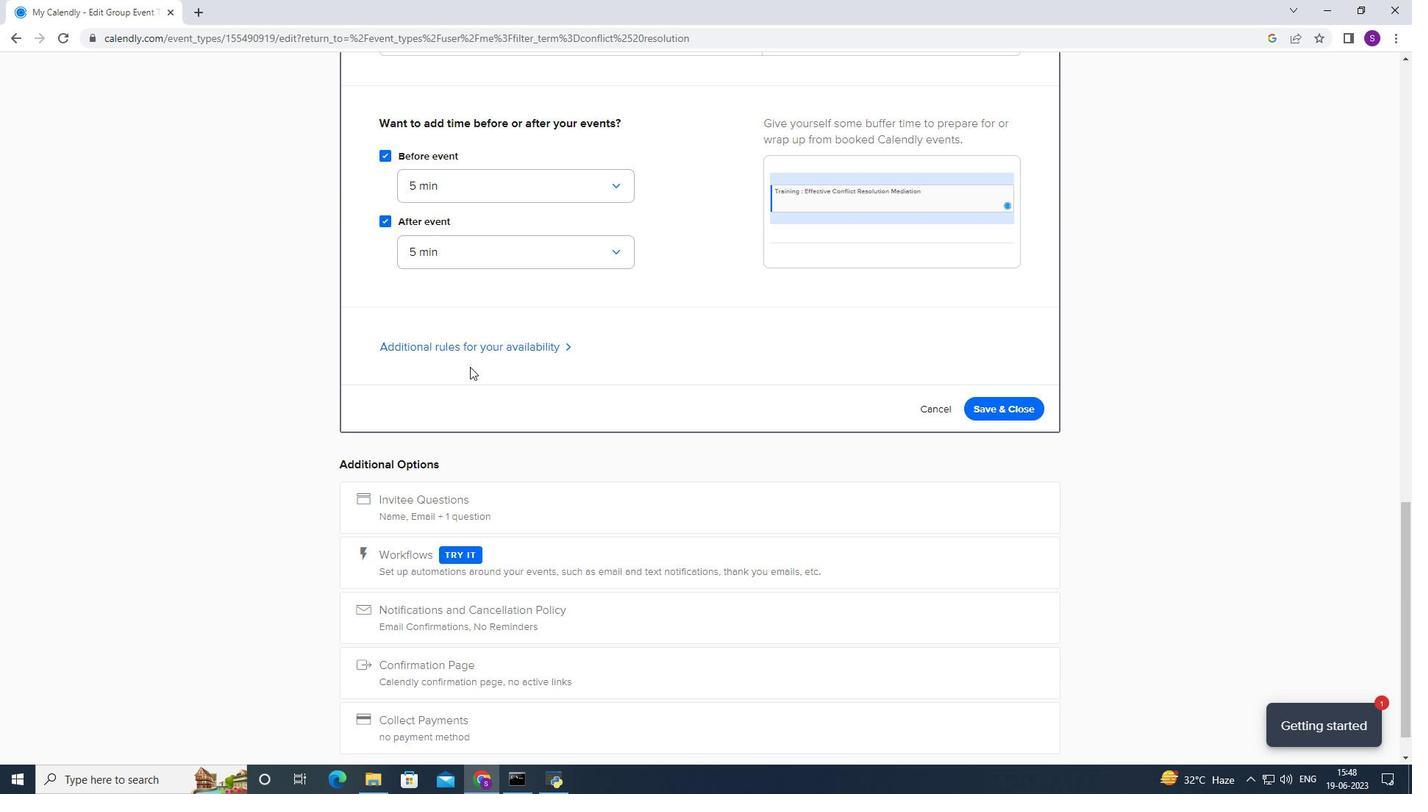 
Action: Mouse pressed left at (481, 347)
Screenshot: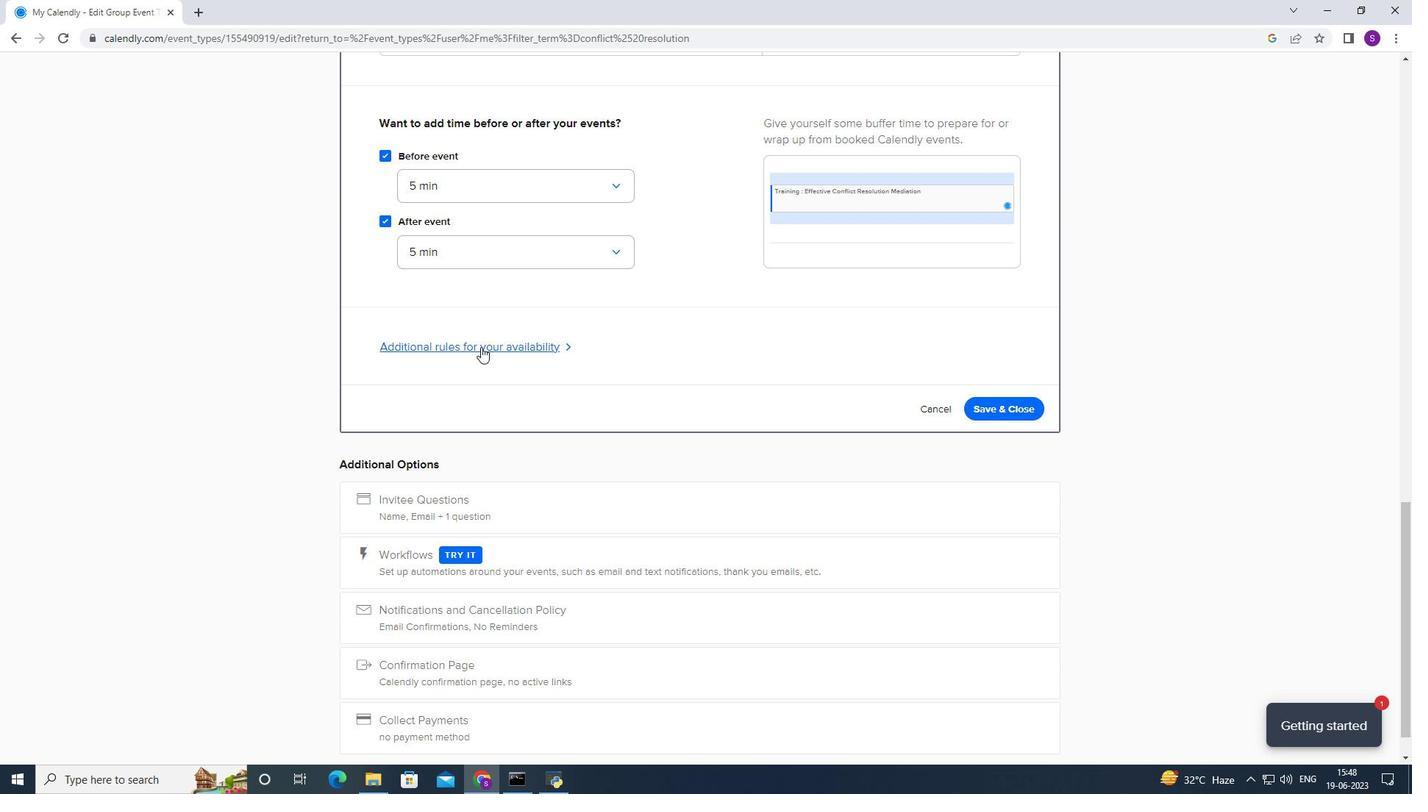 
Action: Mouse moved to (470, 425)
Screenshot: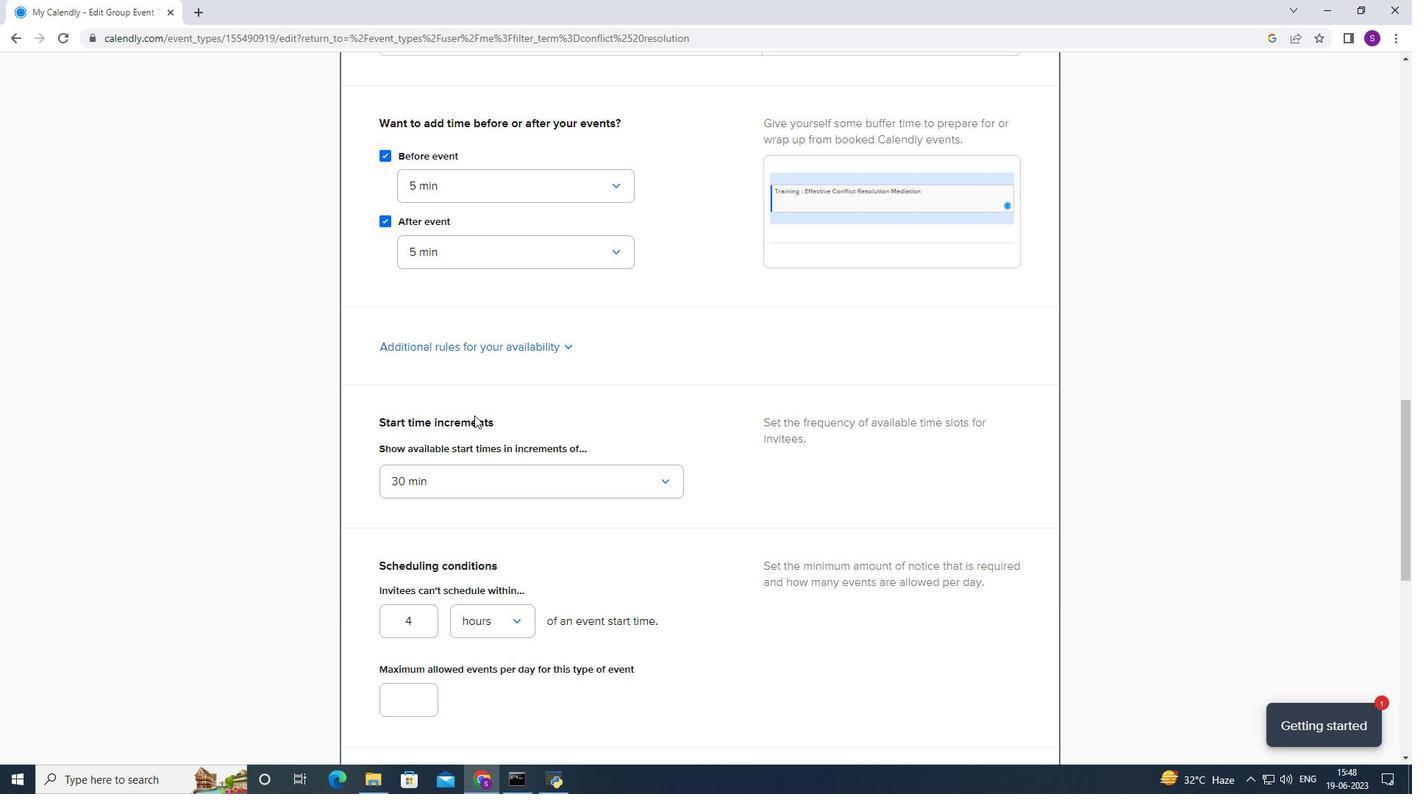 
Action: Mouse scrolled (470, 424) with delta (0, 0)
Screenshot: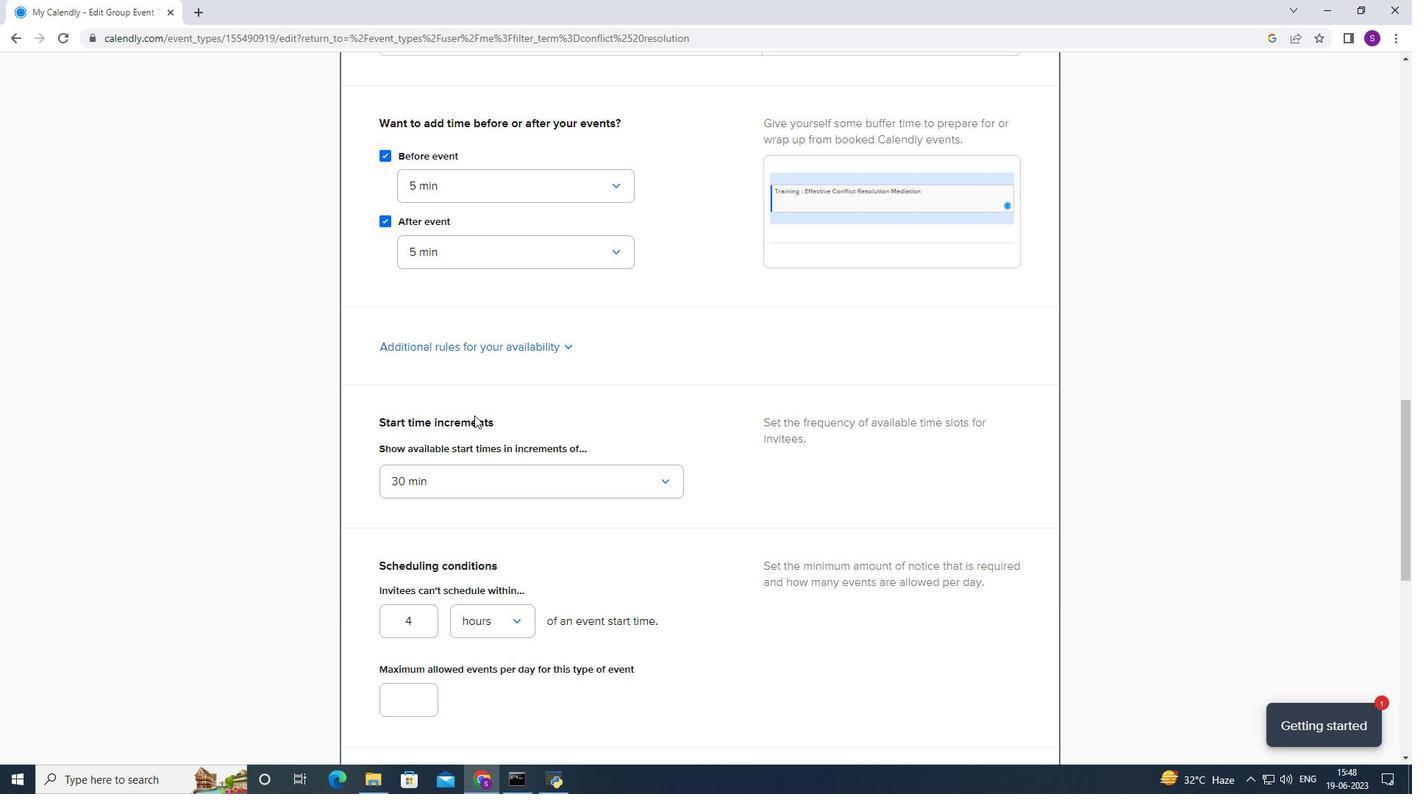 
Action: Mouse scrolled (470, 424) with delta (0, 0)
Screenshot: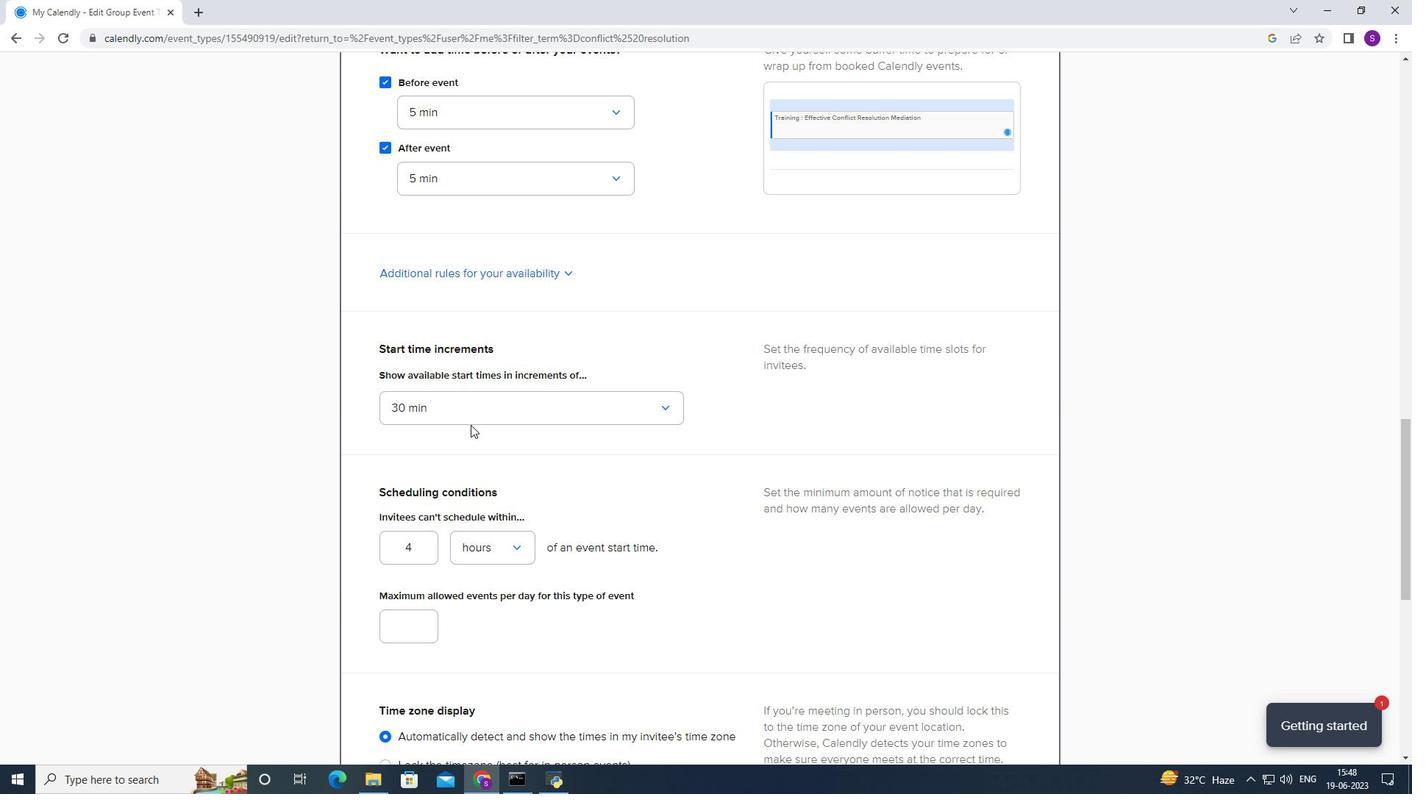 
Action: Mouse scrolled (470, 424) with delta (0, 0)
Screenshot: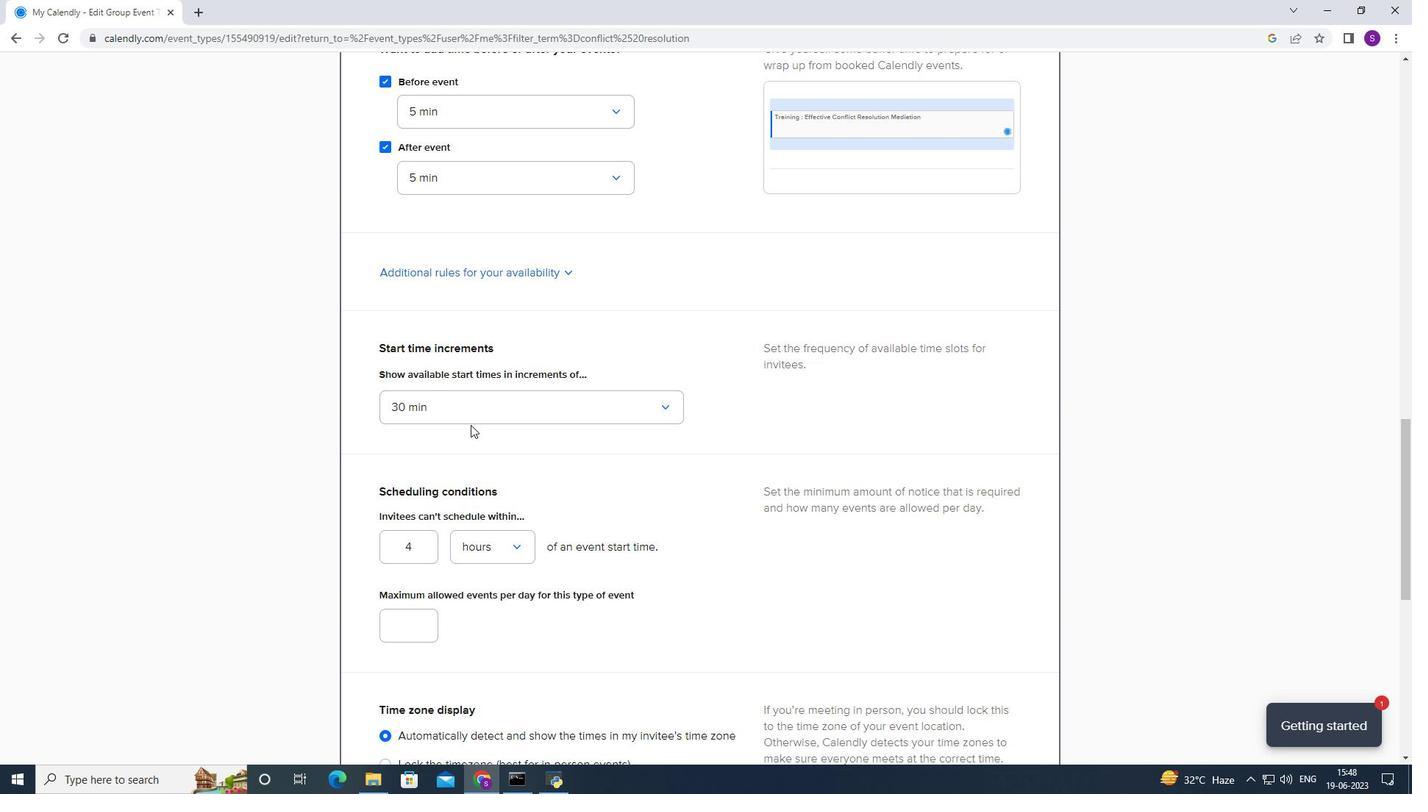 
Action: Mouse moved to (524, 264)
Screenshot: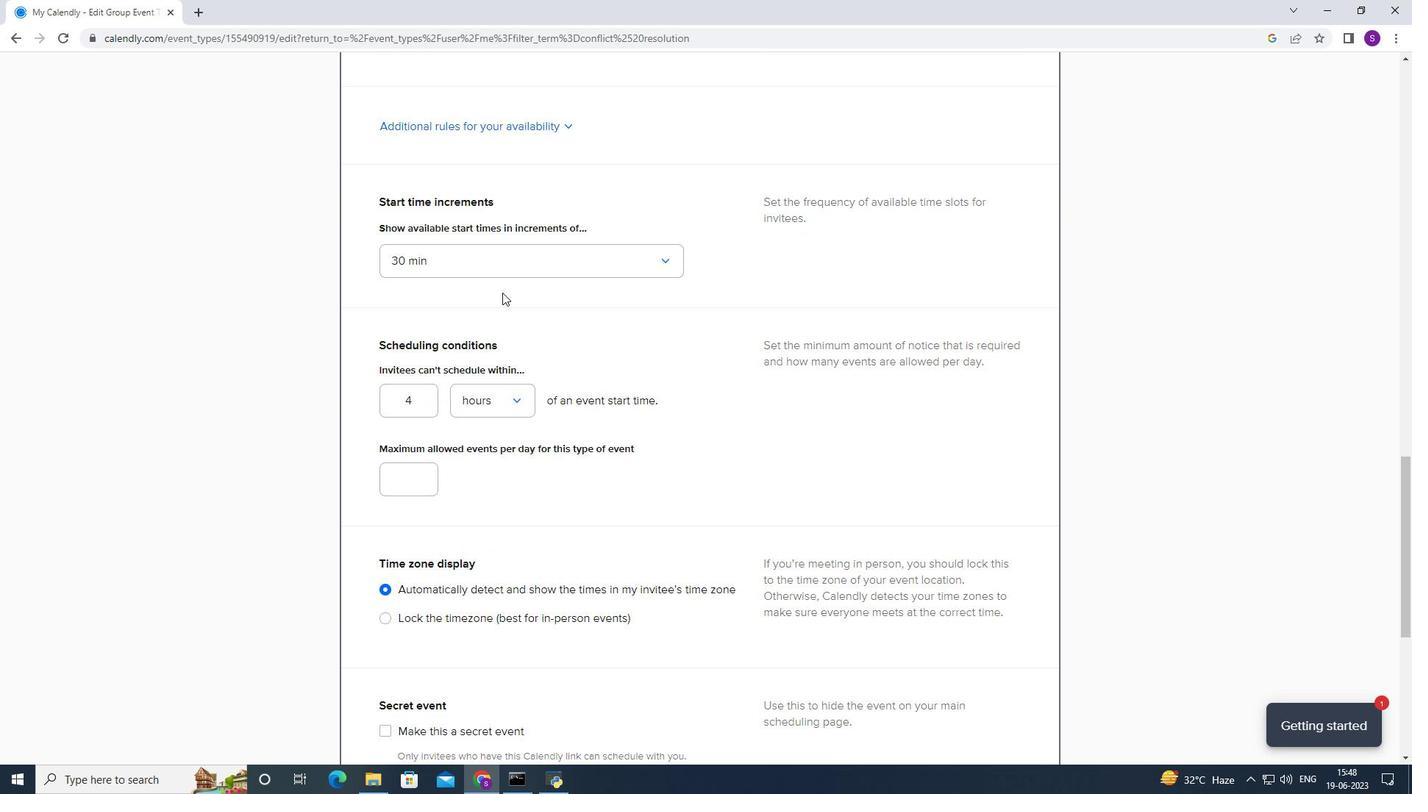 
Action: Mouse pressed left at (524, 264)
Screenshot: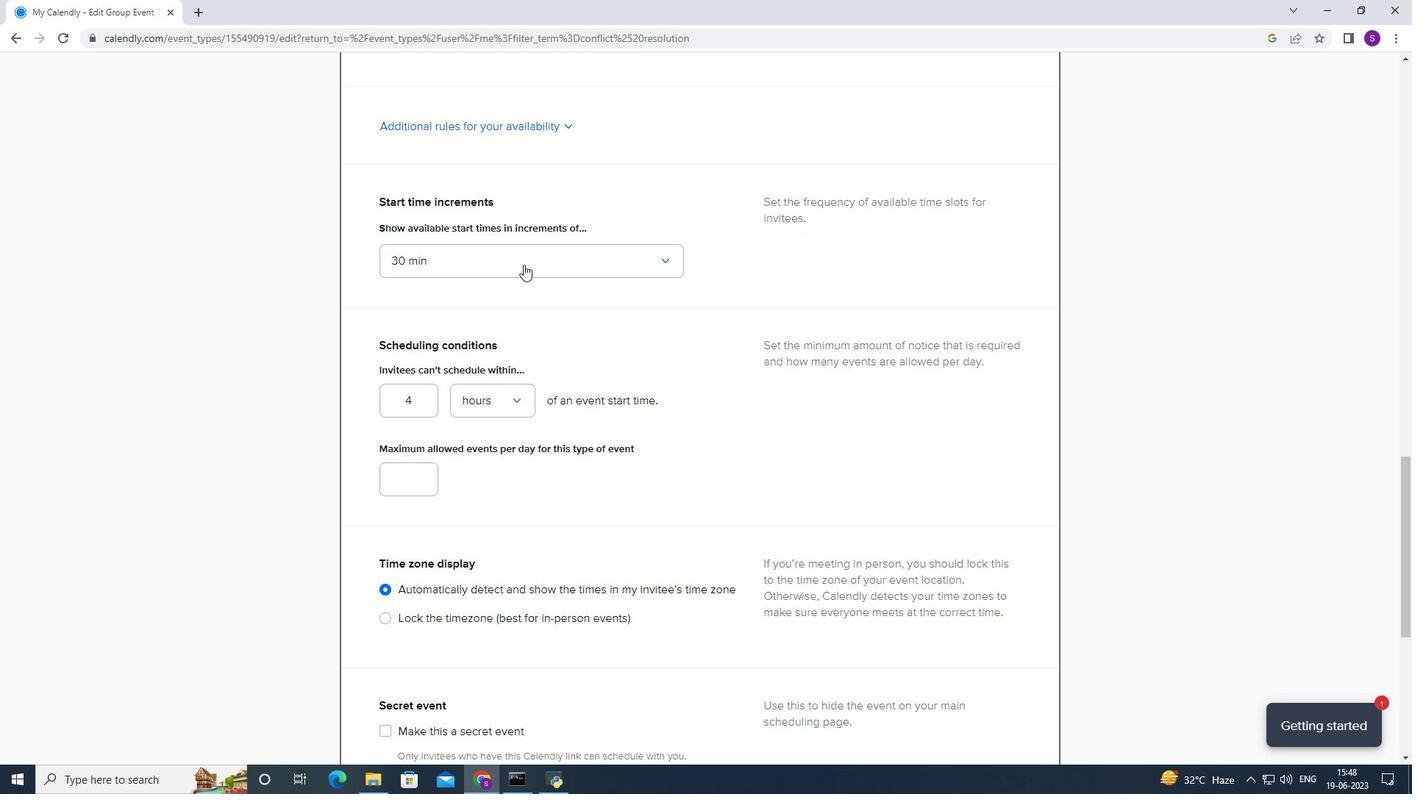 
Action: Mouse moved to (481, 345)
Screenshot: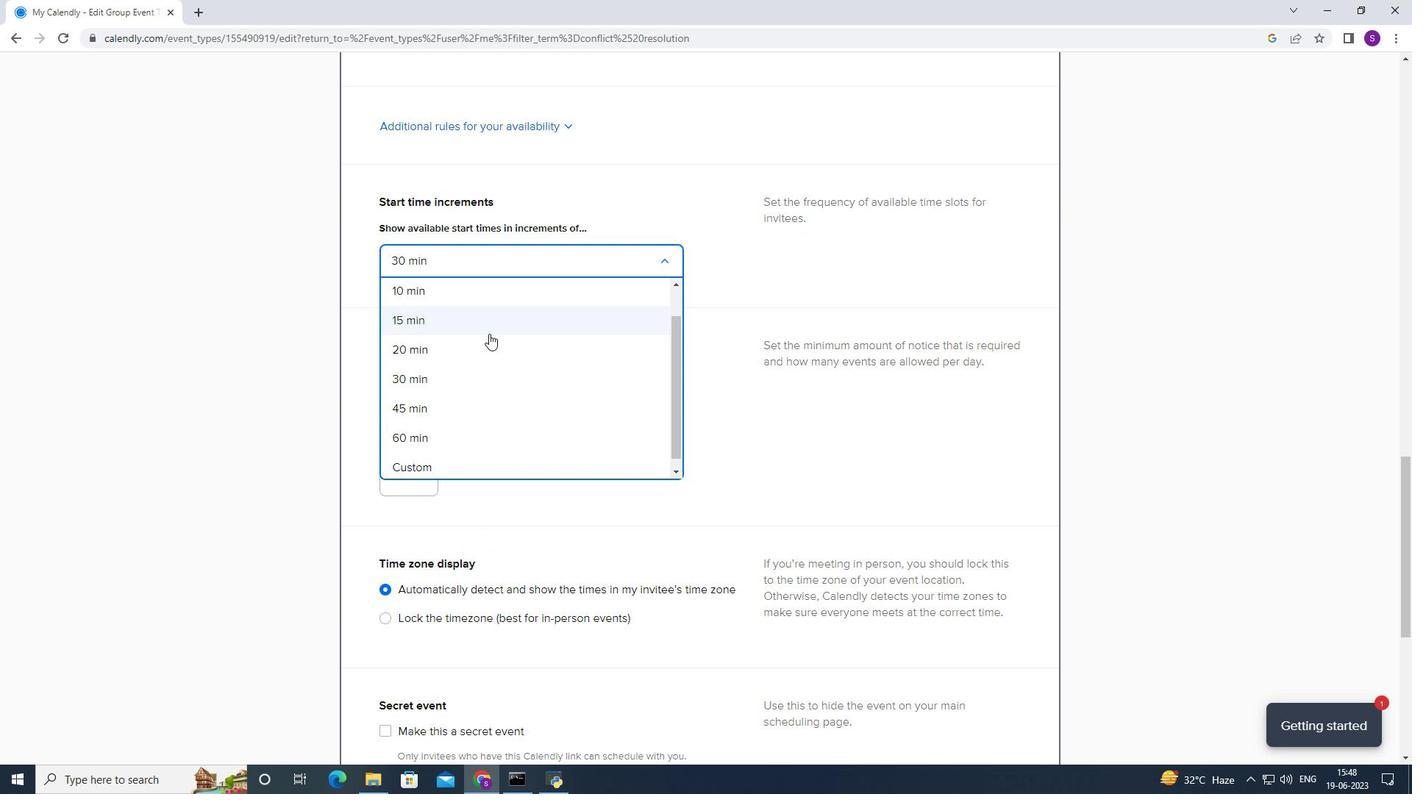 
Action: Mouse pressed left at (481, 345)
Screenshot: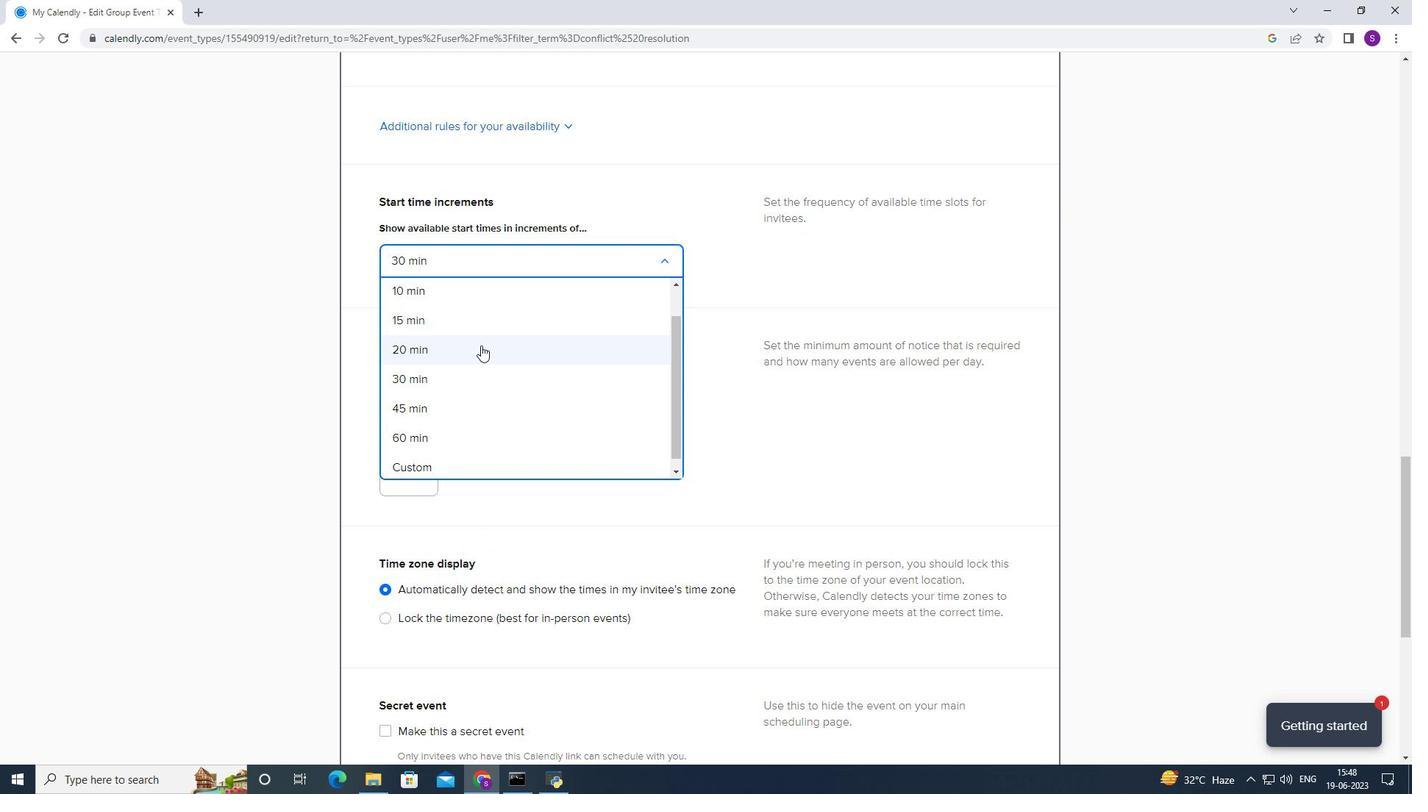 
Action: Mouse moved to (436, 402)
Screenshot: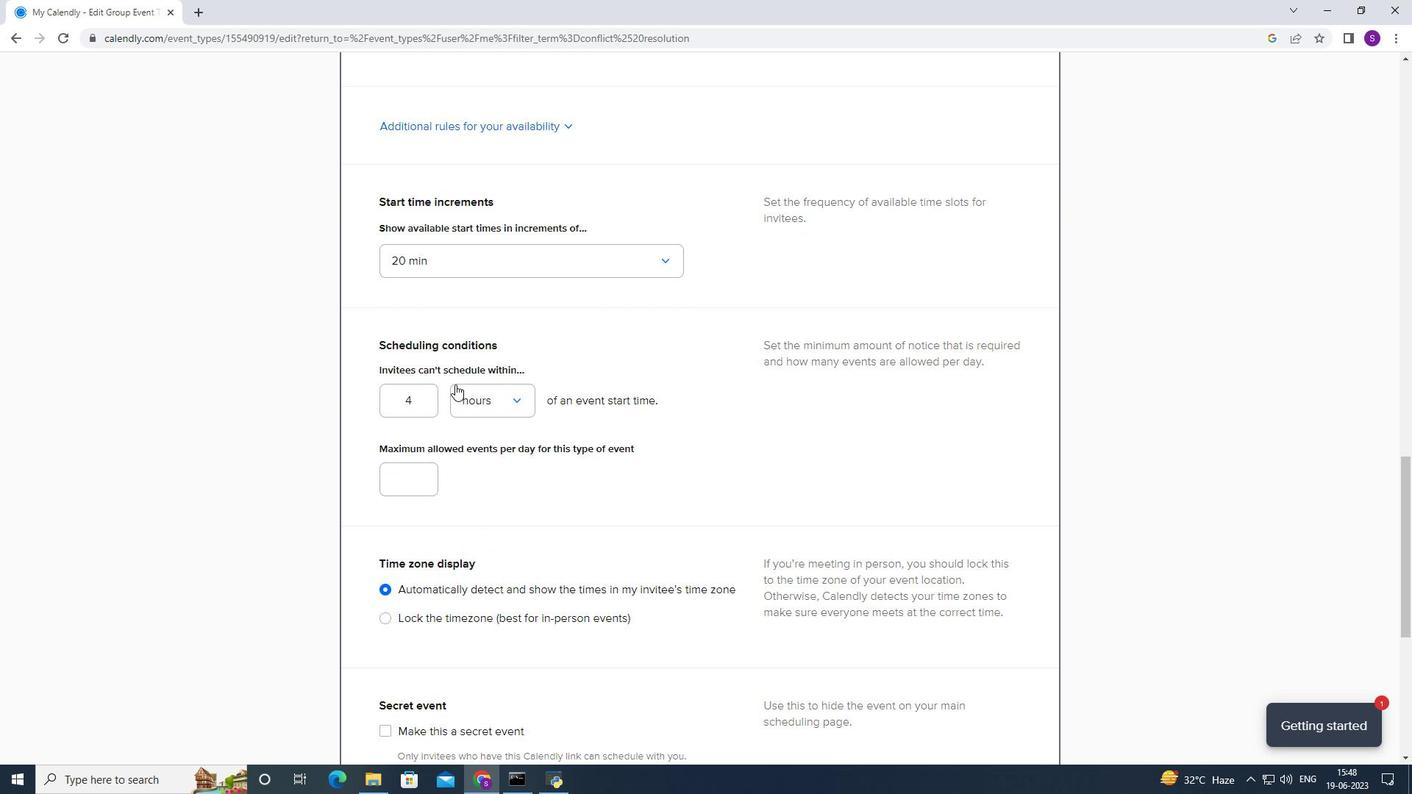 
Action: Mouse pressed left at (436, 402)
Screenshot: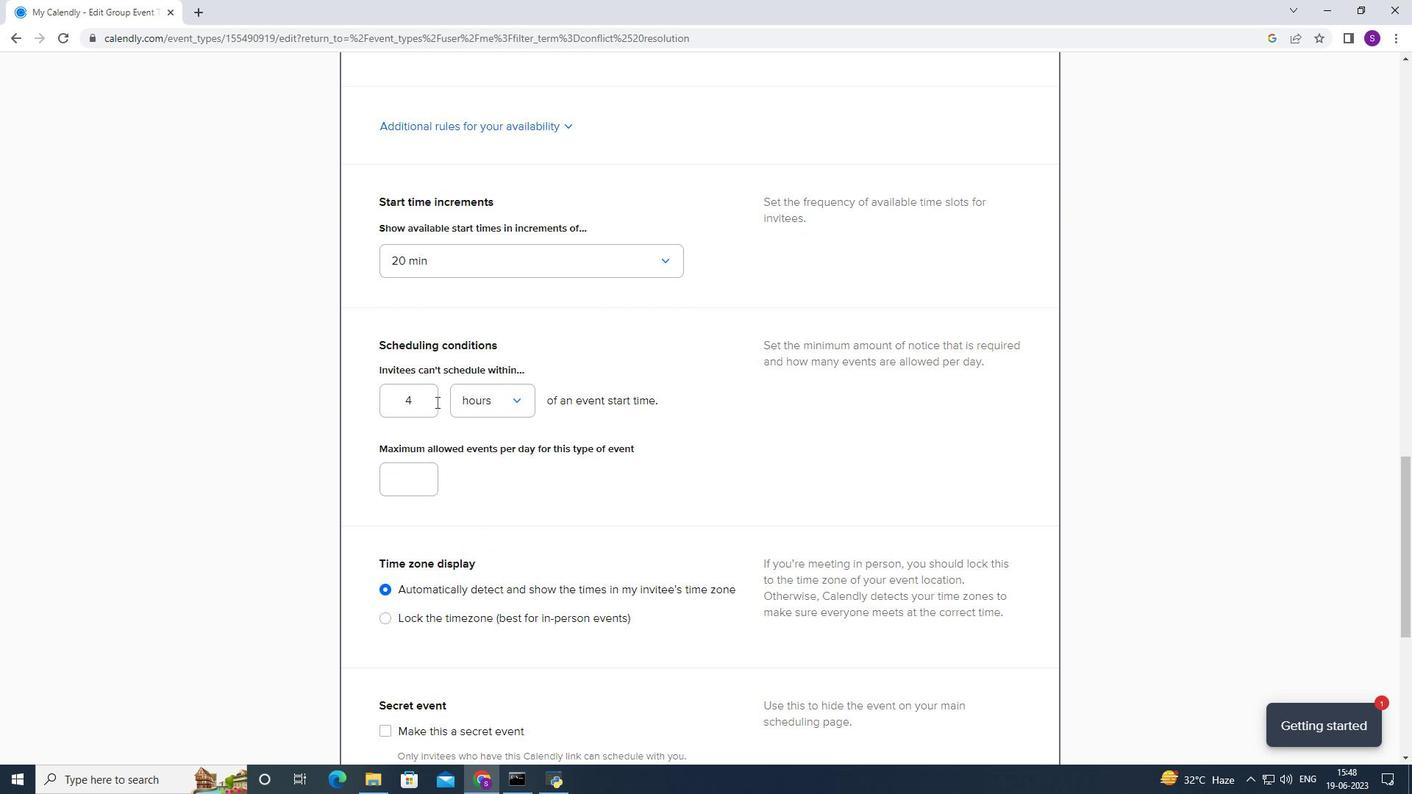 
Action: Key pressed <Key.backspace>52
Screenshot: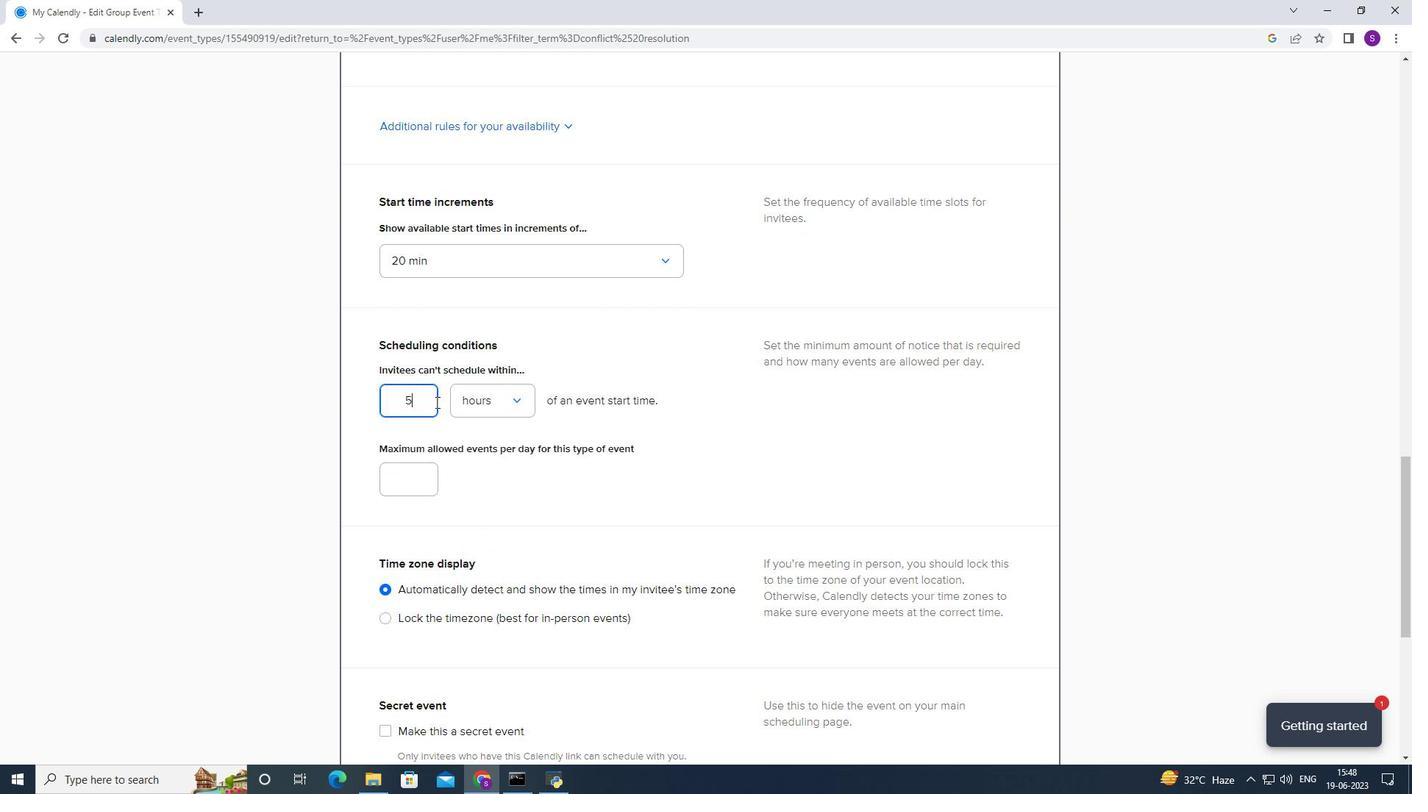 
Action: Mouse moved to (422, 482)
Screenshot: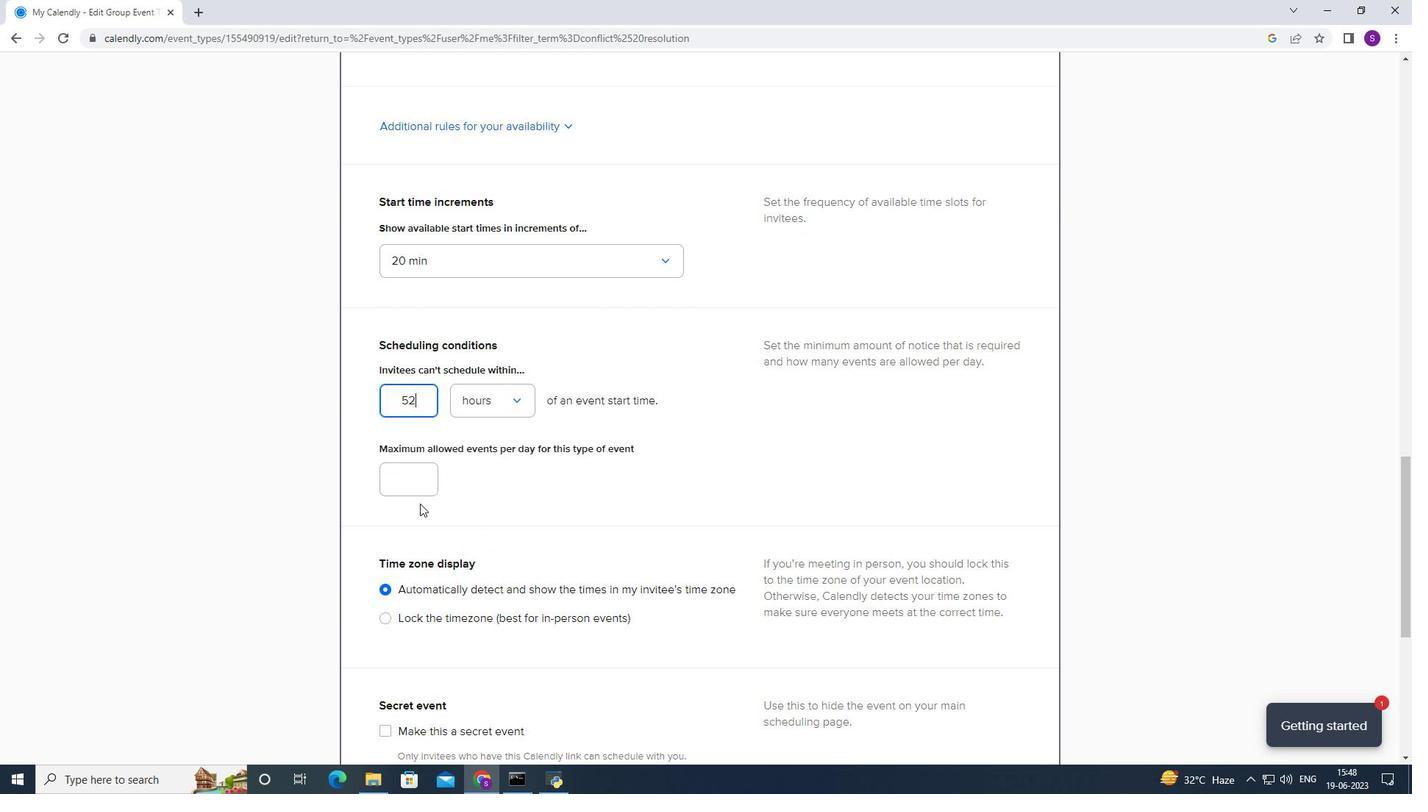 
Action: Mouse pressed left at (422, 482)
Screenshot: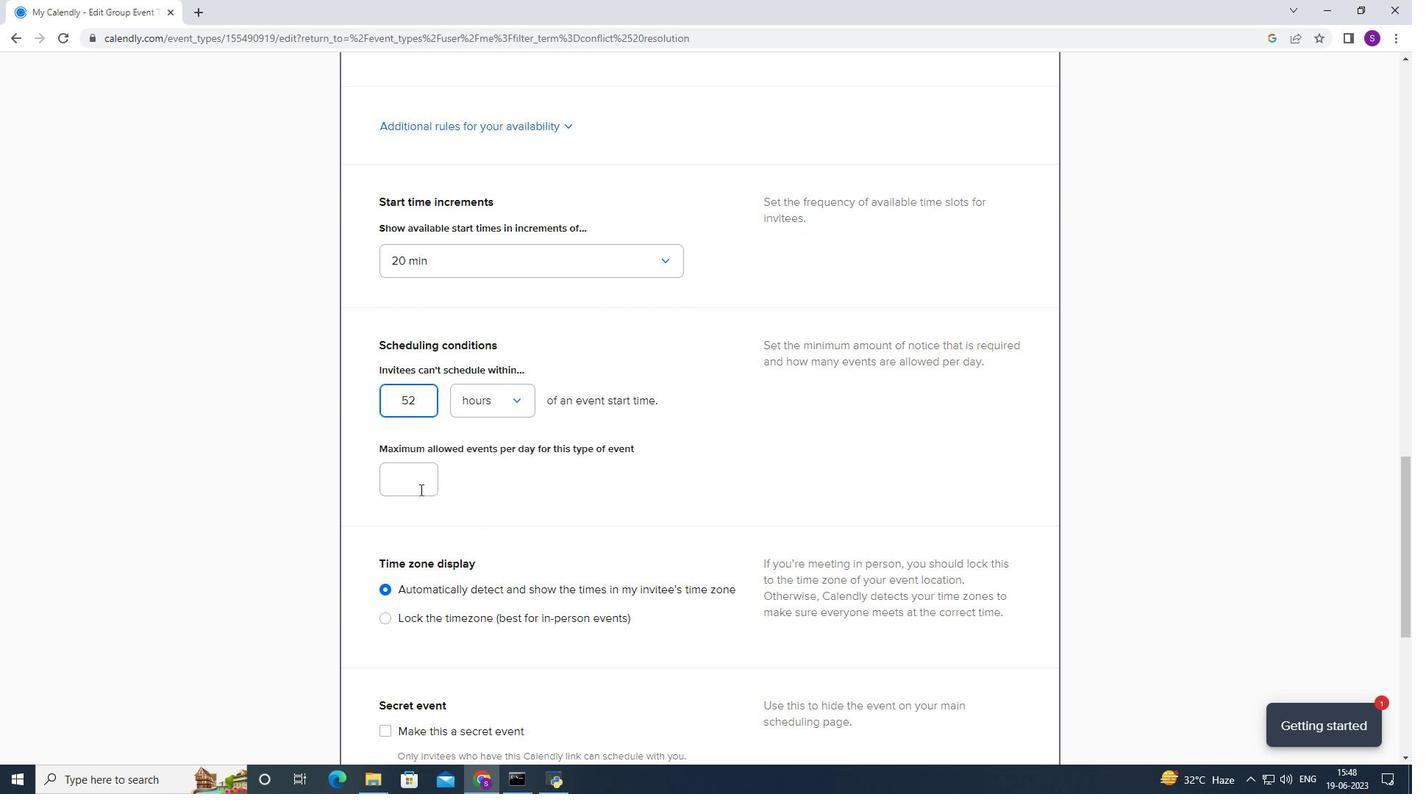 
Action: Key pressed 2
Screenshot: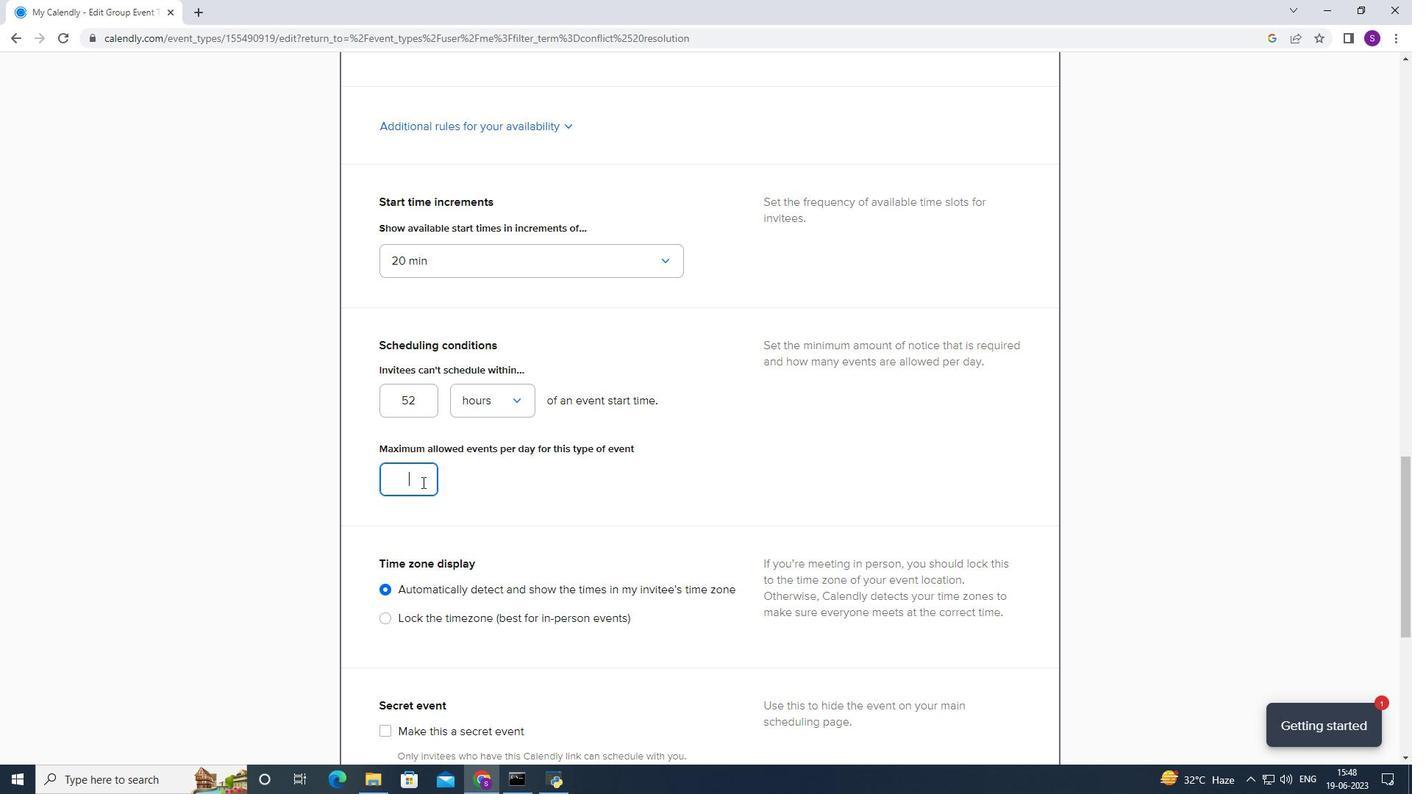 
Action: Mouse moved to (548, 521)
Screenshot: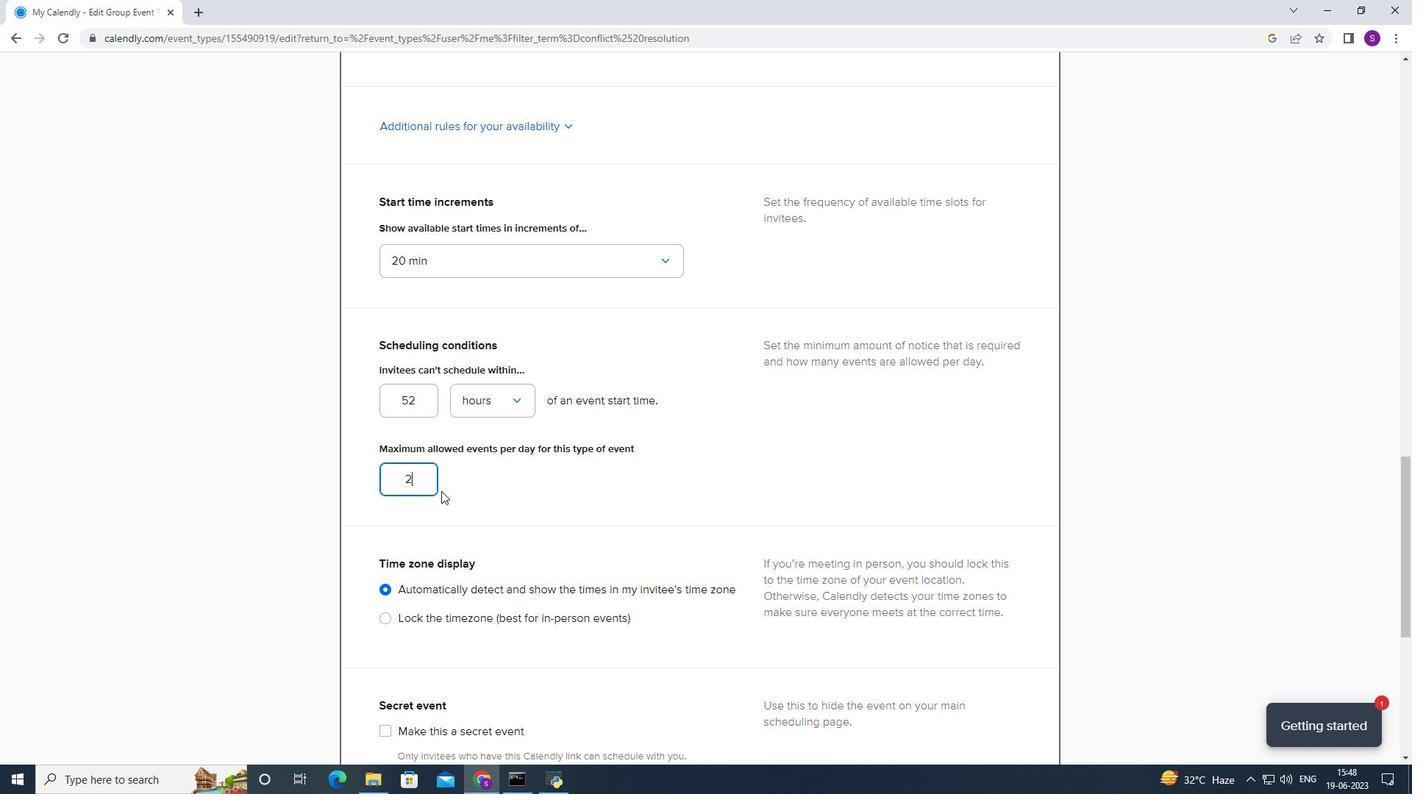 
Action: Mouse pressed left at (548, 521)
Screenshot: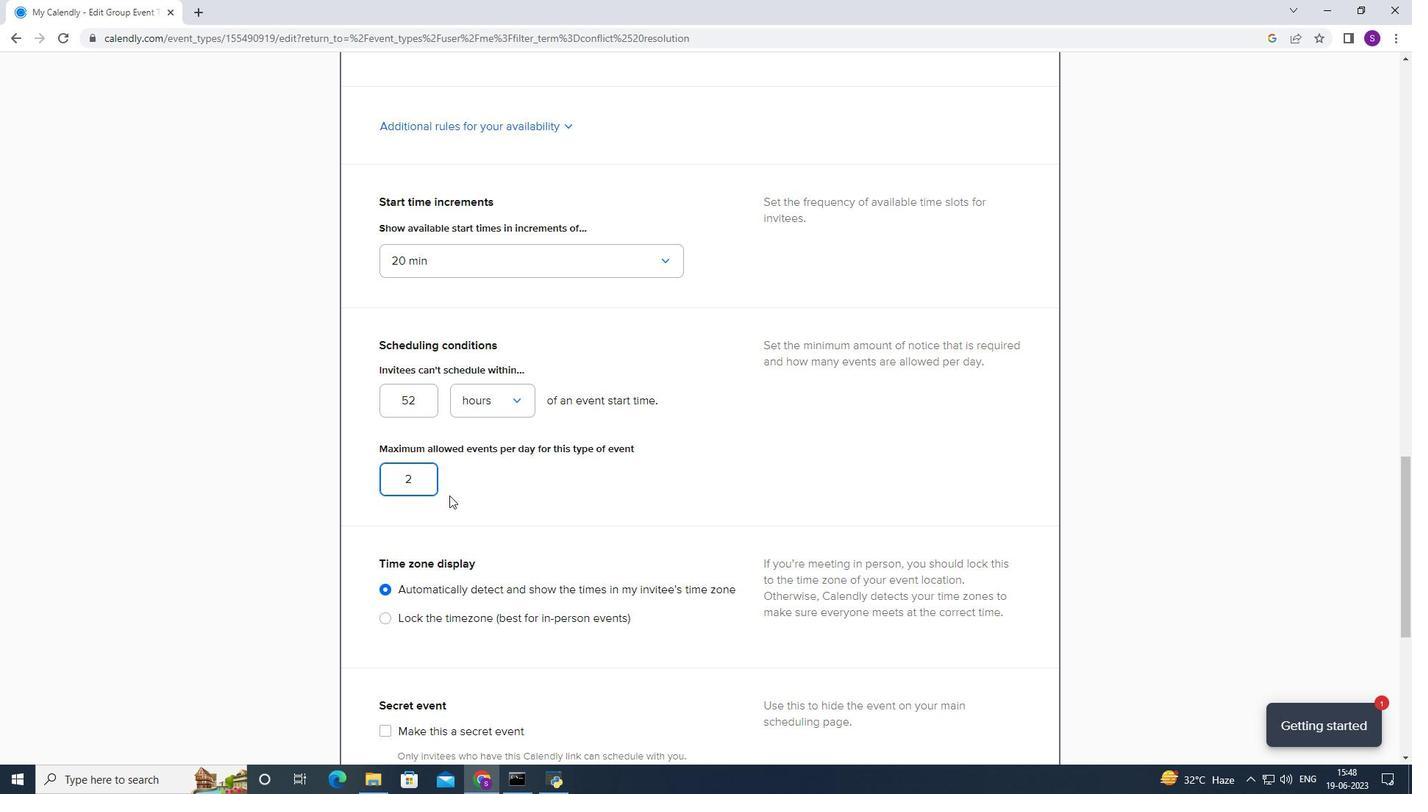 
Action: Mouse scrolled (548, 520) with delta (0, 0)
Screenshot: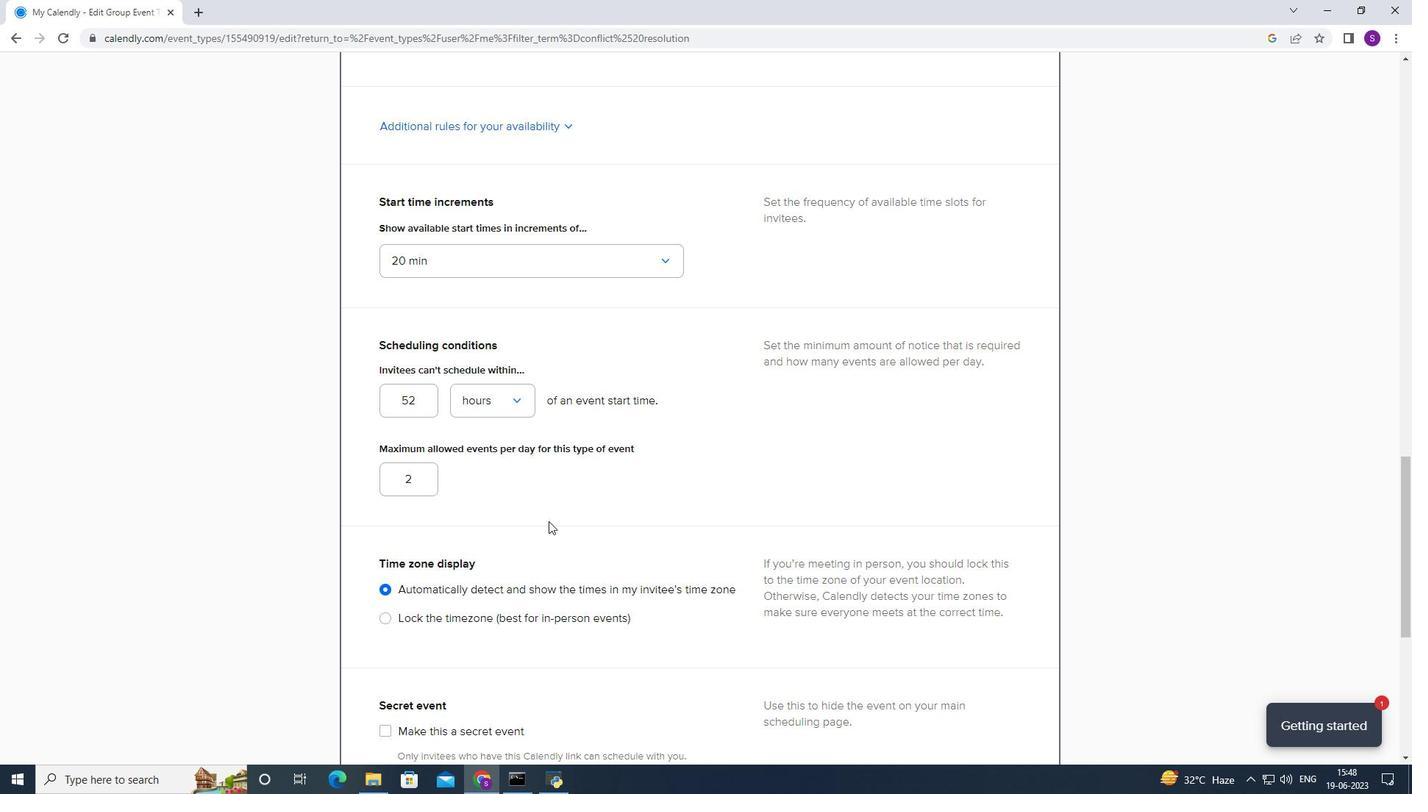 
Action: Mouse scrolled (548, 520) with delta (0, 0)
Screenshot: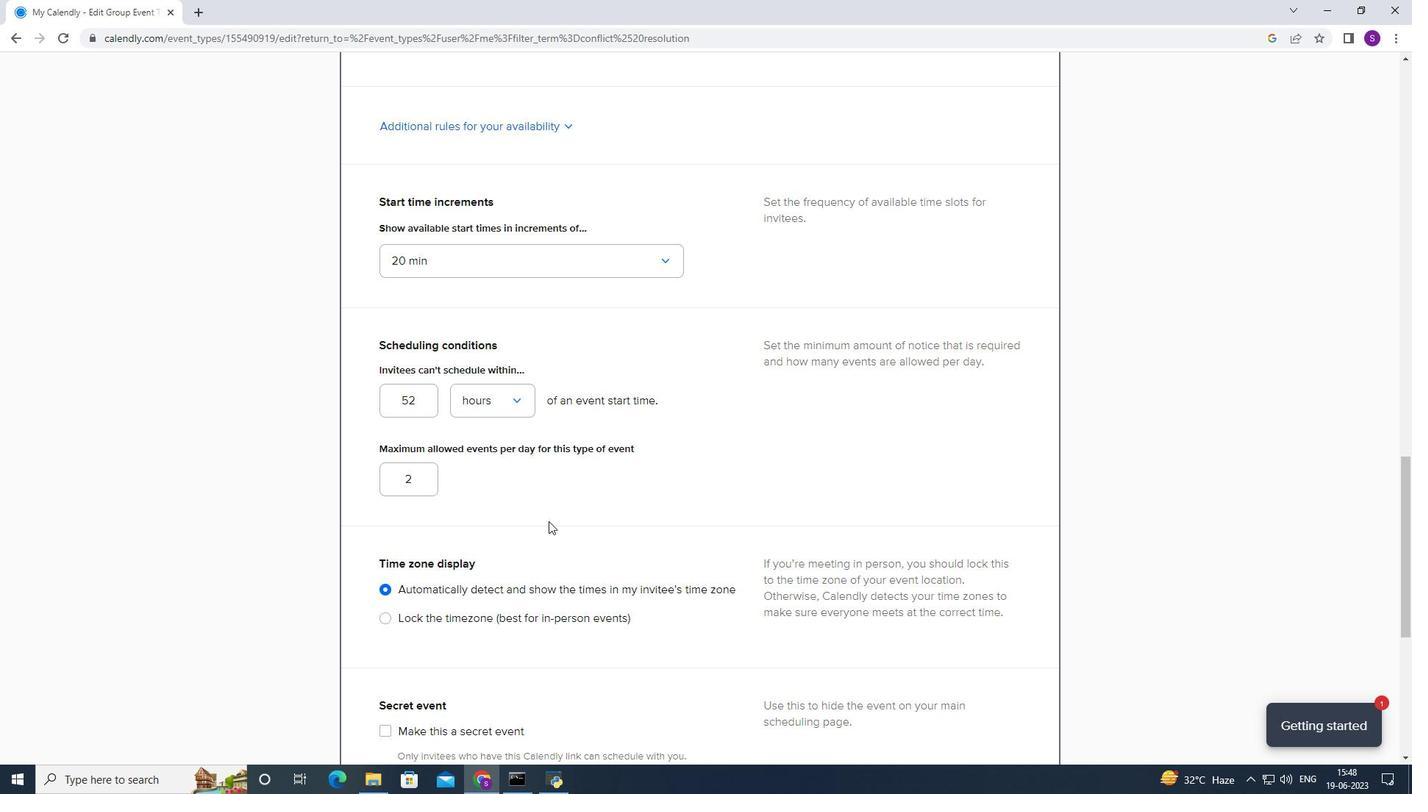 
Action: Mouse scrolled (548, 520) with delta (0, 0)
Screenshot: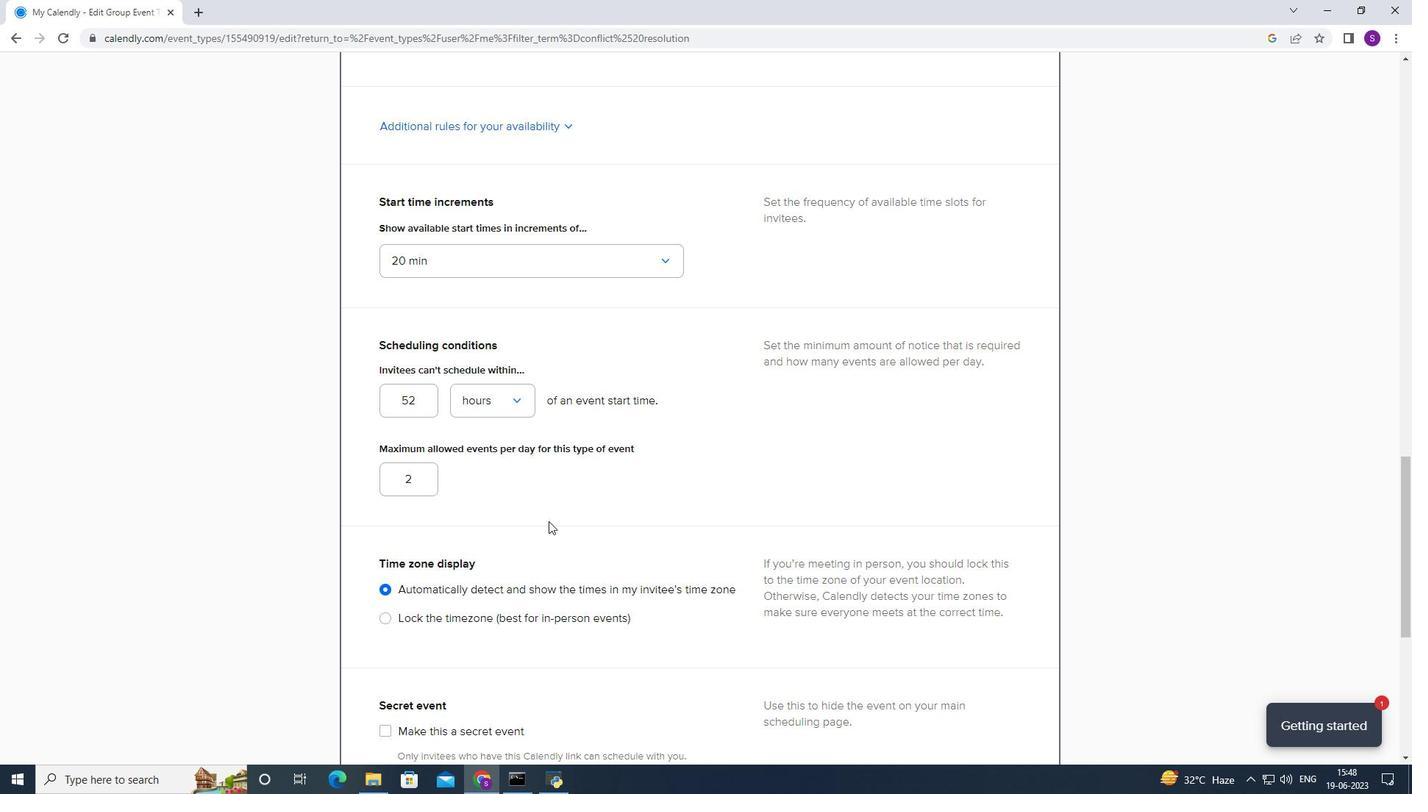 
Action: Mouse scrolled (548, 520) with delta (0, 0)
Screenshot: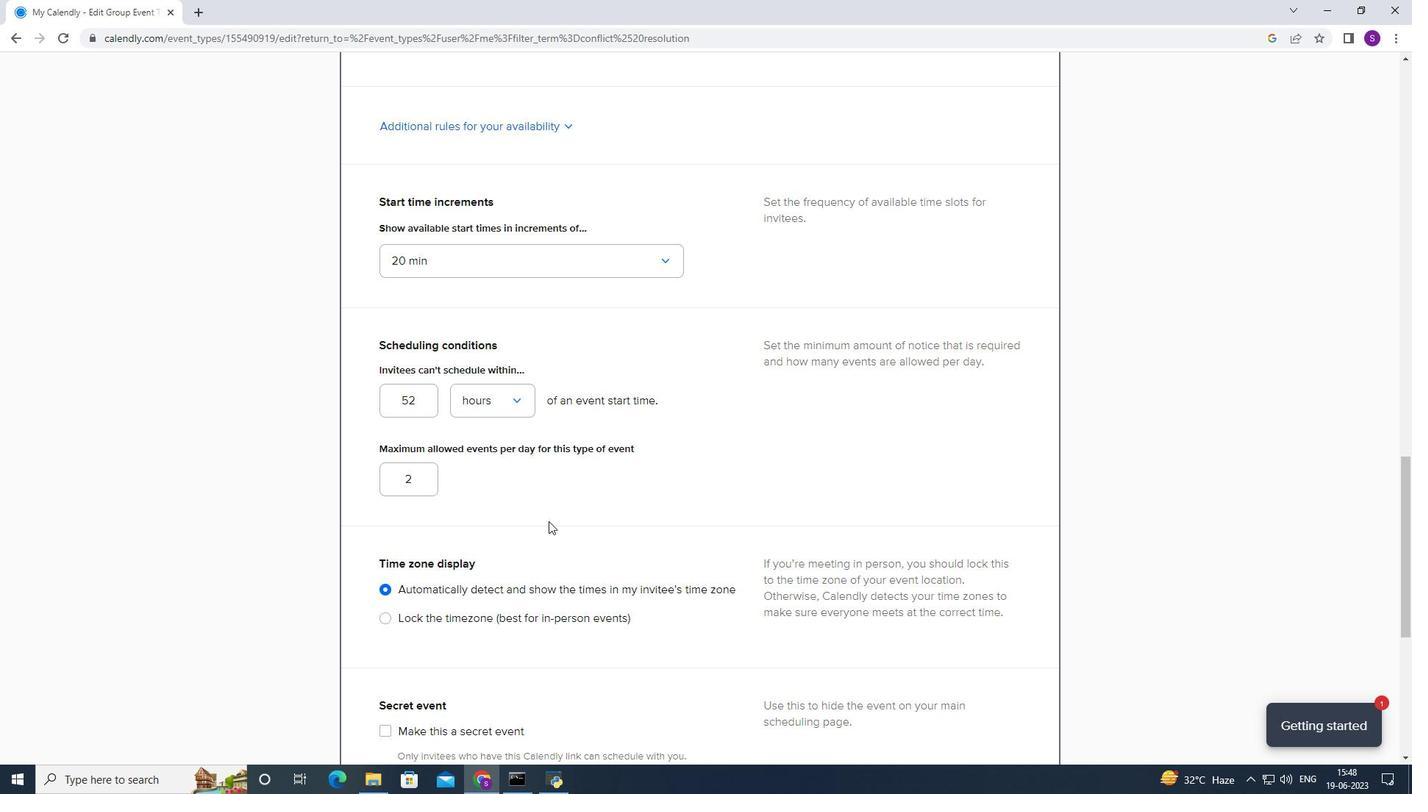 
Action: Mouse scrolled (548, 520) with delta (0, 0)
Screenshot: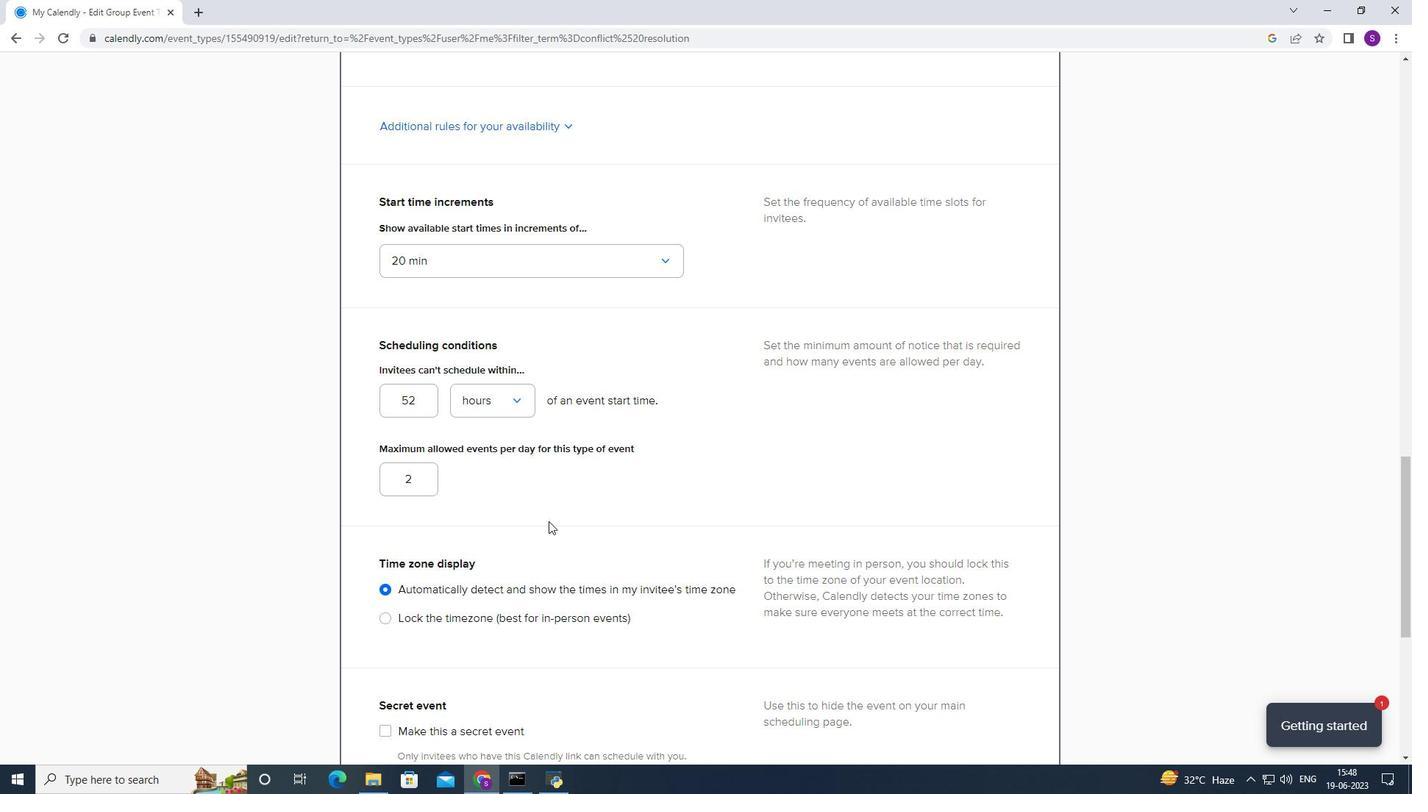 
Action: Mouse scrolled (548, 520) with delta (0, 0)
Screenshot: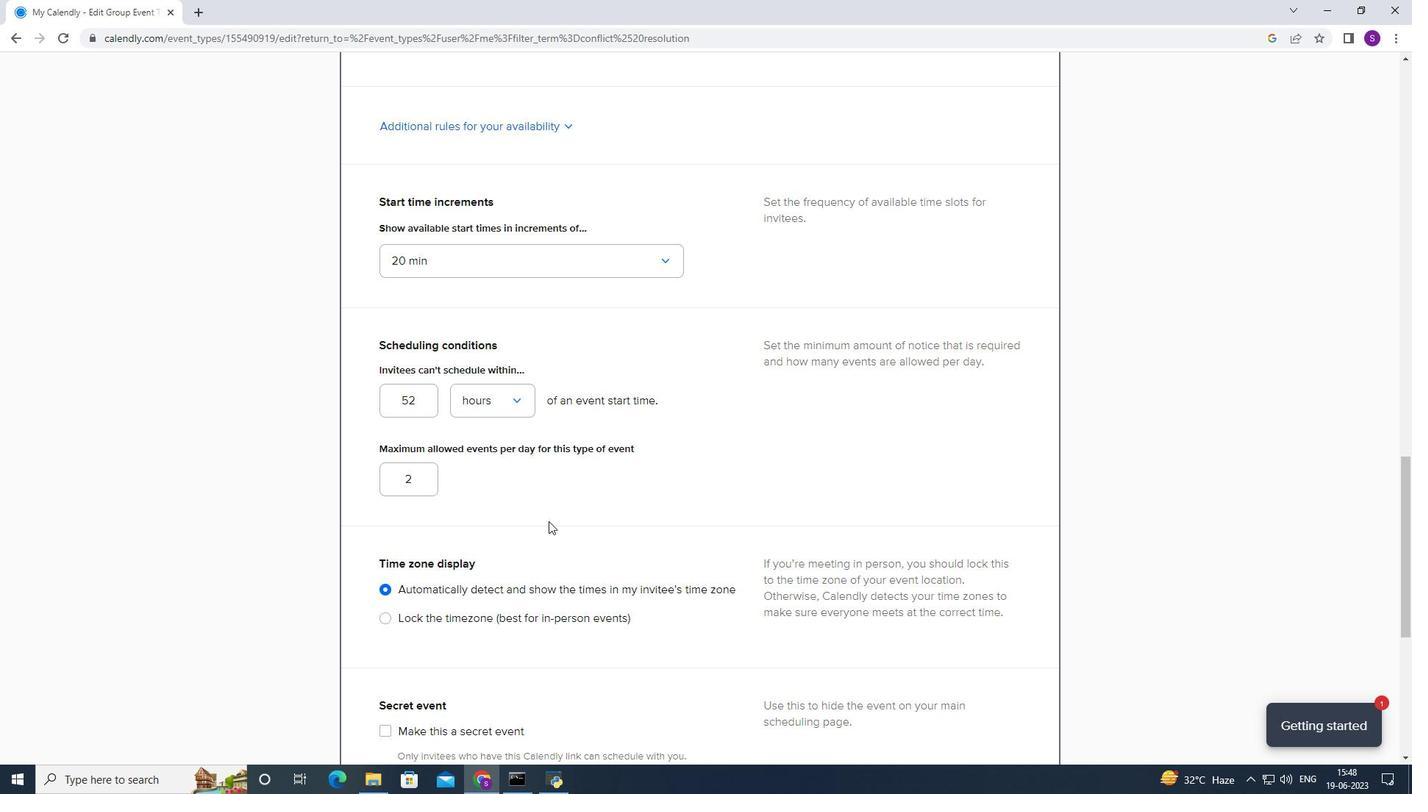 
Action: Mouse moved to (1006, 384)
Screenshot: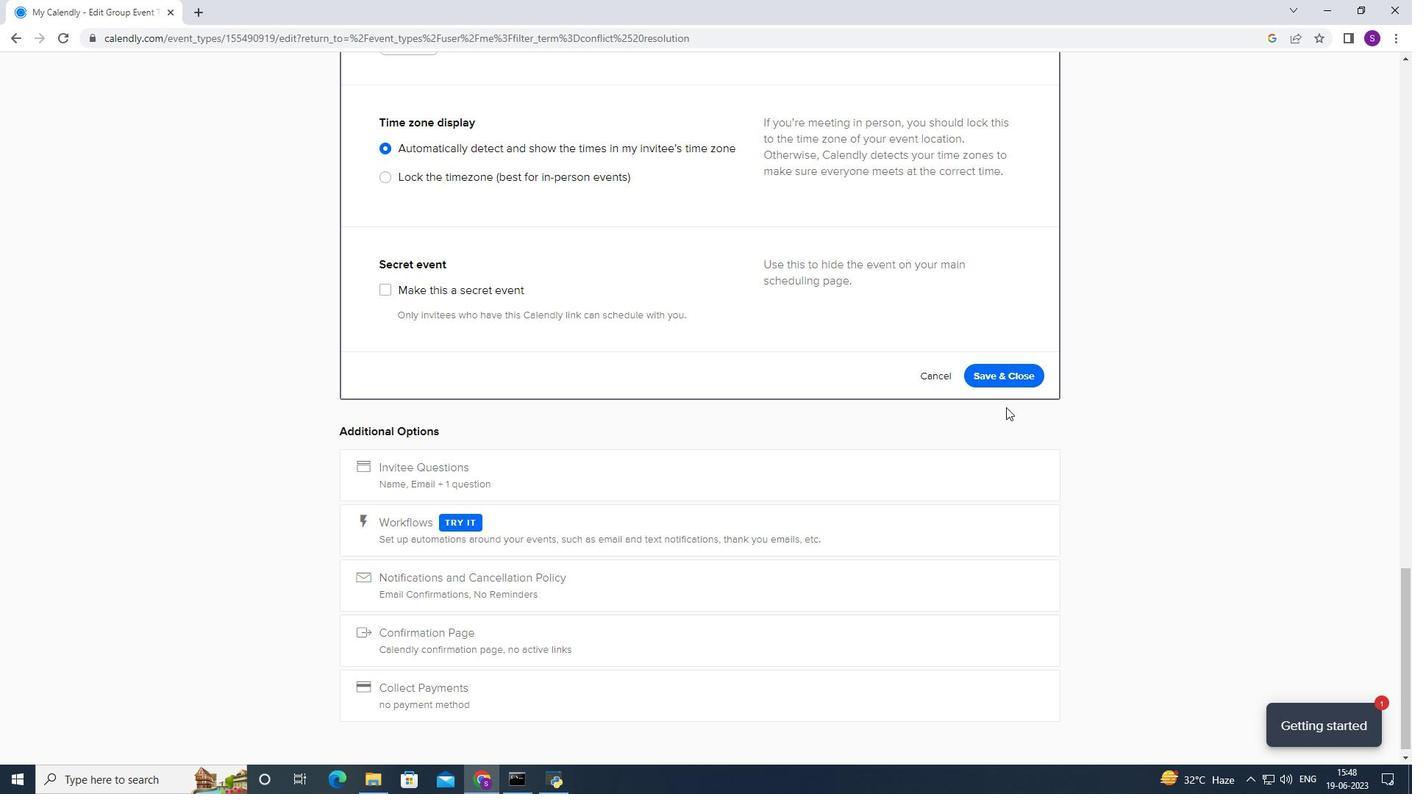 
Action: Mouse pressed left at (1006, 384)
Screenshot: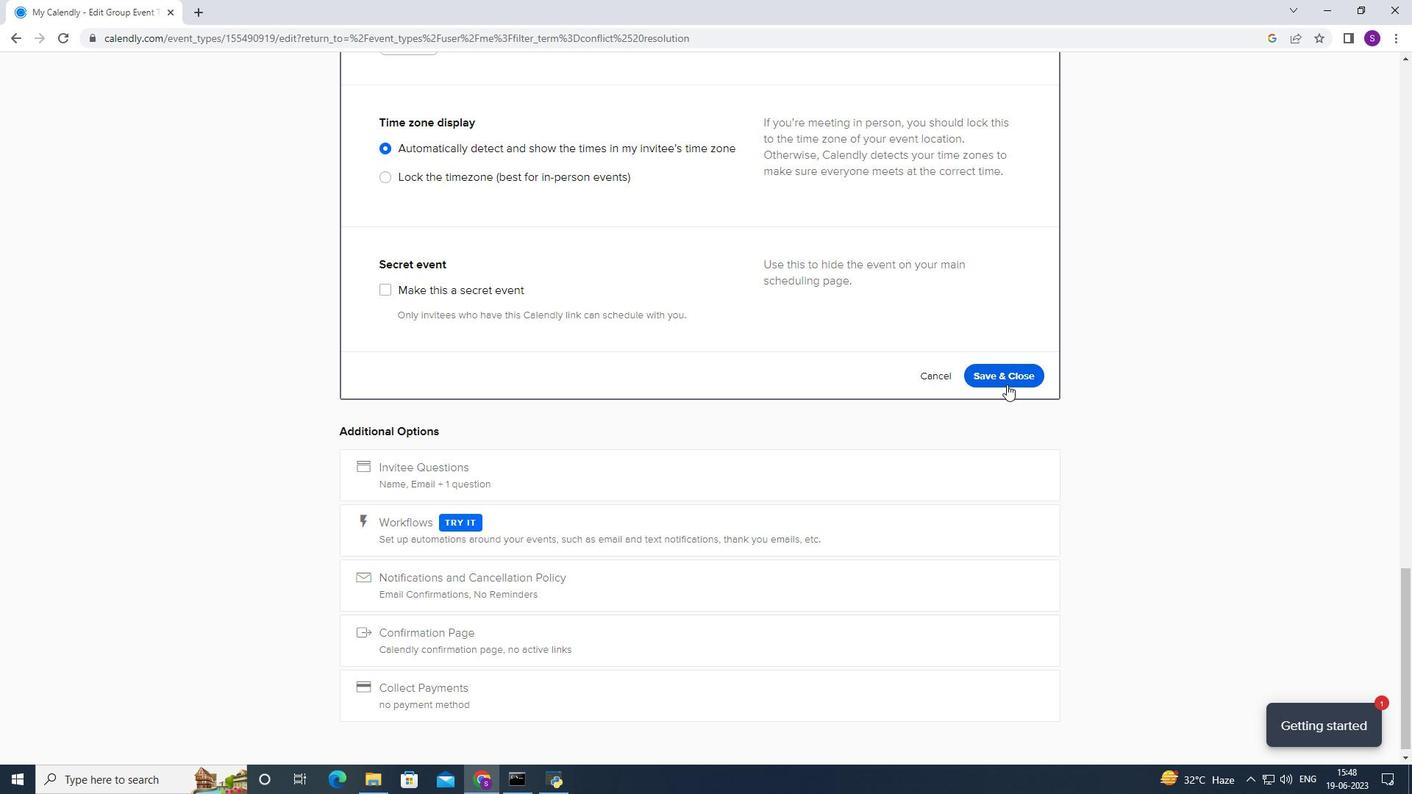 
